 Task: Look for space in Gödöllő, Hungary from 2nd August, 2023 to 12th August, 2023 for 2 adults in price range Rs.5000 to Rs.10000. Place can be private room with 1  bedroom having 1 bed and 1 bathroom. Property type can be house, flat, guest house, hotel. Booking option can be shelf check-in. Required host language is English.
Action: Mouse moved to (561, 124)
Screenshot: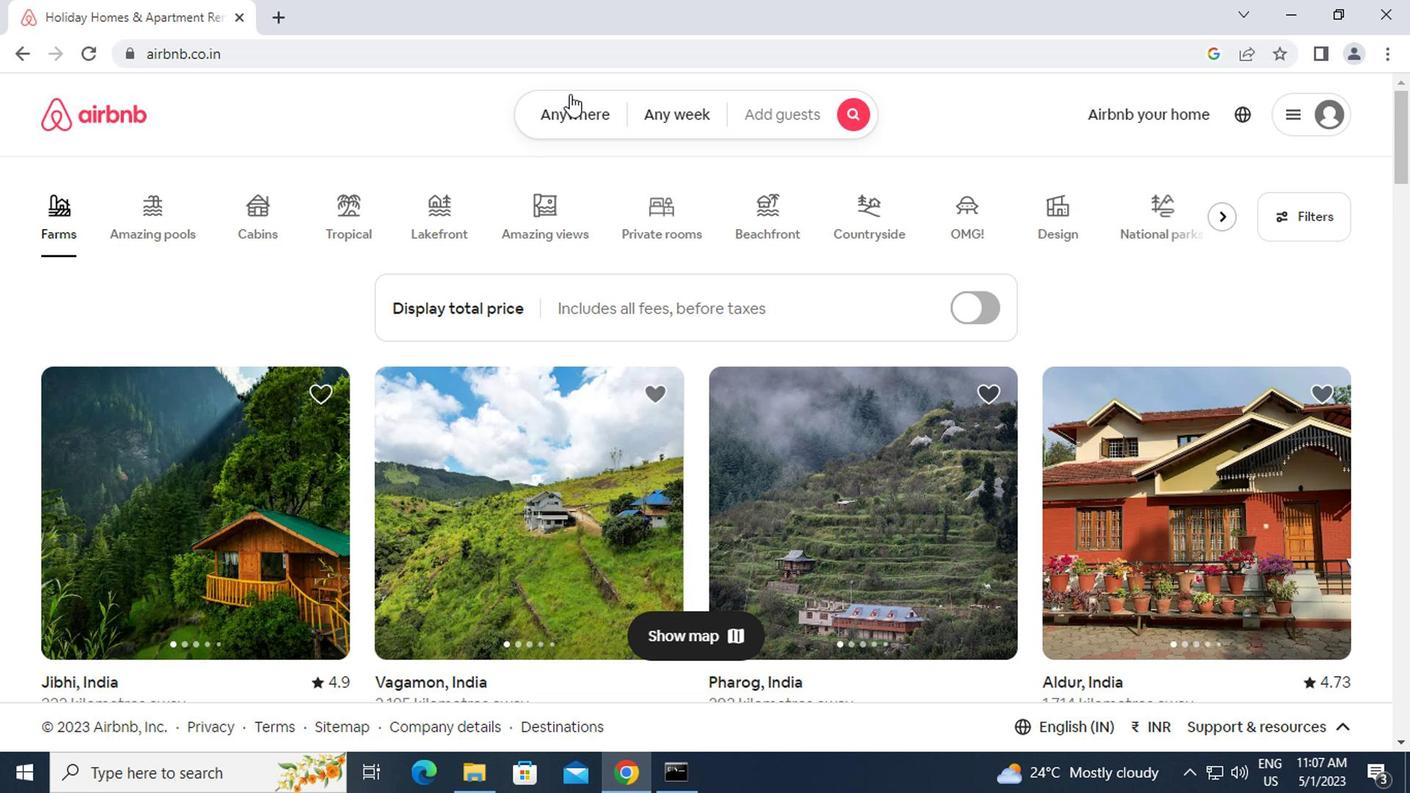 
Action: Mouse pressed left at (561, 124)
Screenshot: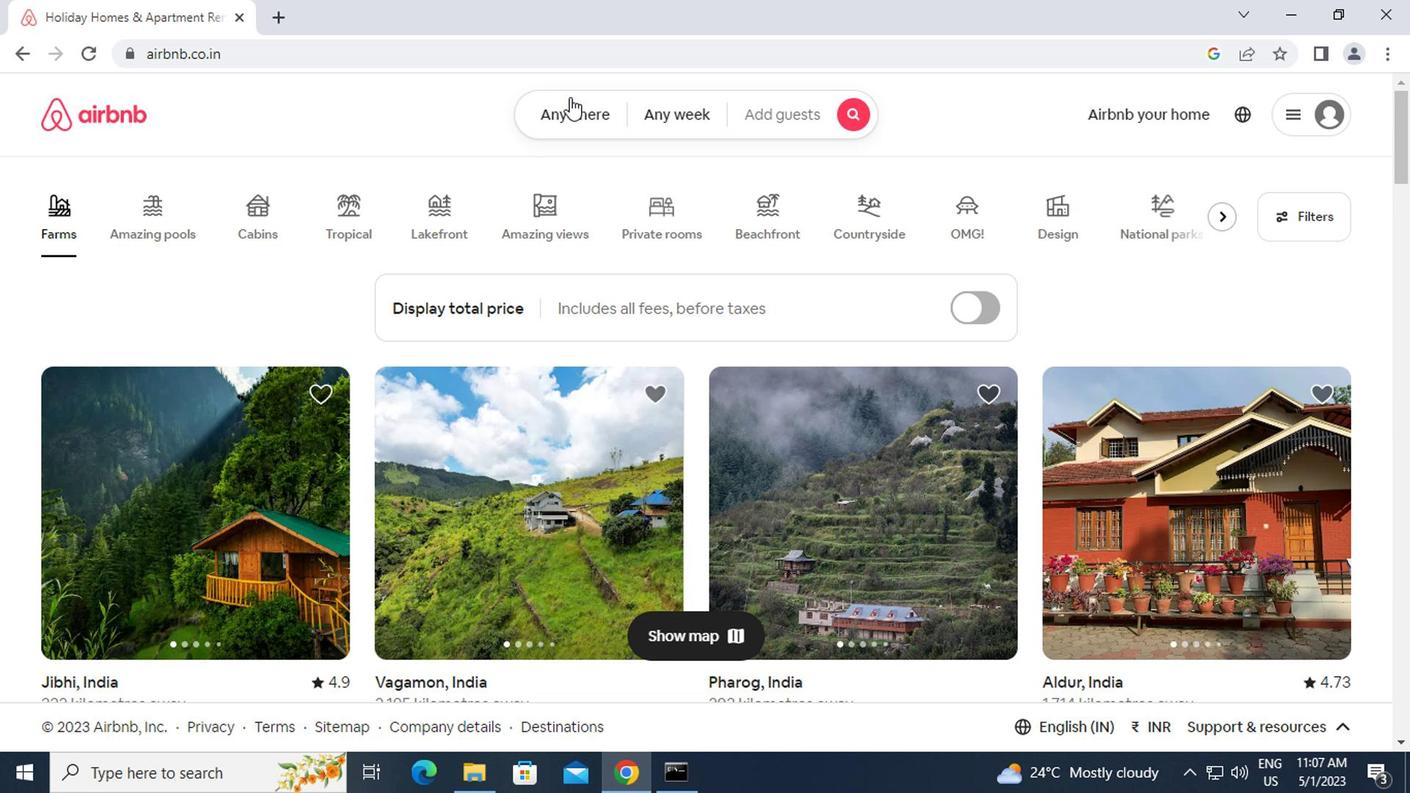 
Action: Mouse moved to (467, 177)
Screenshot: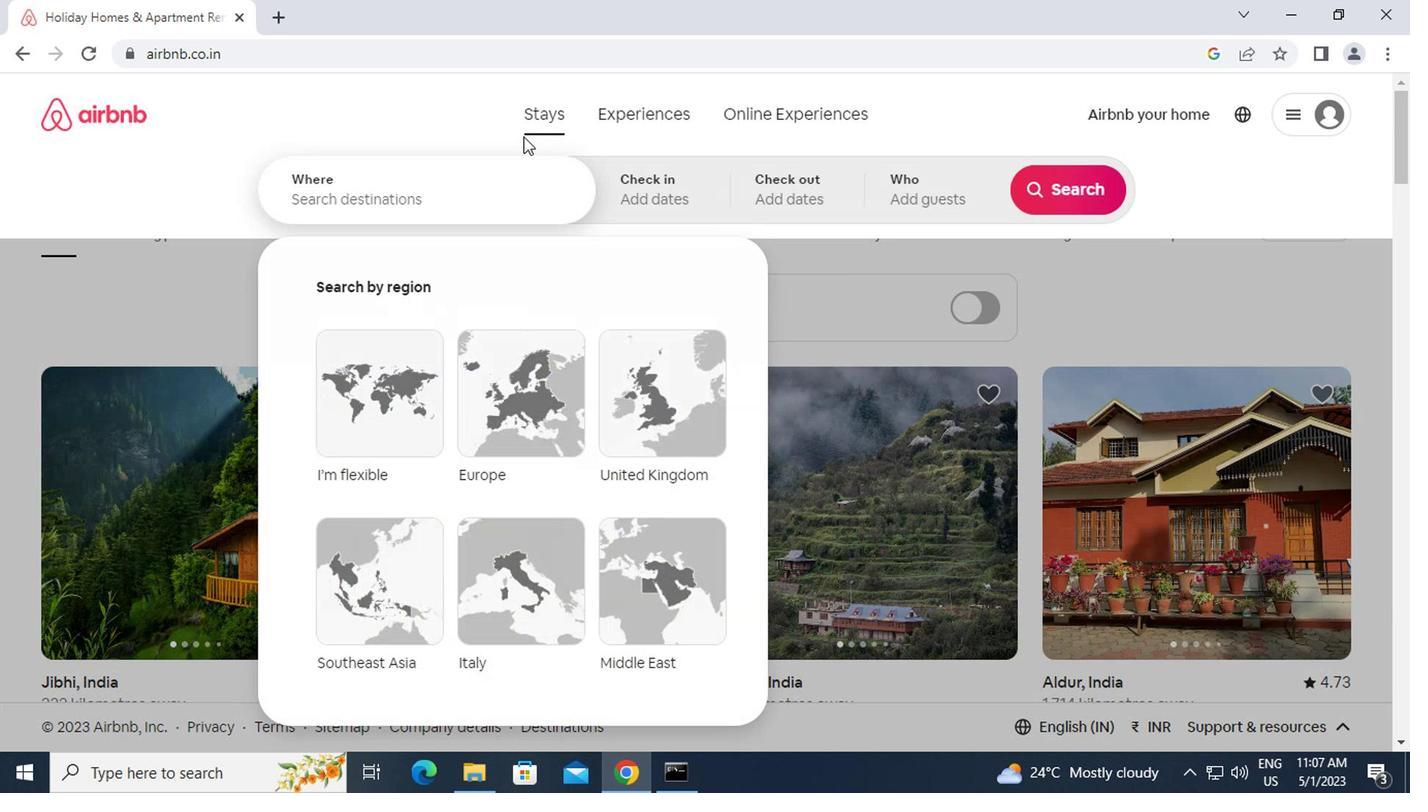 
Action: Mouse pressed left at (467, 177)
Screenshot: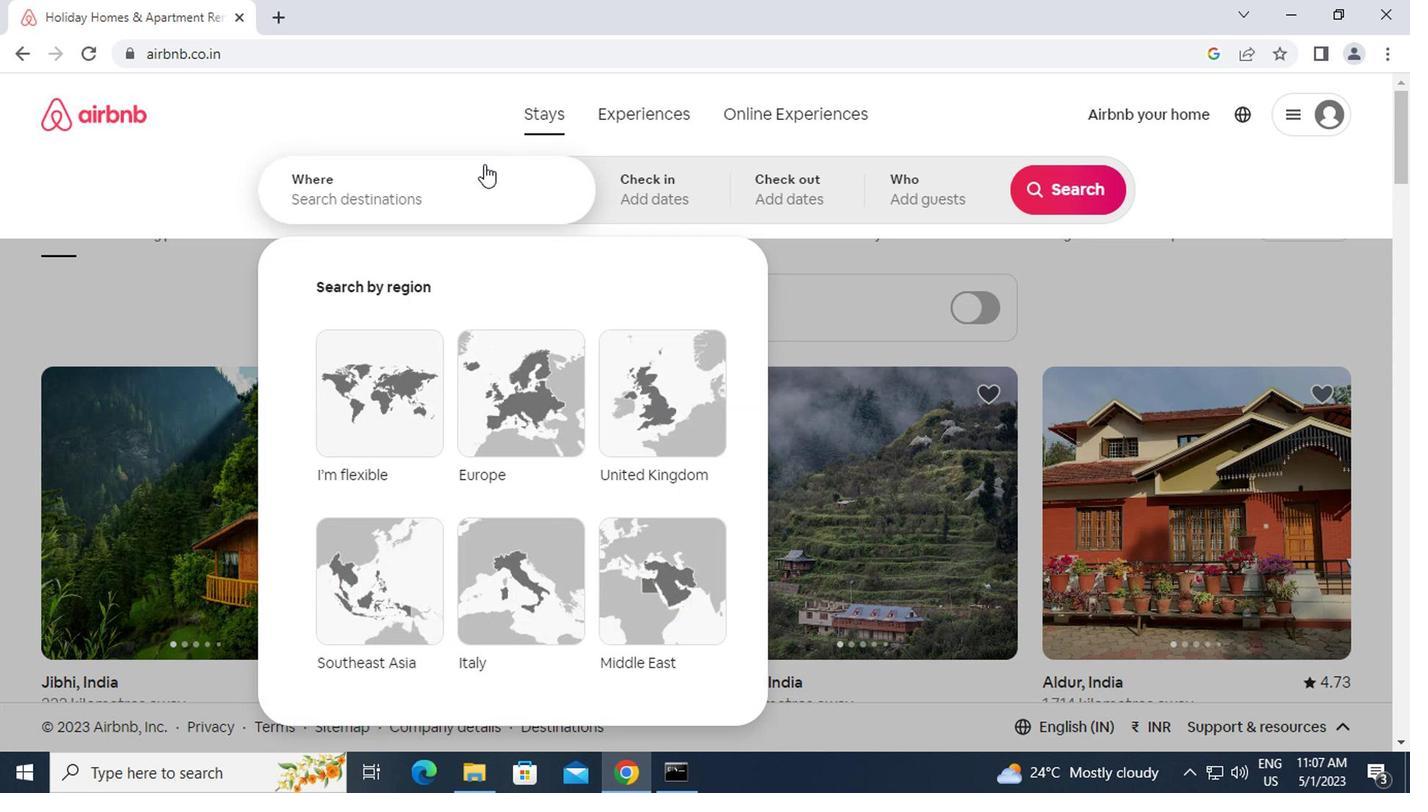 
Action: Key pressed g<Key.caps_lock>odollo,<Key.space><Key.caps_lock>h<Key.caps_lock>ungary<Key.enter>
Screenshot: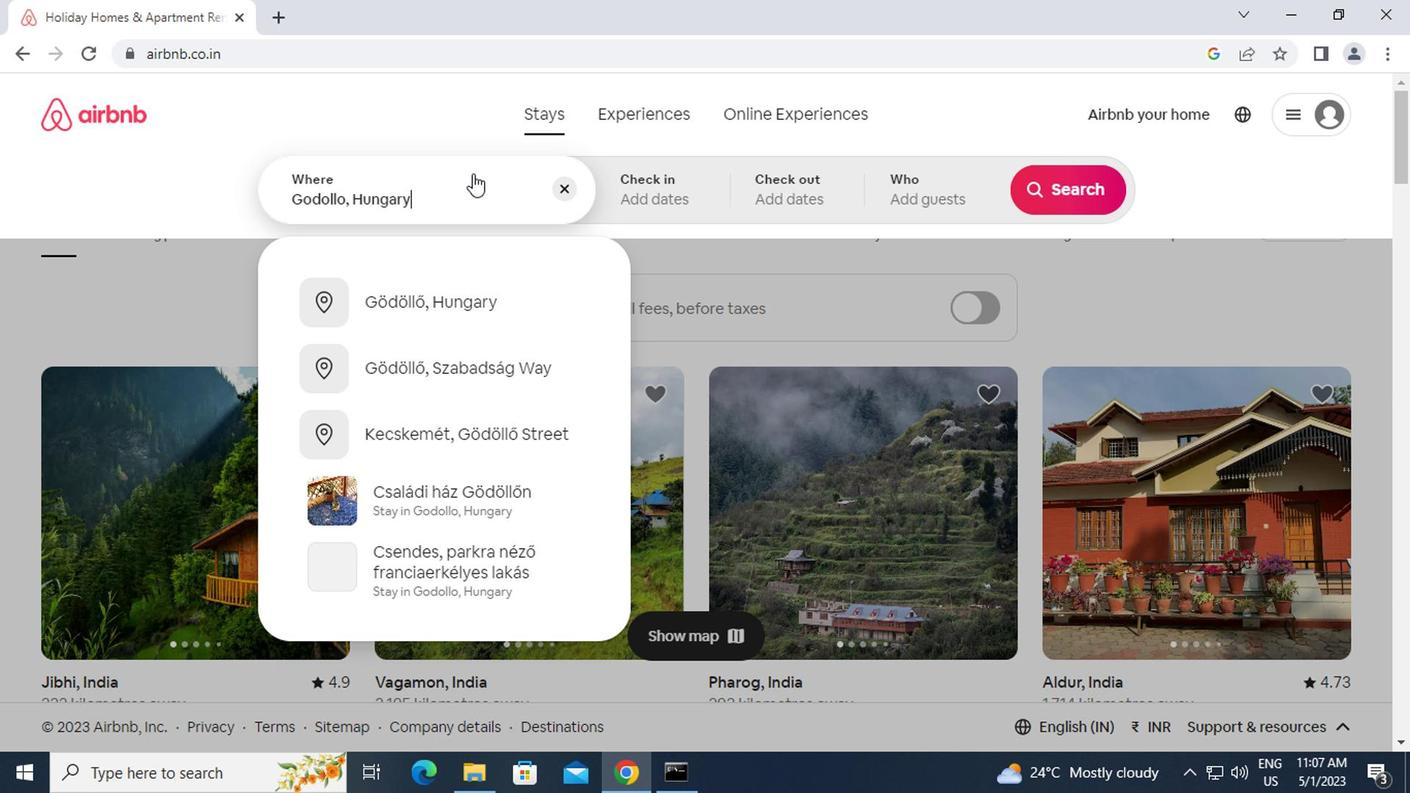 
Action: Mouse moved to (1051, 356)
Screenshot: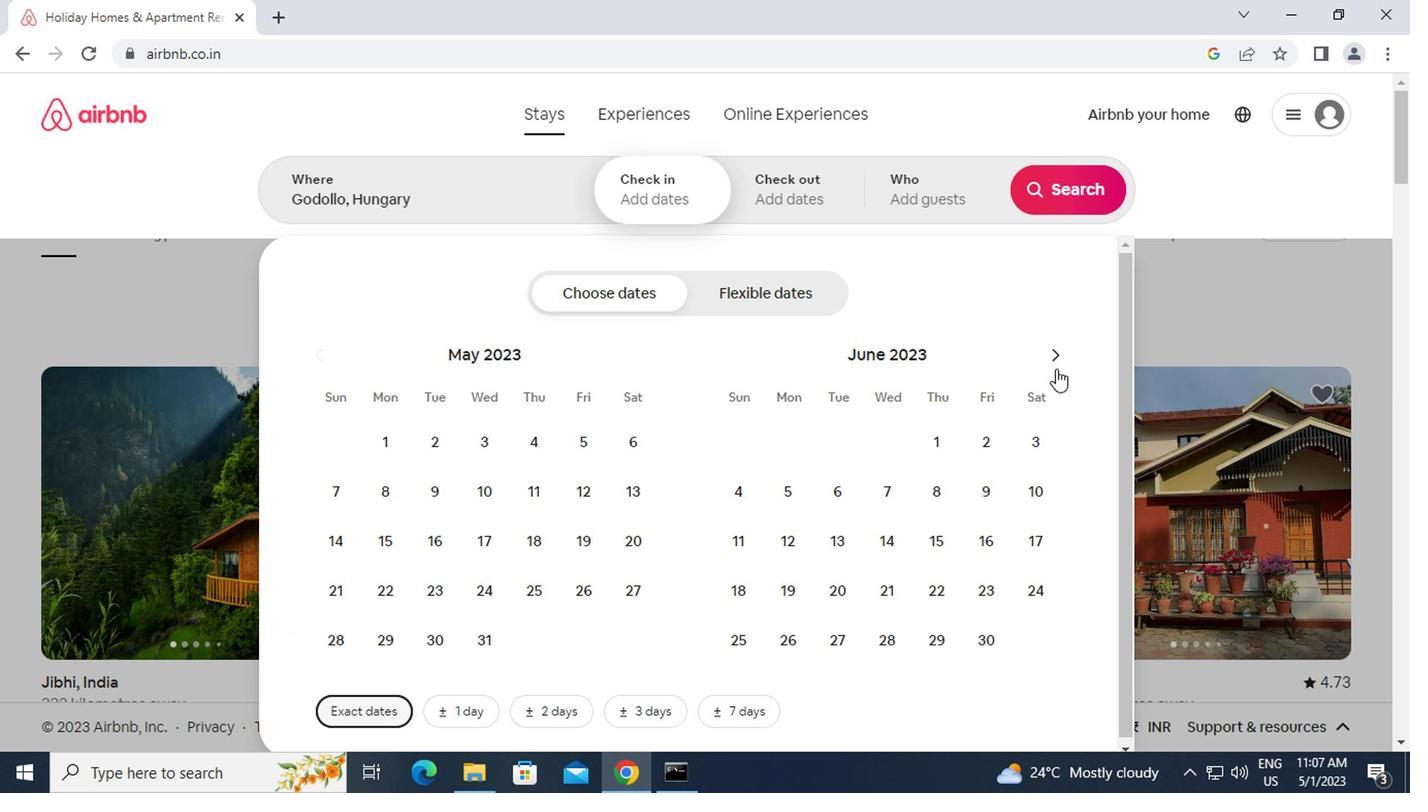 
Action: Mouse pressed left at (1051, 356)
Screenshot: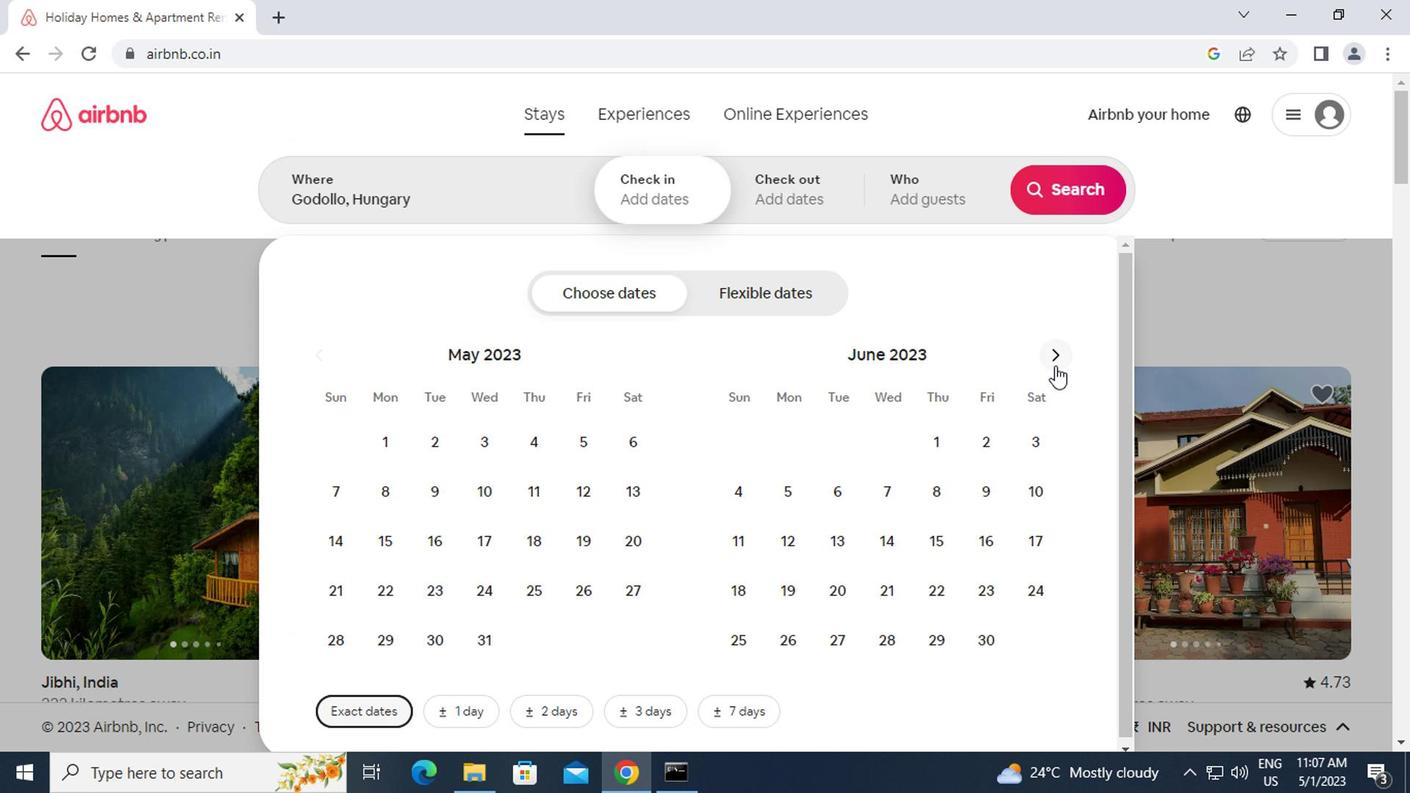 
Action: Mouse pressed left at (1051, 356)
Screenshot: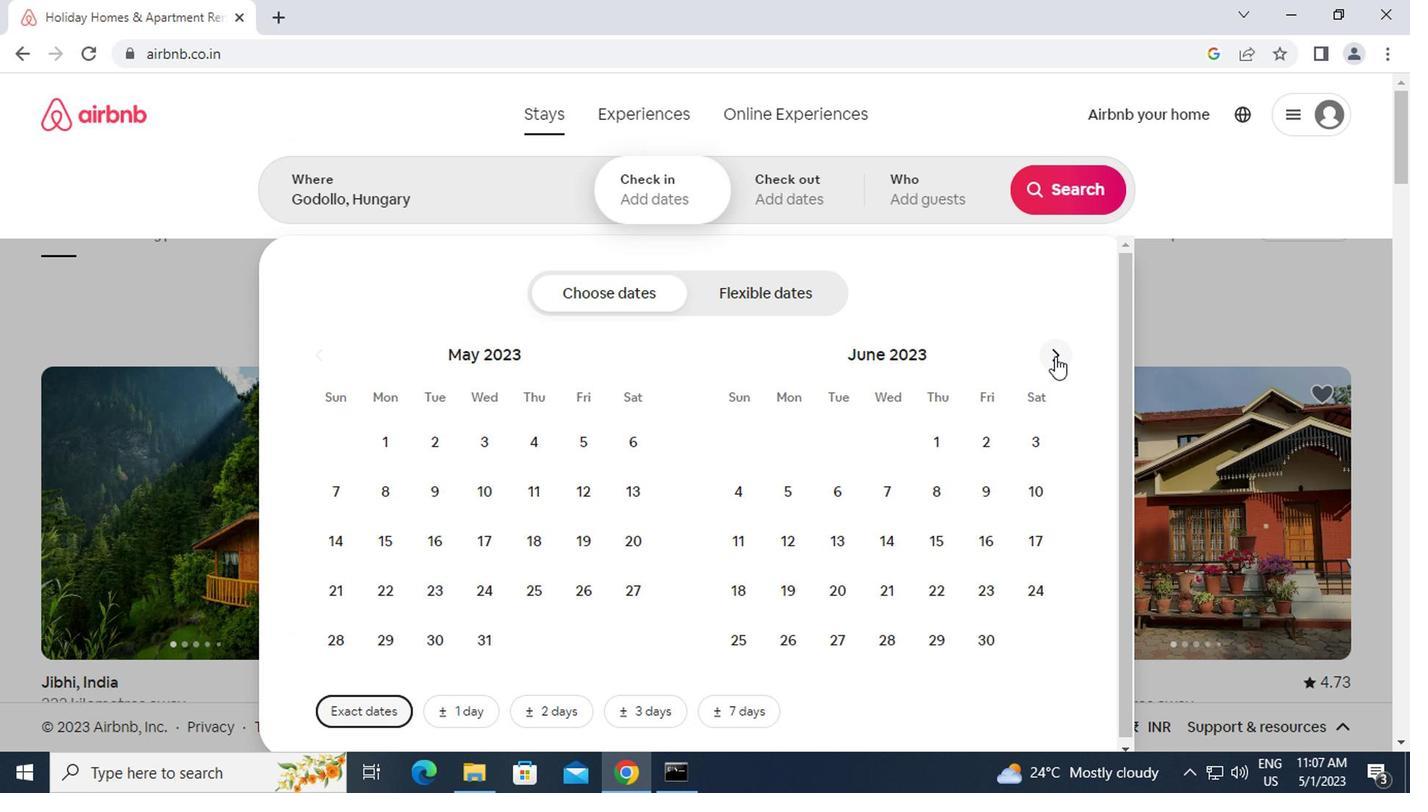 
Action: Mouse pressed left at (1051, 356)
Screenshot: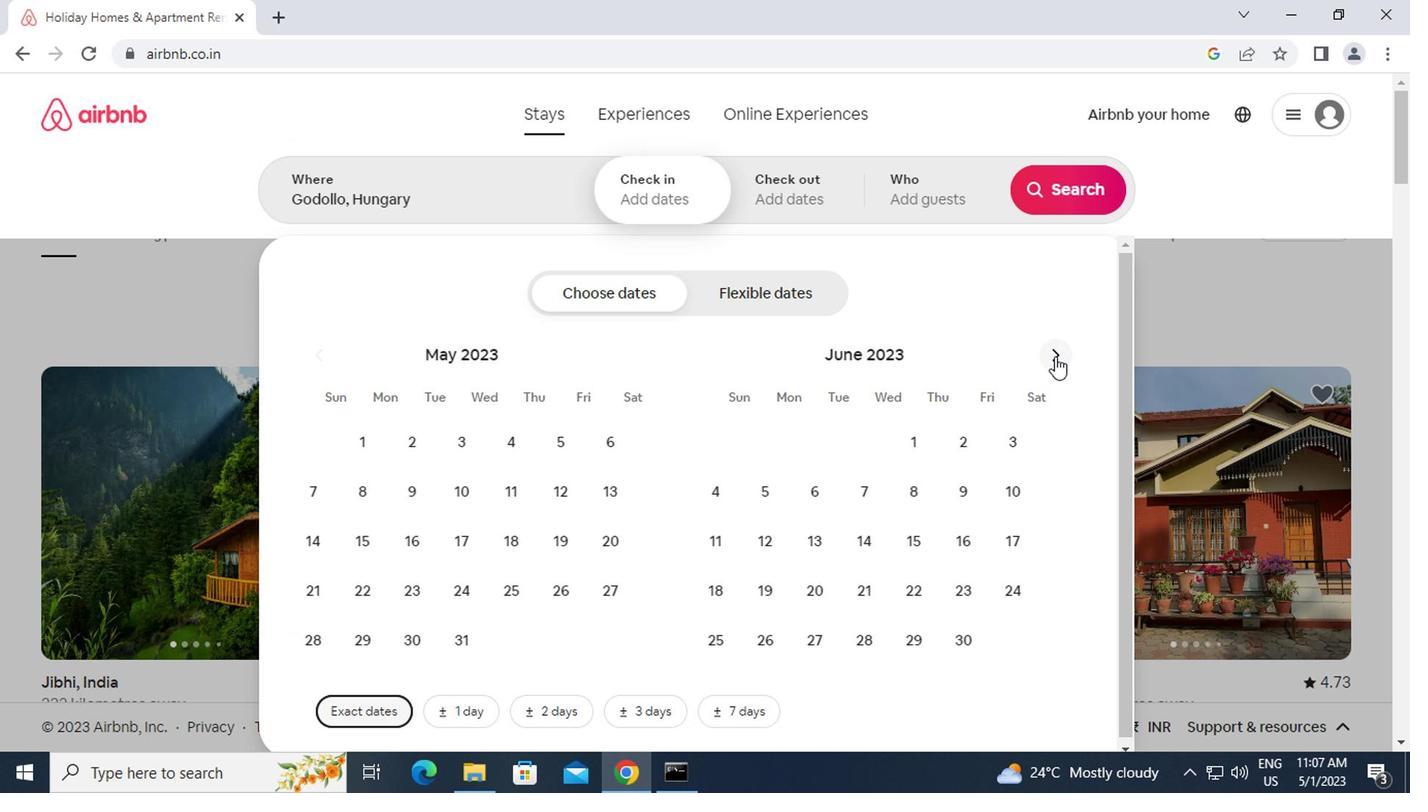 
Action: Mouse moved to (875, 436)
Screenshot: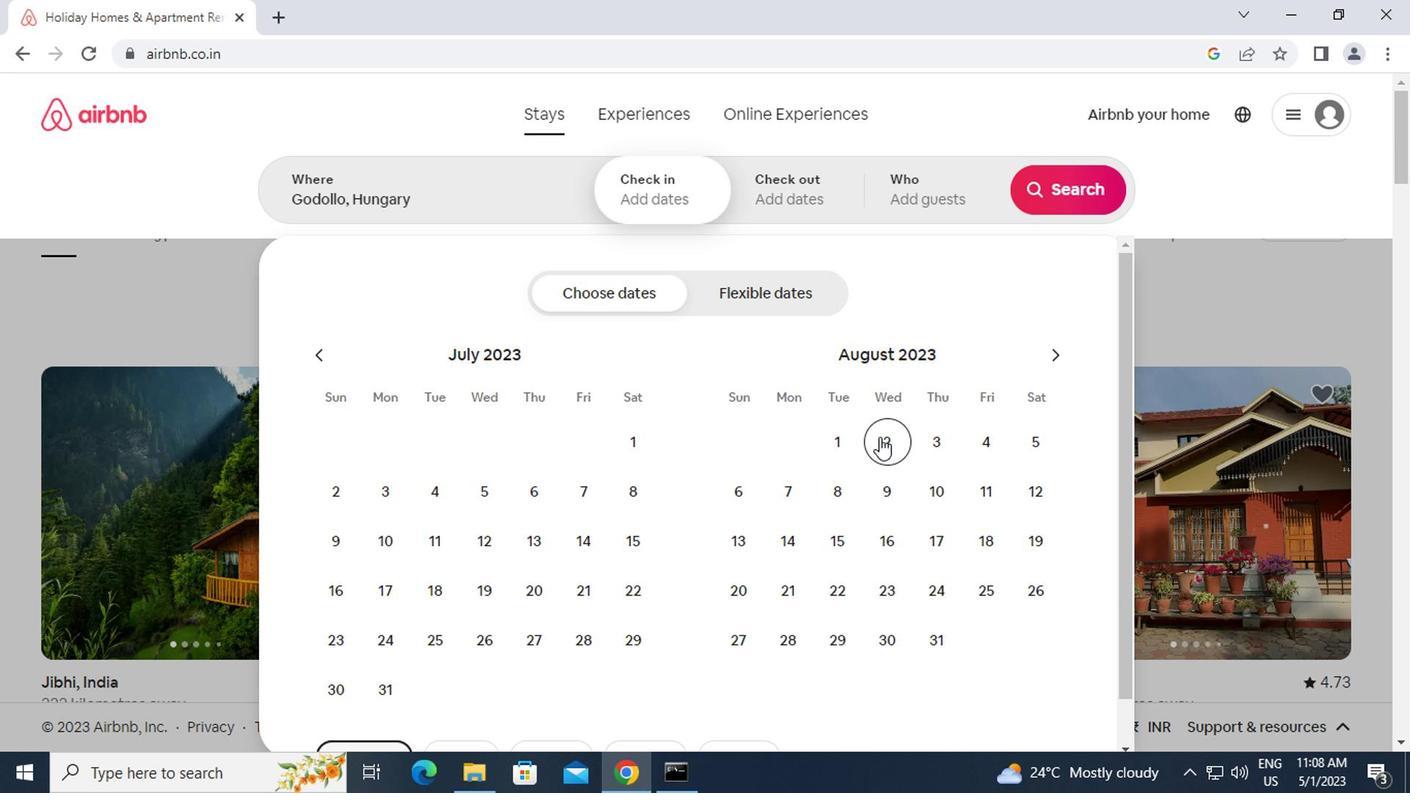 
Action: Mouse pressed left at (875, 436)
Screenshot: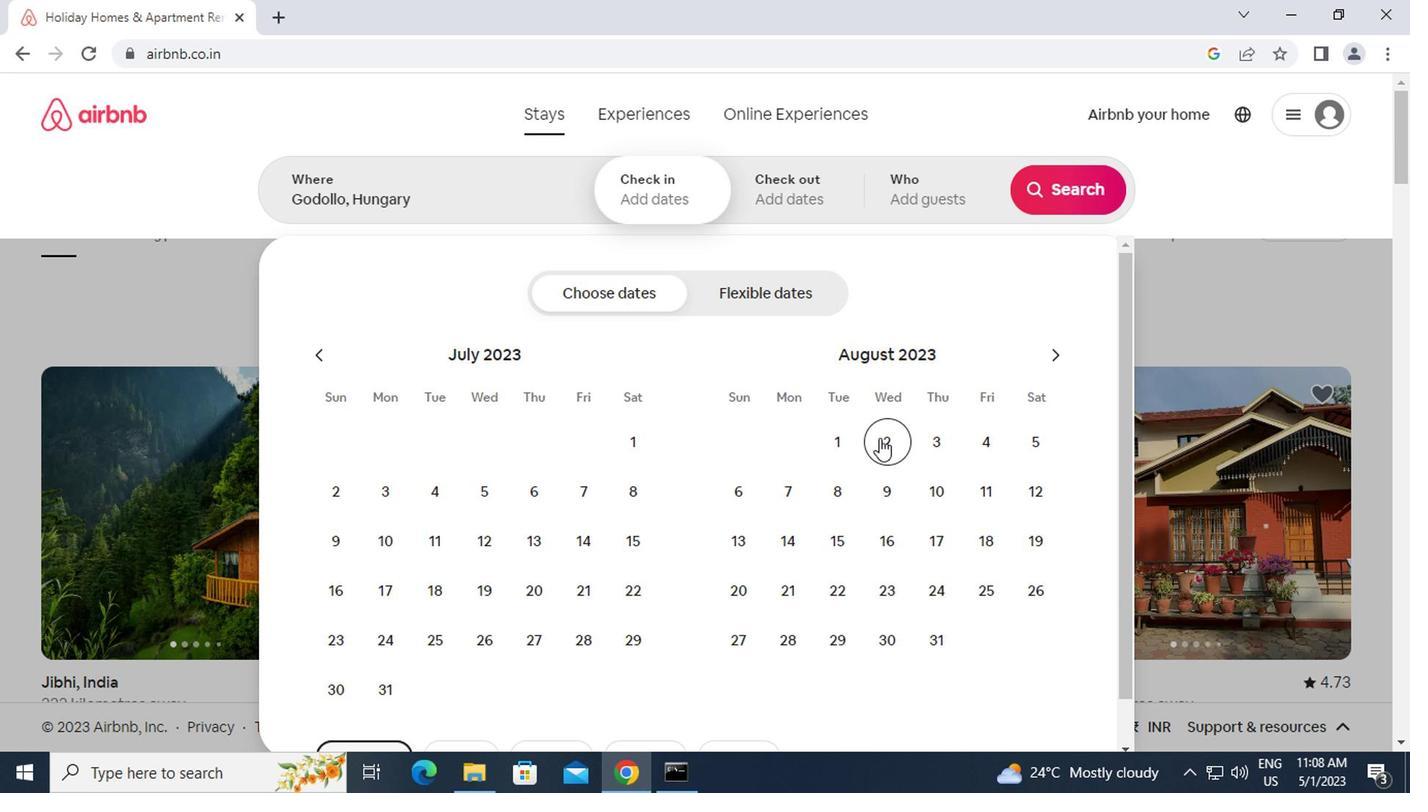
Action: Mouse moved to (1047, 488)
Screenshot: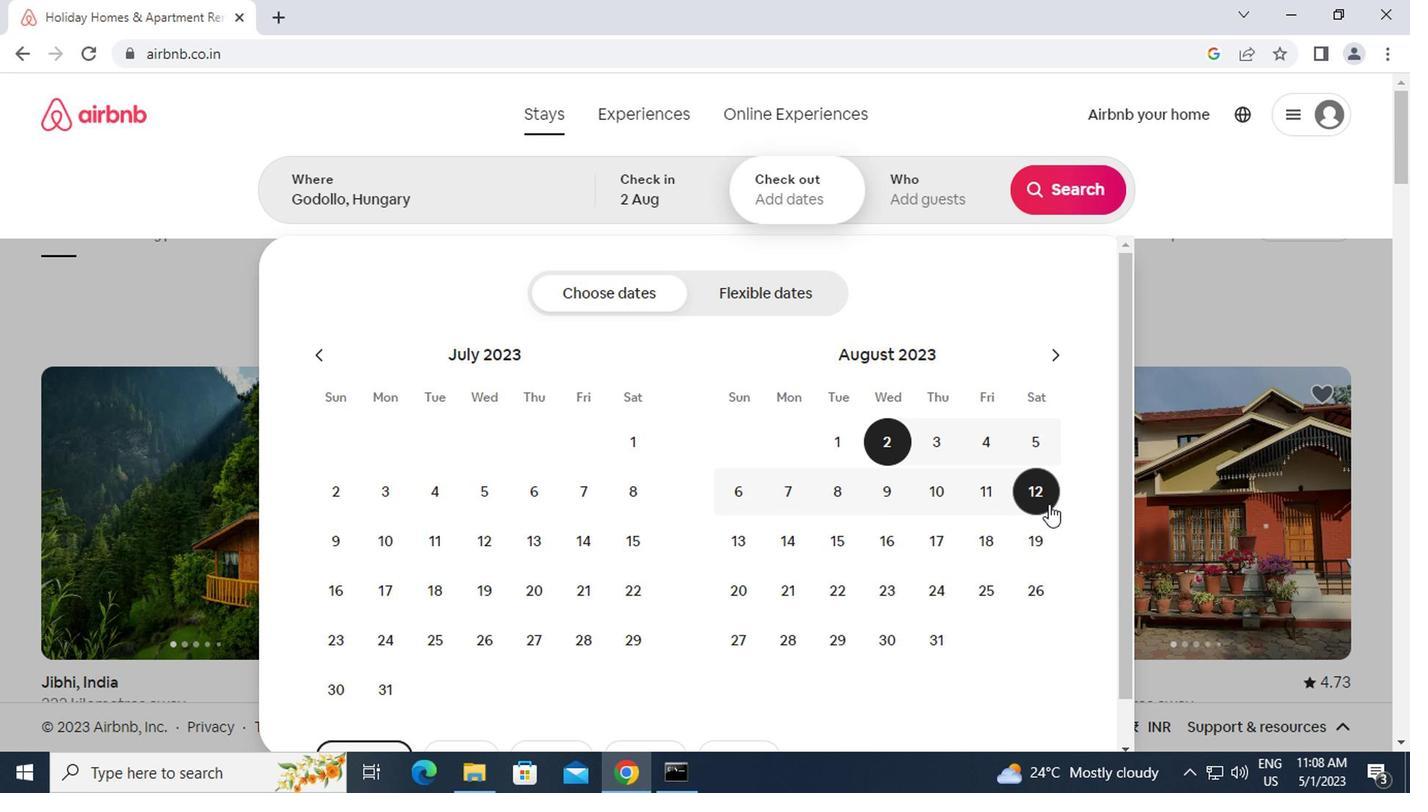 
Action: Mouse pressed left at (1047, 488)
Screenshot: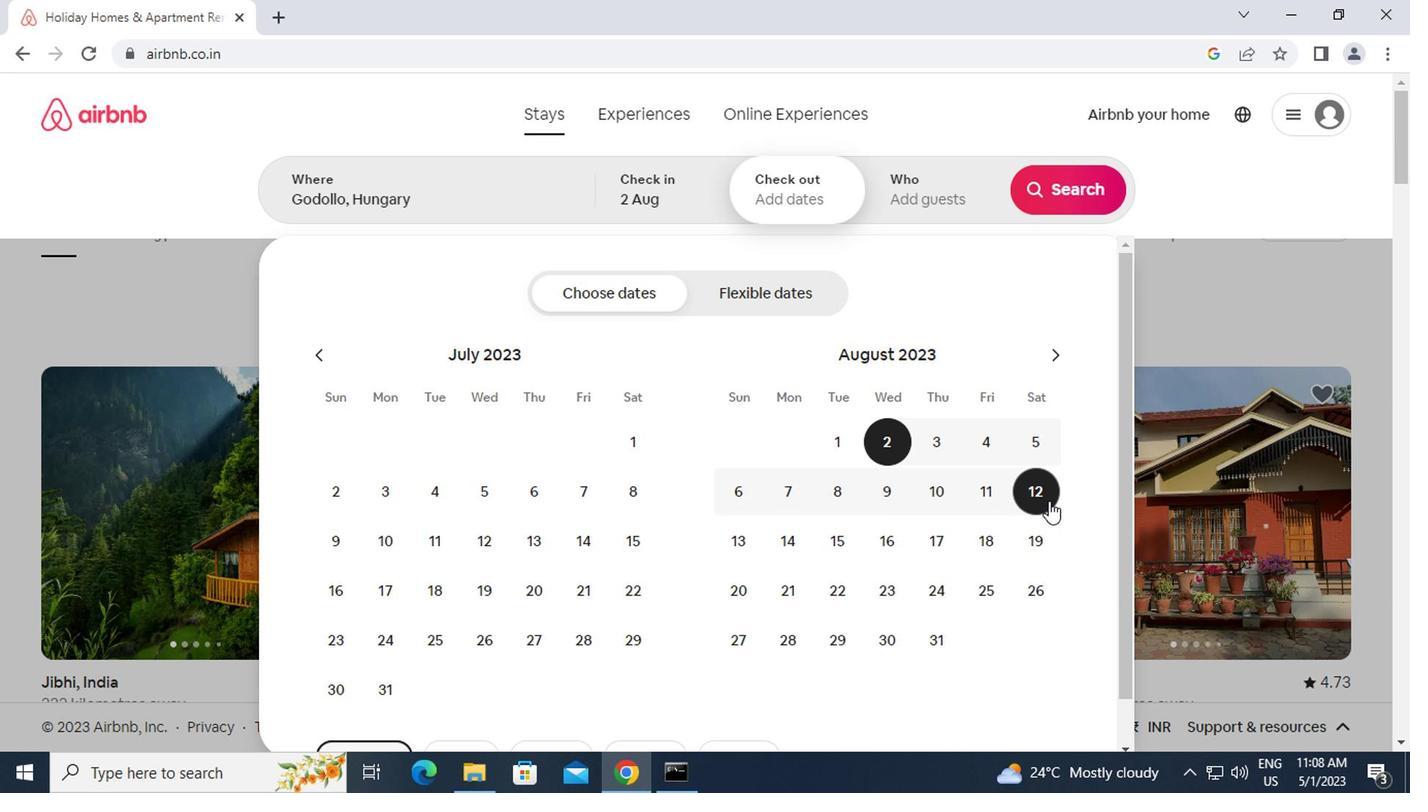 
Action: Mouse moved to (918, 203)
Screenshot: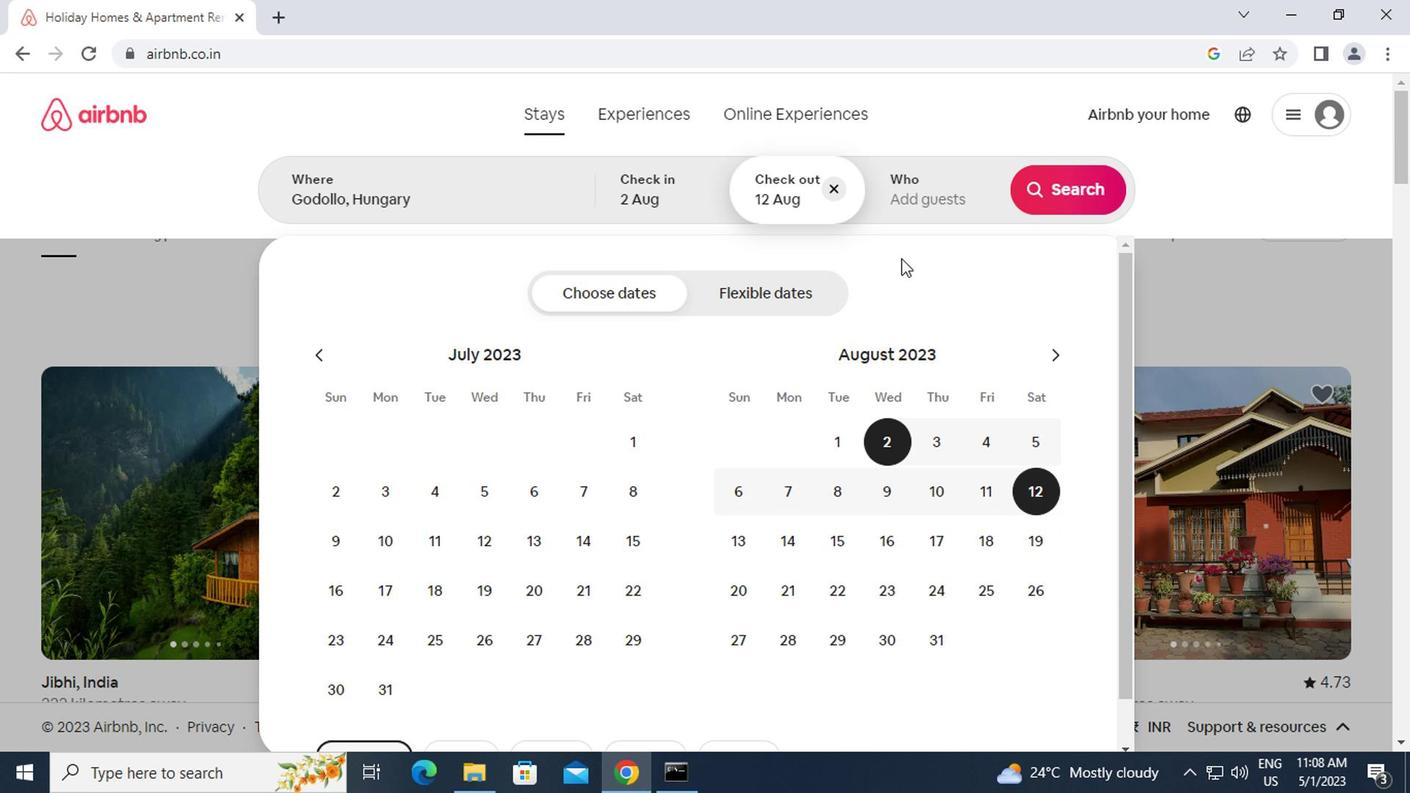 
Action: Mouse pressed left at (918, 203)
Screenshot: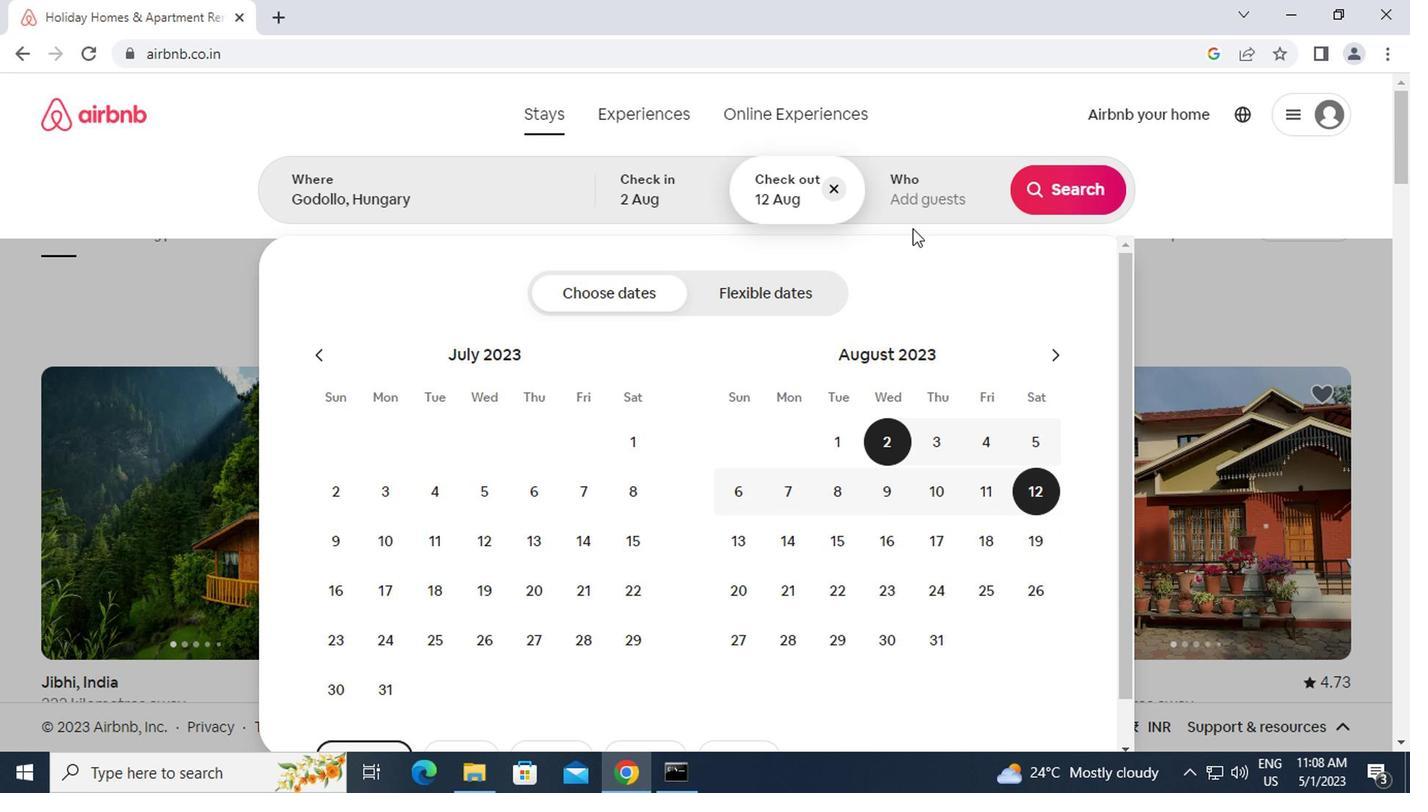 
Action: Mouse moved to (1063, 299)
Screenshot: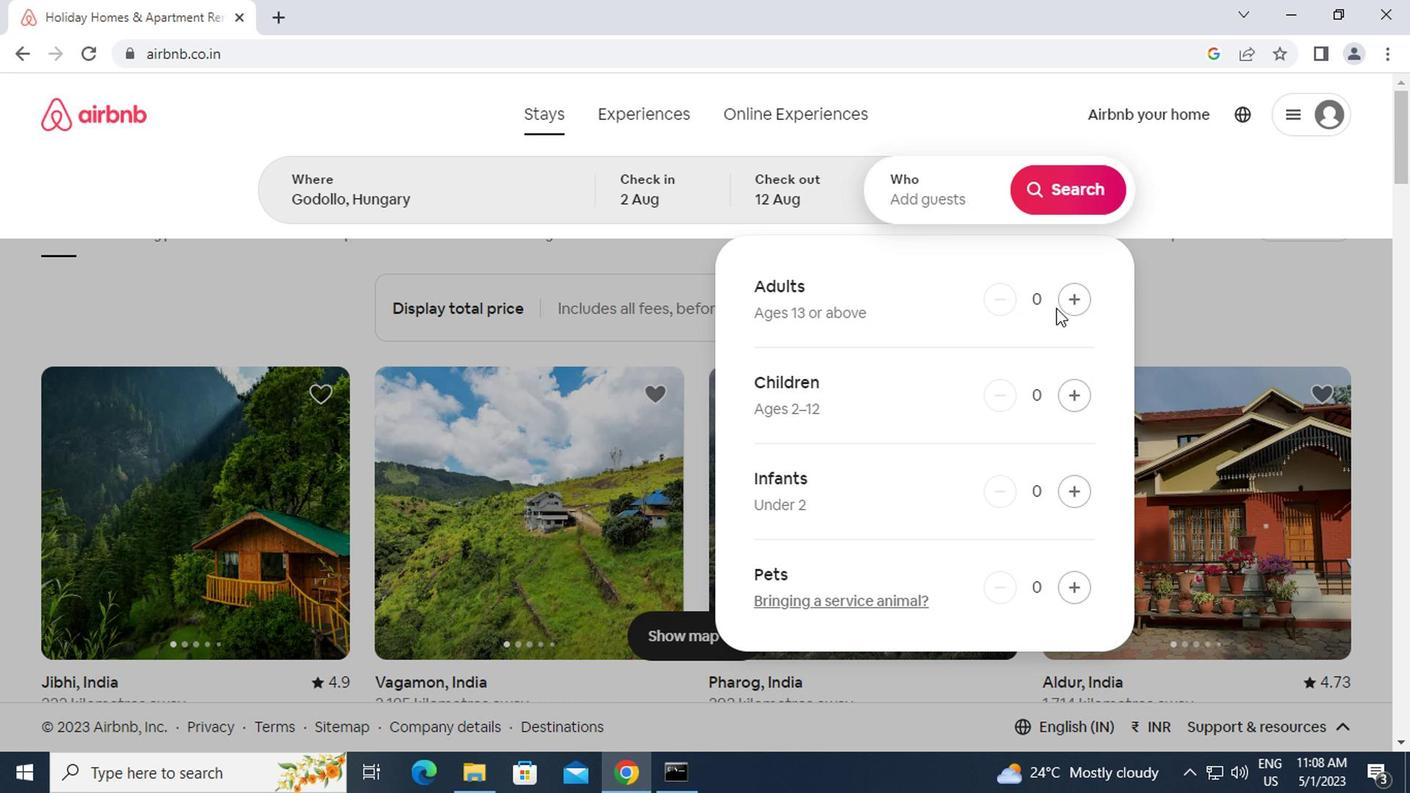 
Action: Mouse pressed left at (1063, 299)
Screenshot: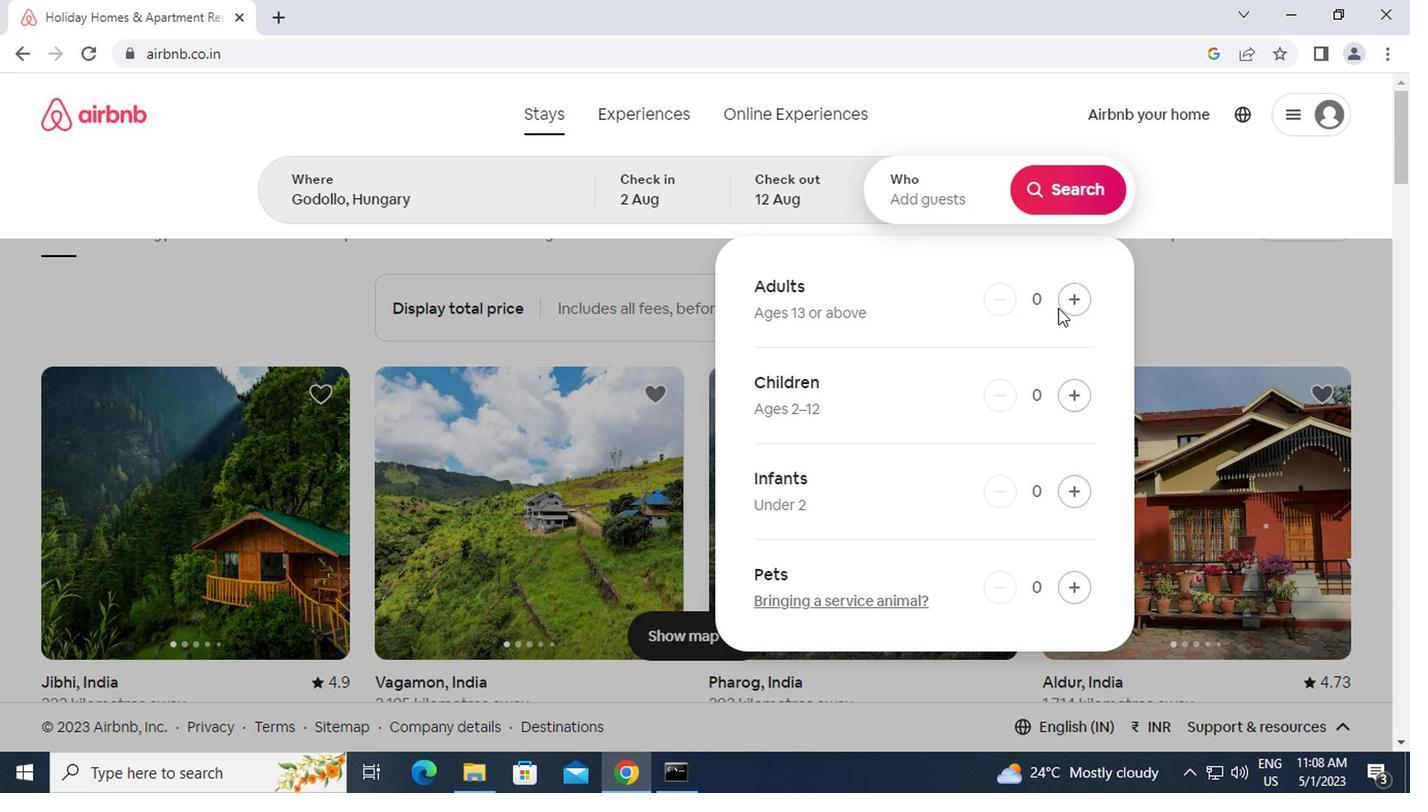 
Action: Mouse pressed left at (1063, 299)
Screenshot: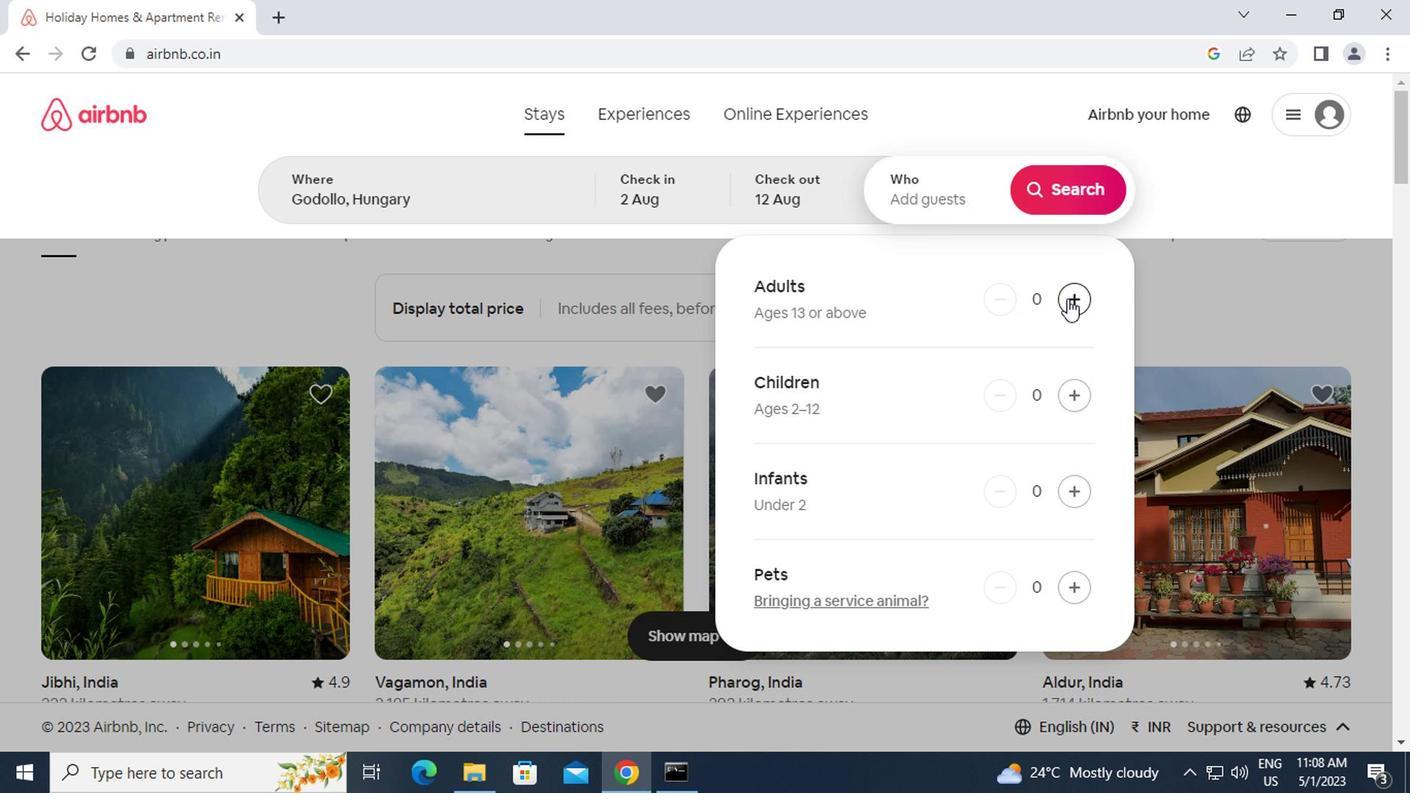 
Action: Mouse moved to (1054, 201)
Screenshot: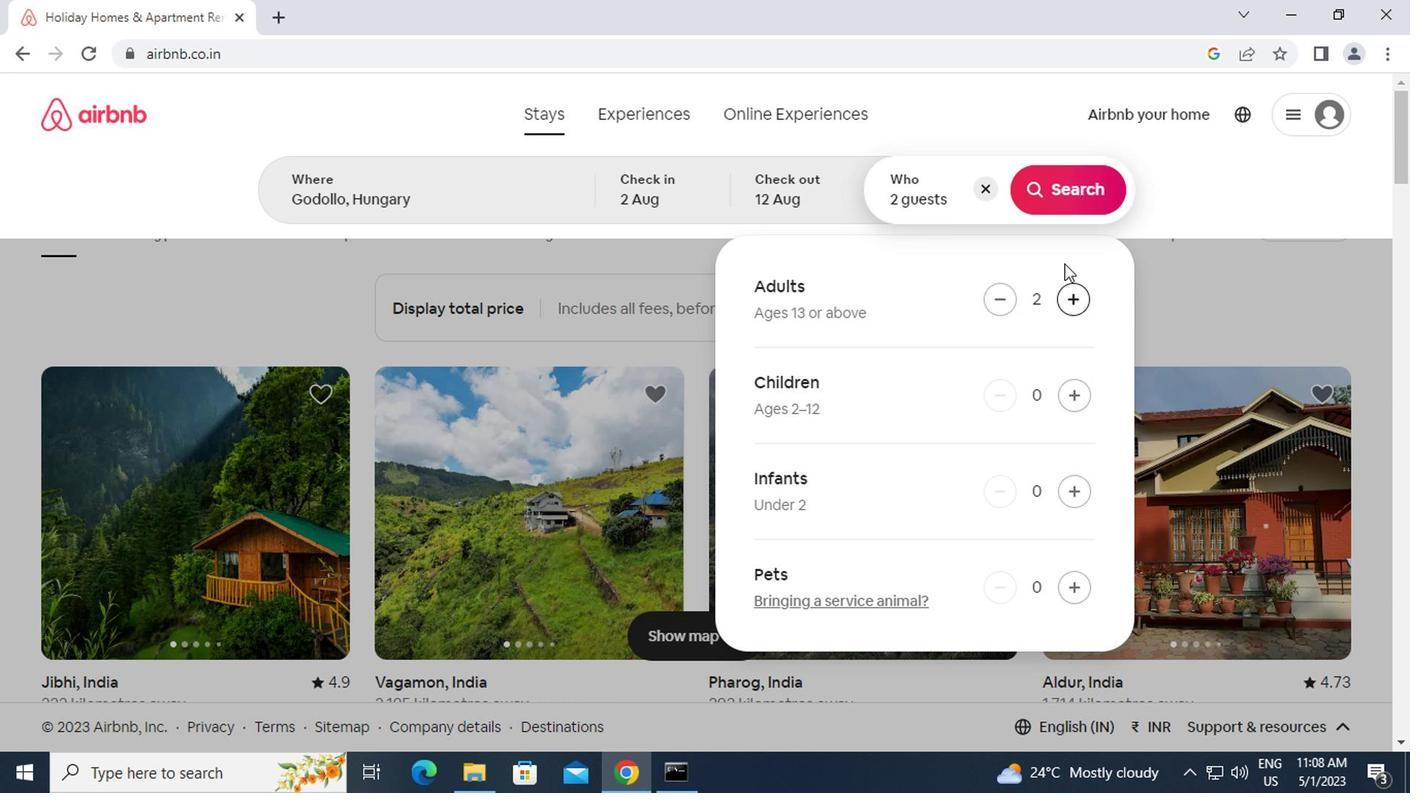 
Action: Mouse pressed left at (1054, 201)
Screenshot: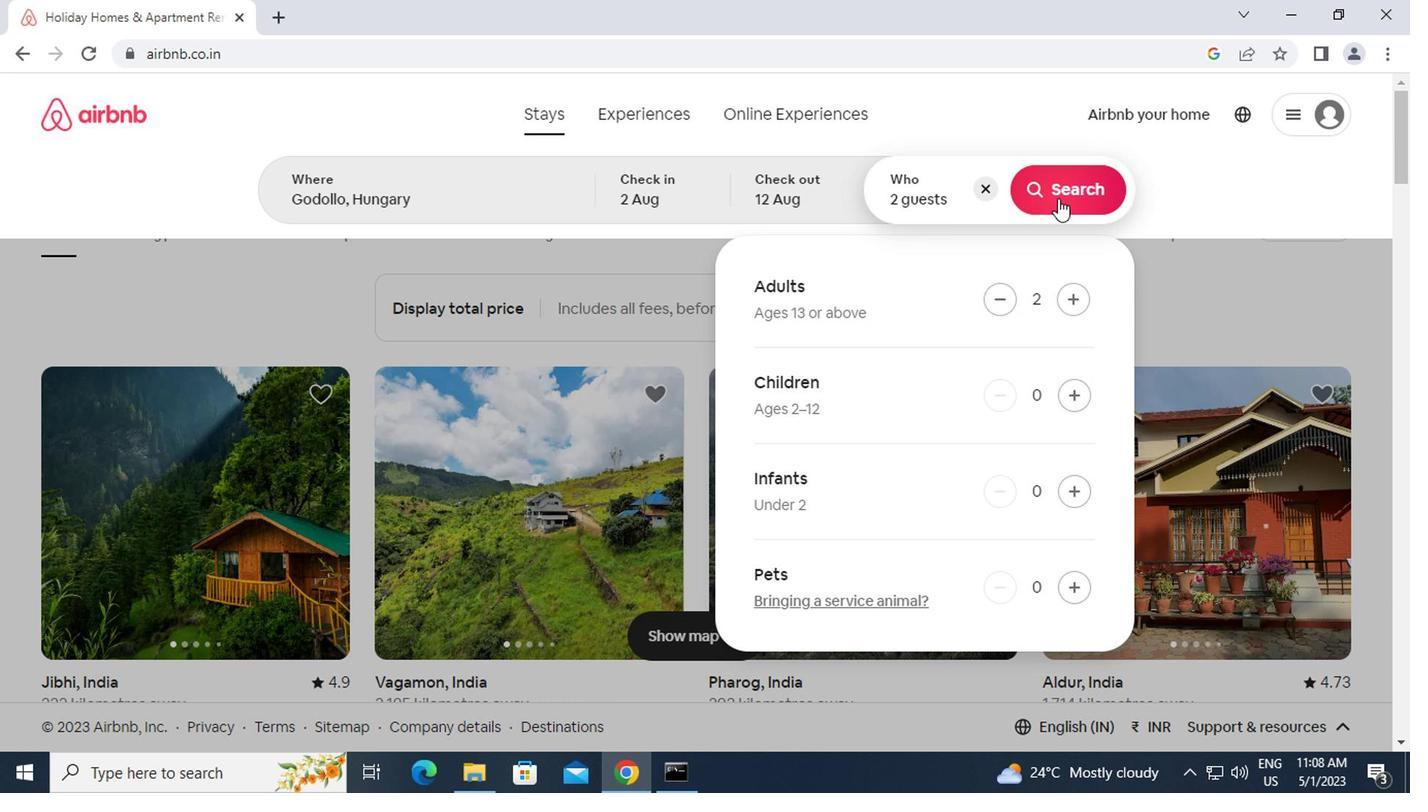 
Action: Mouse moved to (1311, 196)
Screenshot: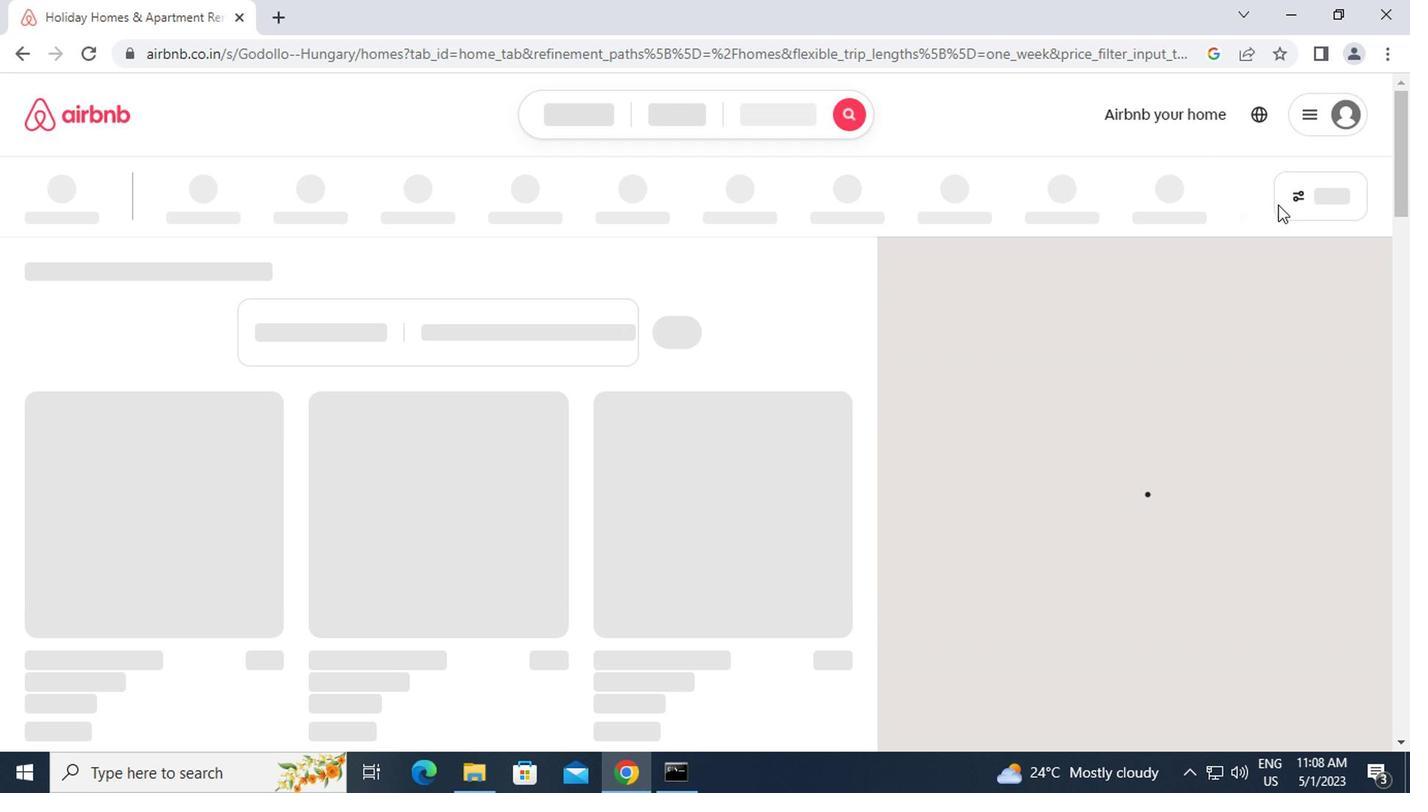 
Action: Mouse pressed left at (1311, 196)
Screenshot: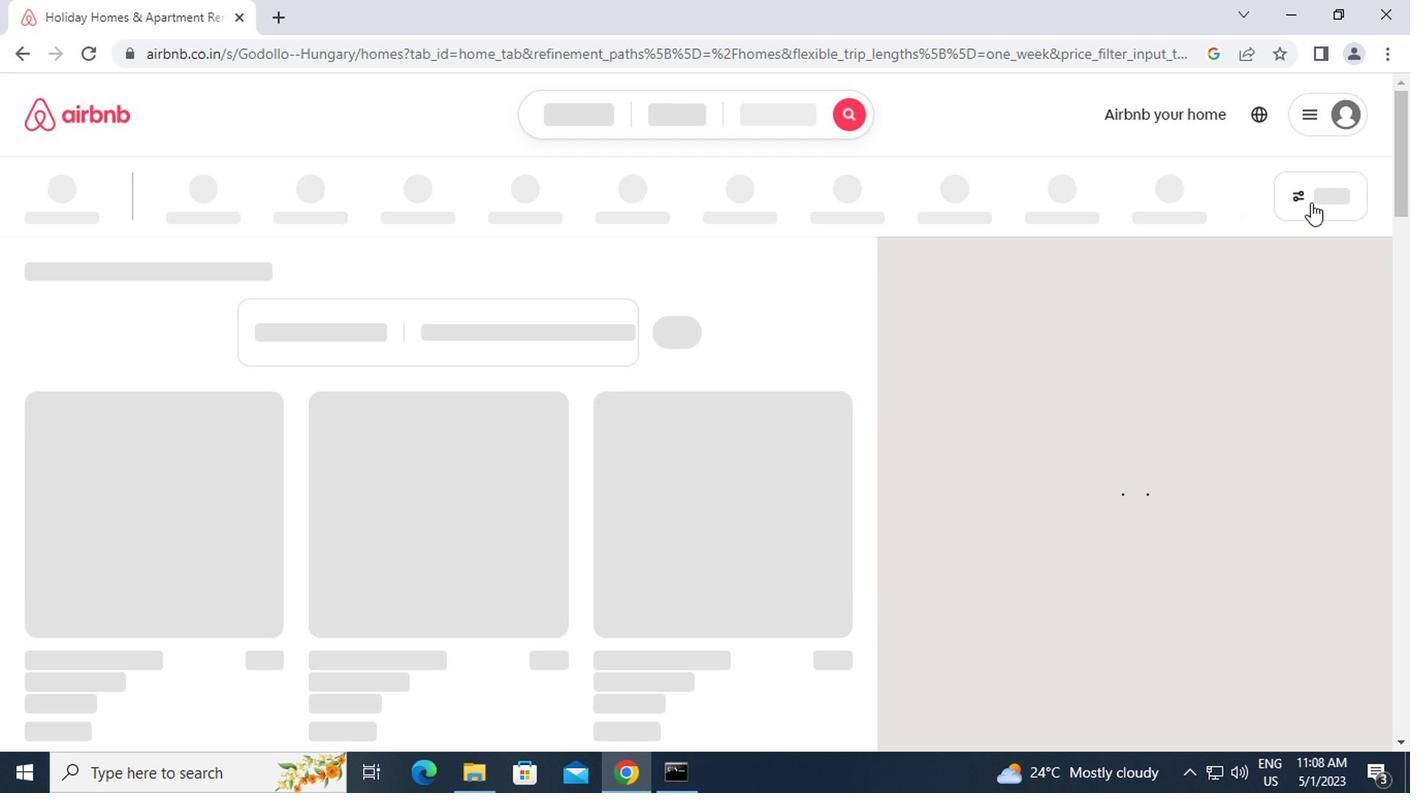 
Action: Mouse moved to (1294, 193)
Screenshot: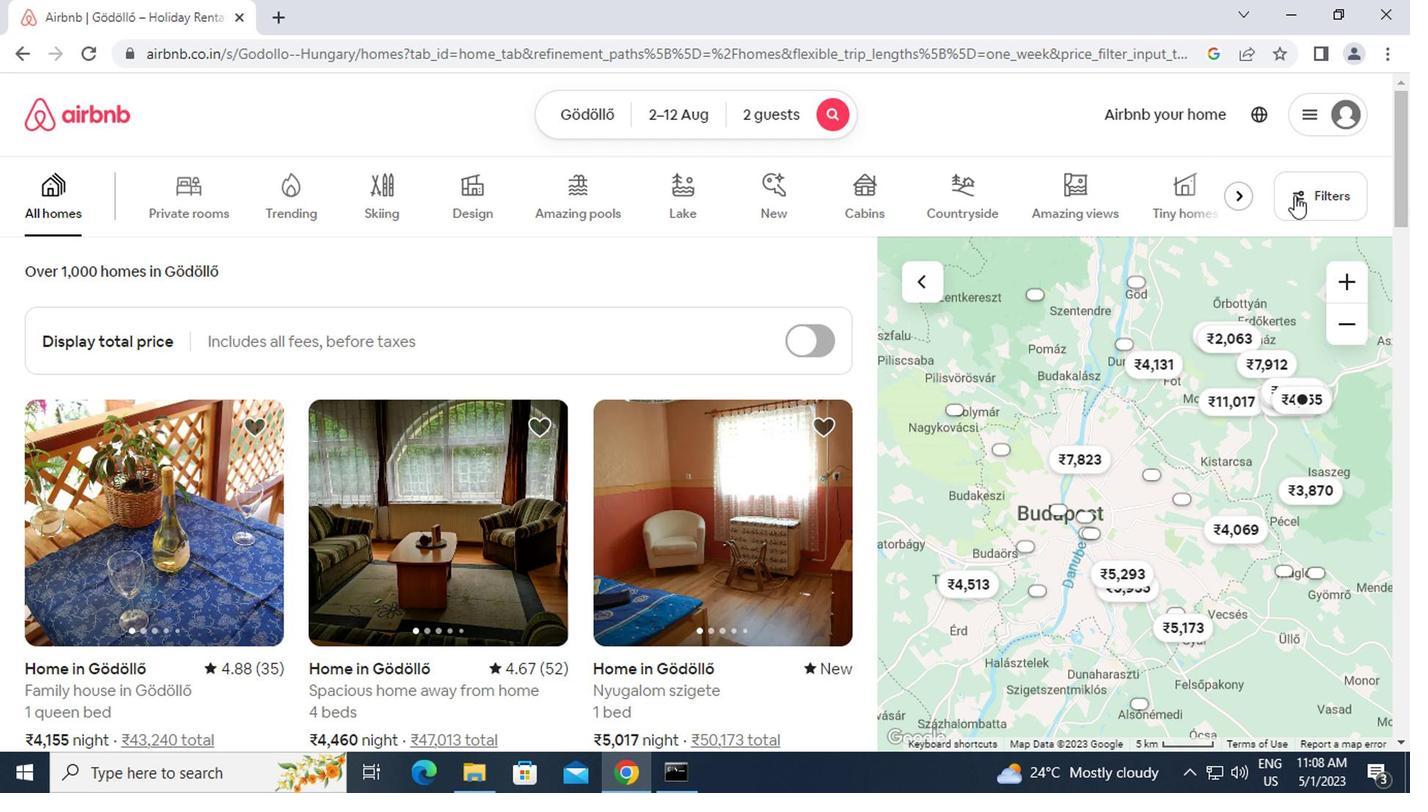 
Action: Mouse pressed left at (1294, 193)
Screenshot: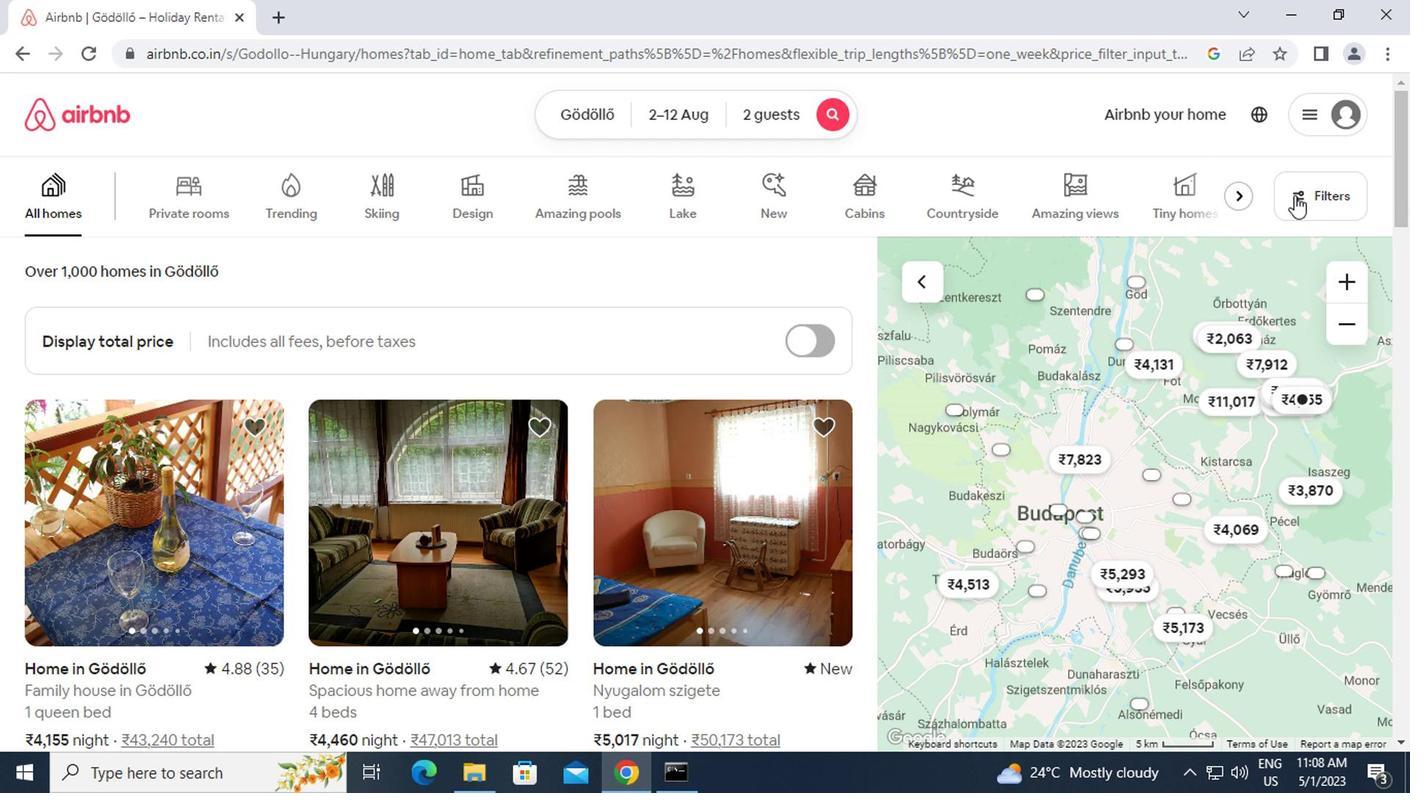 
Action: Mouse moved to (435, 450)
Screenshot: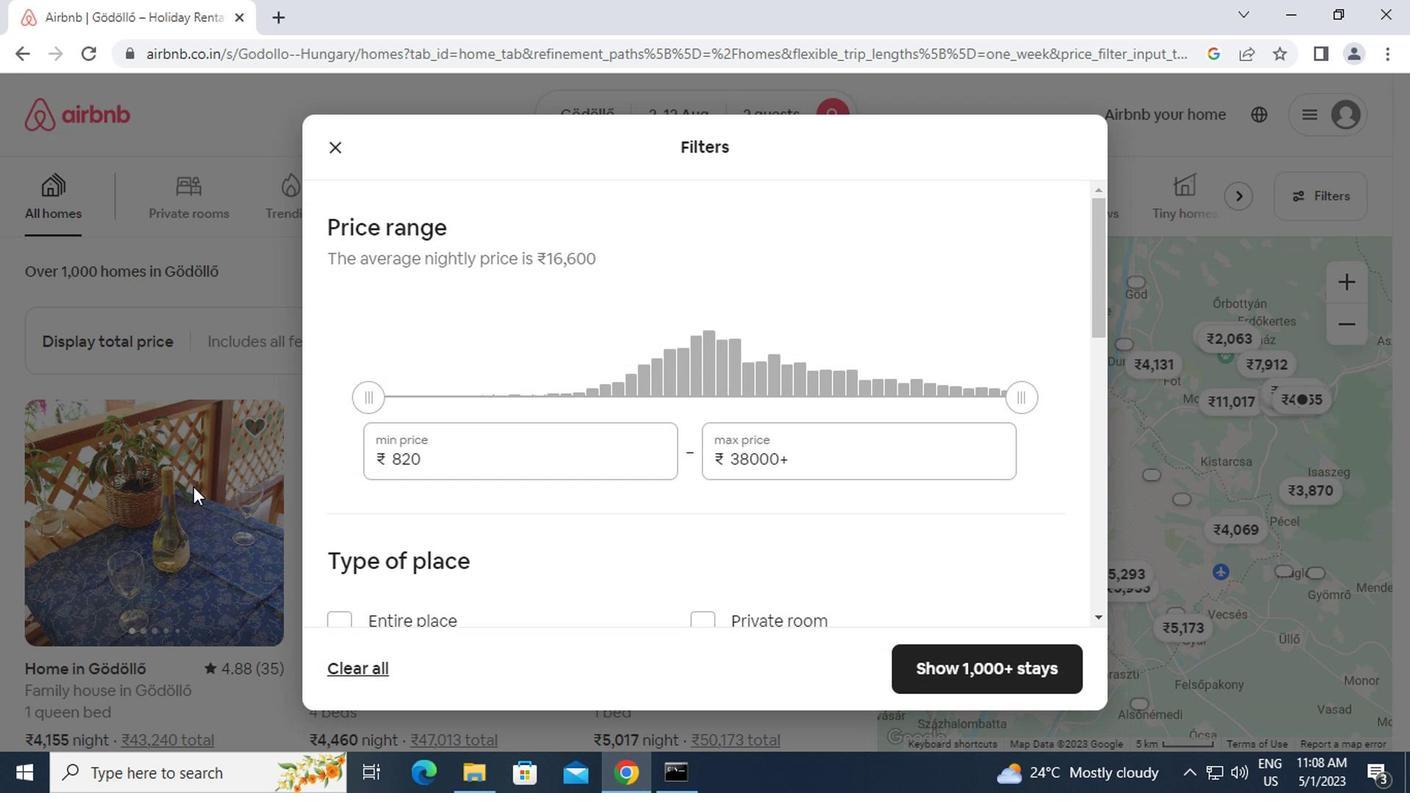 
Action: Mouse pressed left at (435, 450)
Screenshot: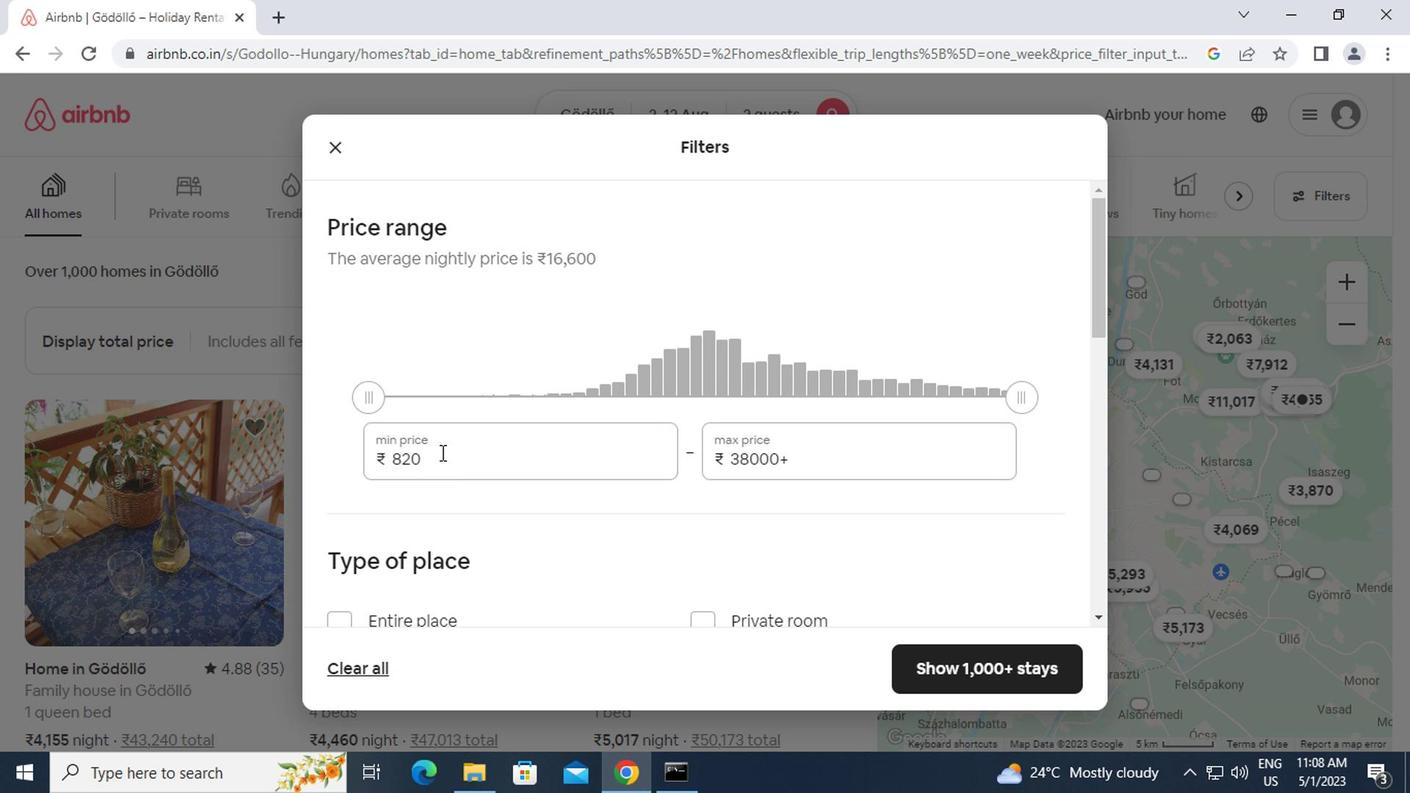 
Action: Mouse moved to (356, 460)
Screenshot: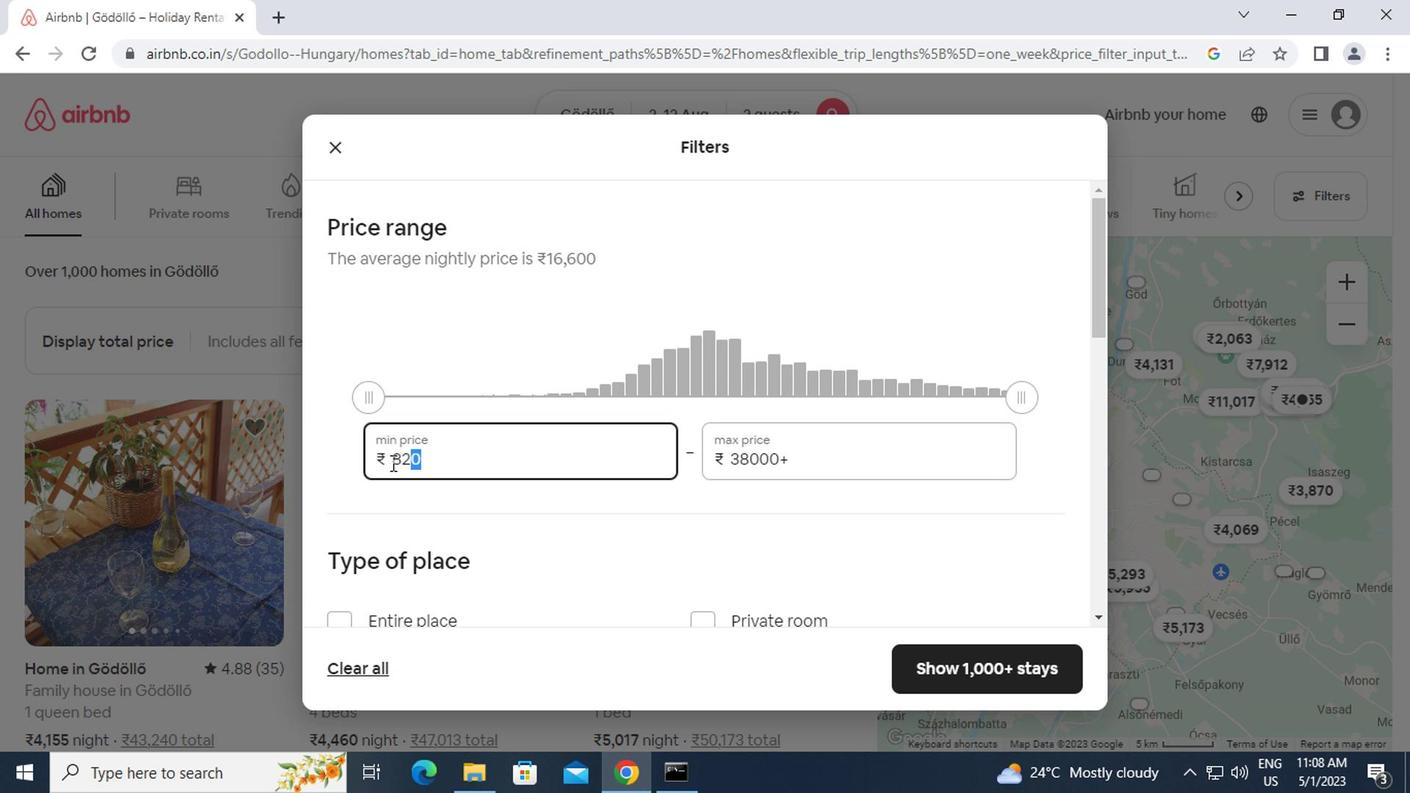 
Action: Key pressed 5000<Key.tab><Key.backspace><Key.backspace><Key.backspace><Key.backspace><Key.backspace><Key.backspace><Key.backspace><Key.backspace><Key.backspace><Key.backspace><Key.backspace><Key.backspace><Key.backspace><Key.backspace><Key.backspace><Key.backspace><Key.backspace><Key.backspace><Key.backspace><Key.backspace><Key.backspace><Key.backspace>10000
Screenshot: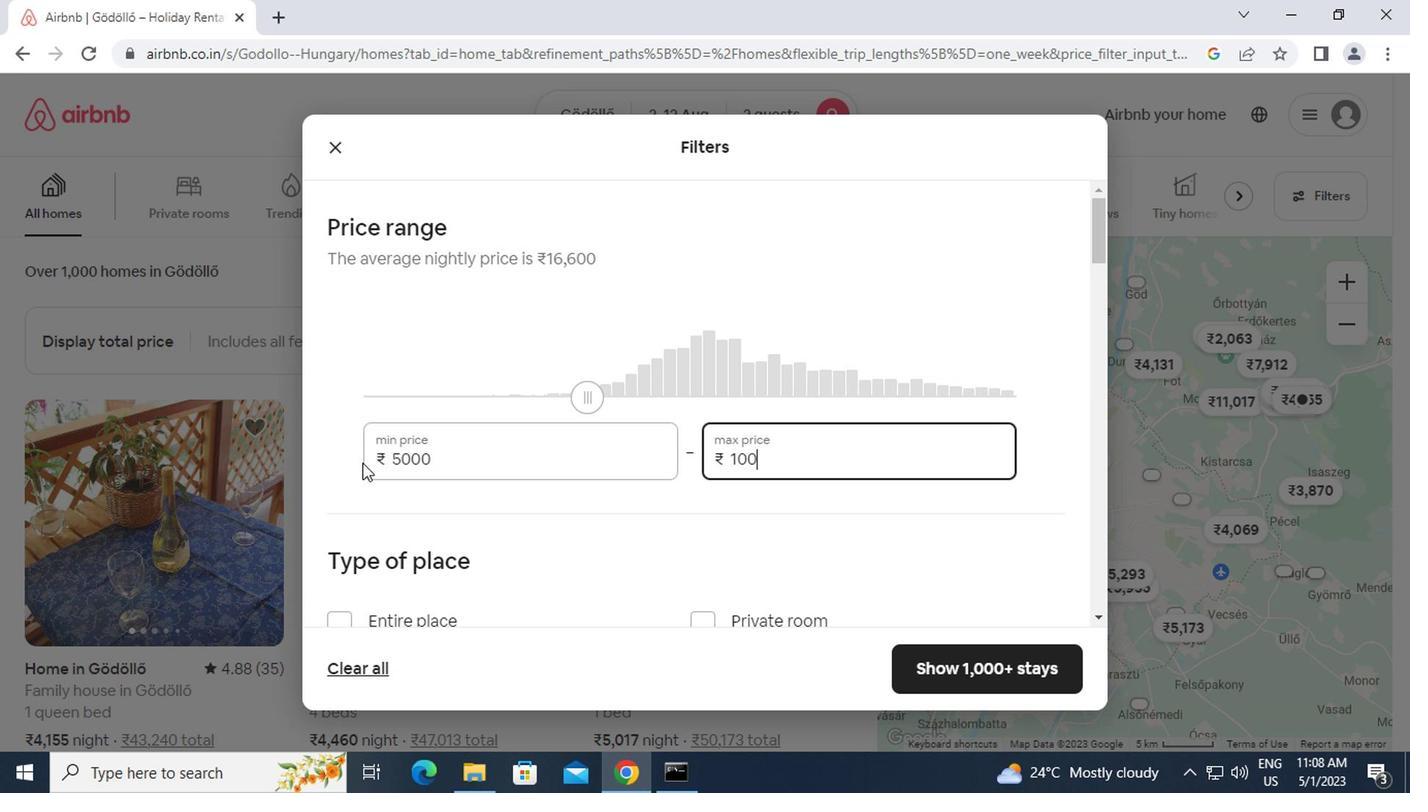 
Action: Mouse scrolled (356, 459) with delta (0, -1)
Screenshot: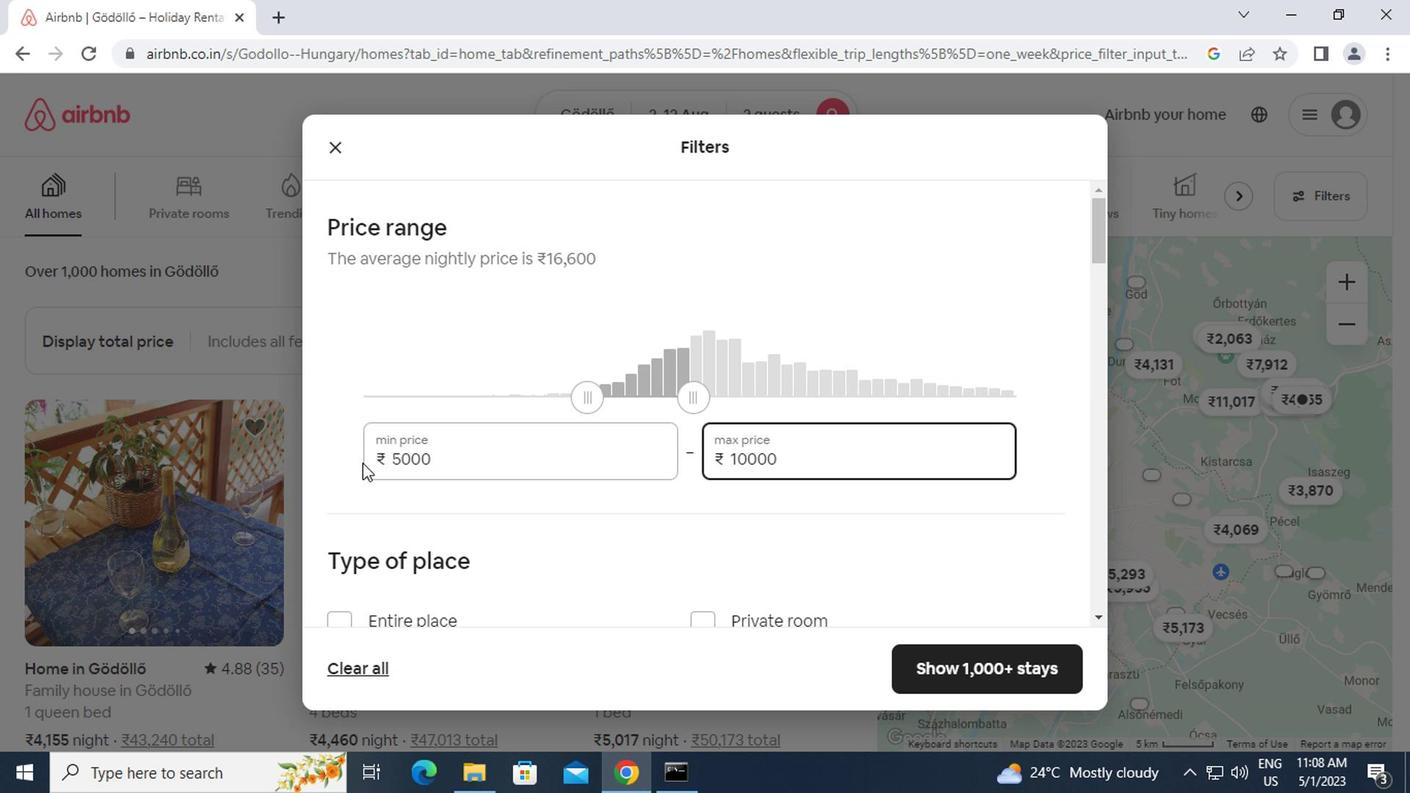 
Action: Mouse scrolled (356, 459) with delta (0, -1)
Screenshot: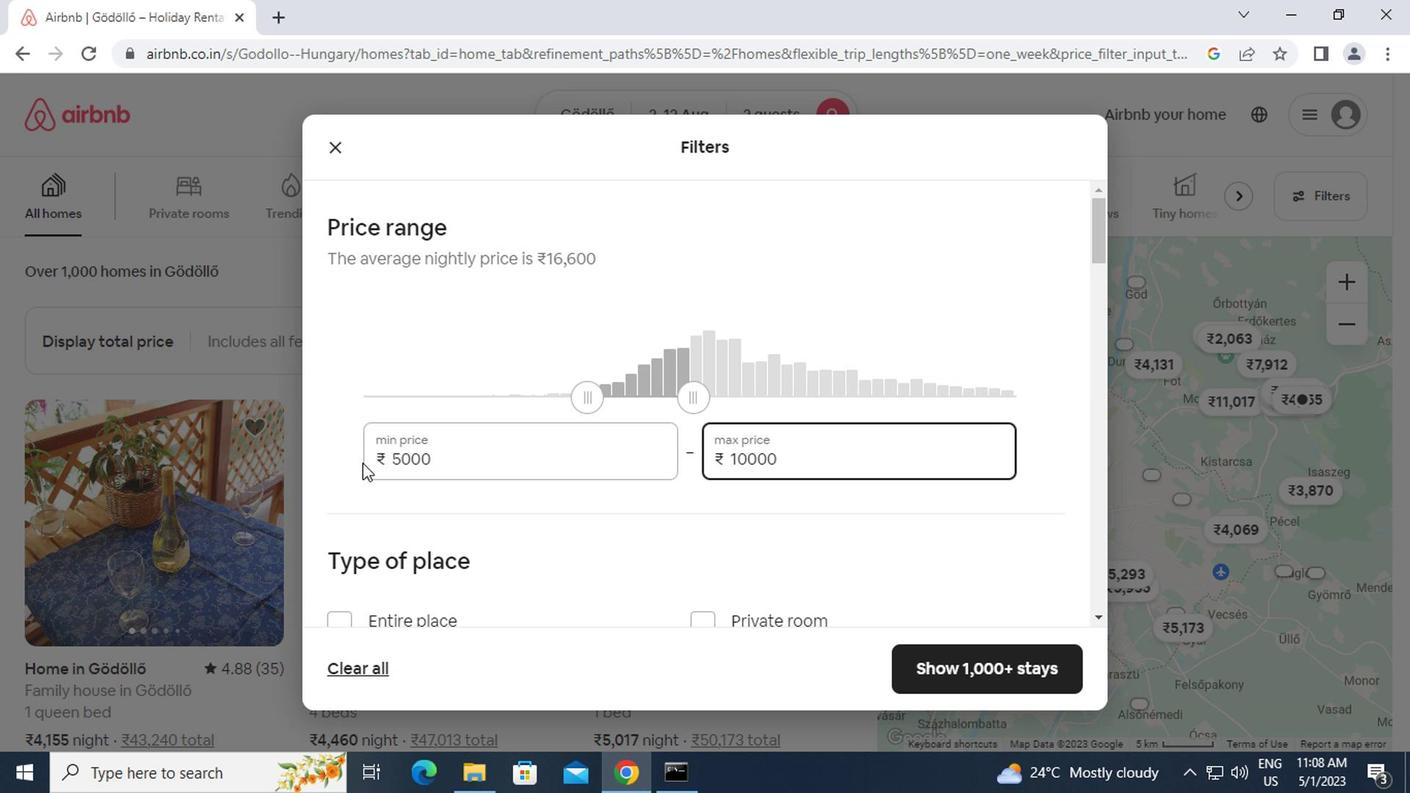
Action: Mouse scrolled (356, 459) with delta (0, -1)
Screenshot: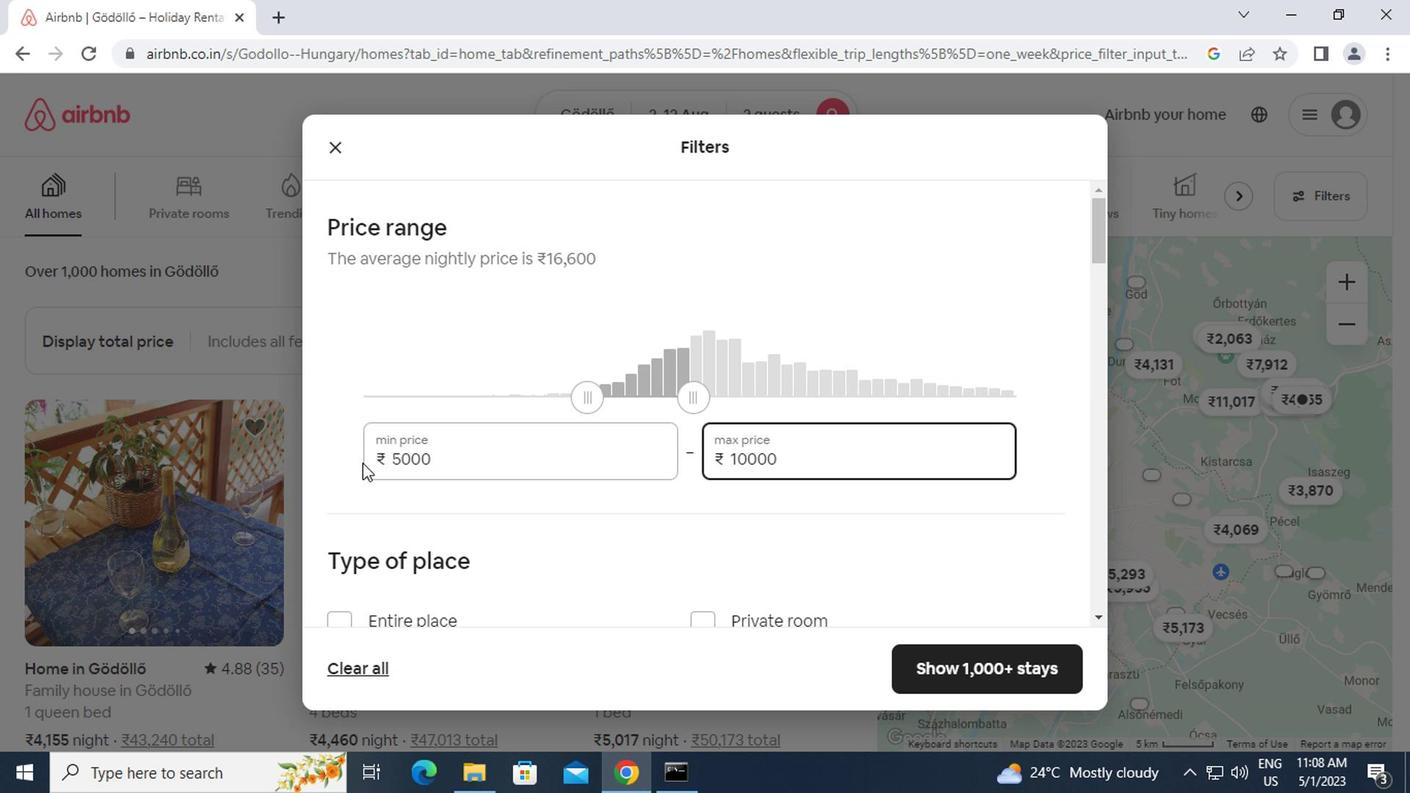 
Action: Mouse moved to (702, 321)
Screenshot: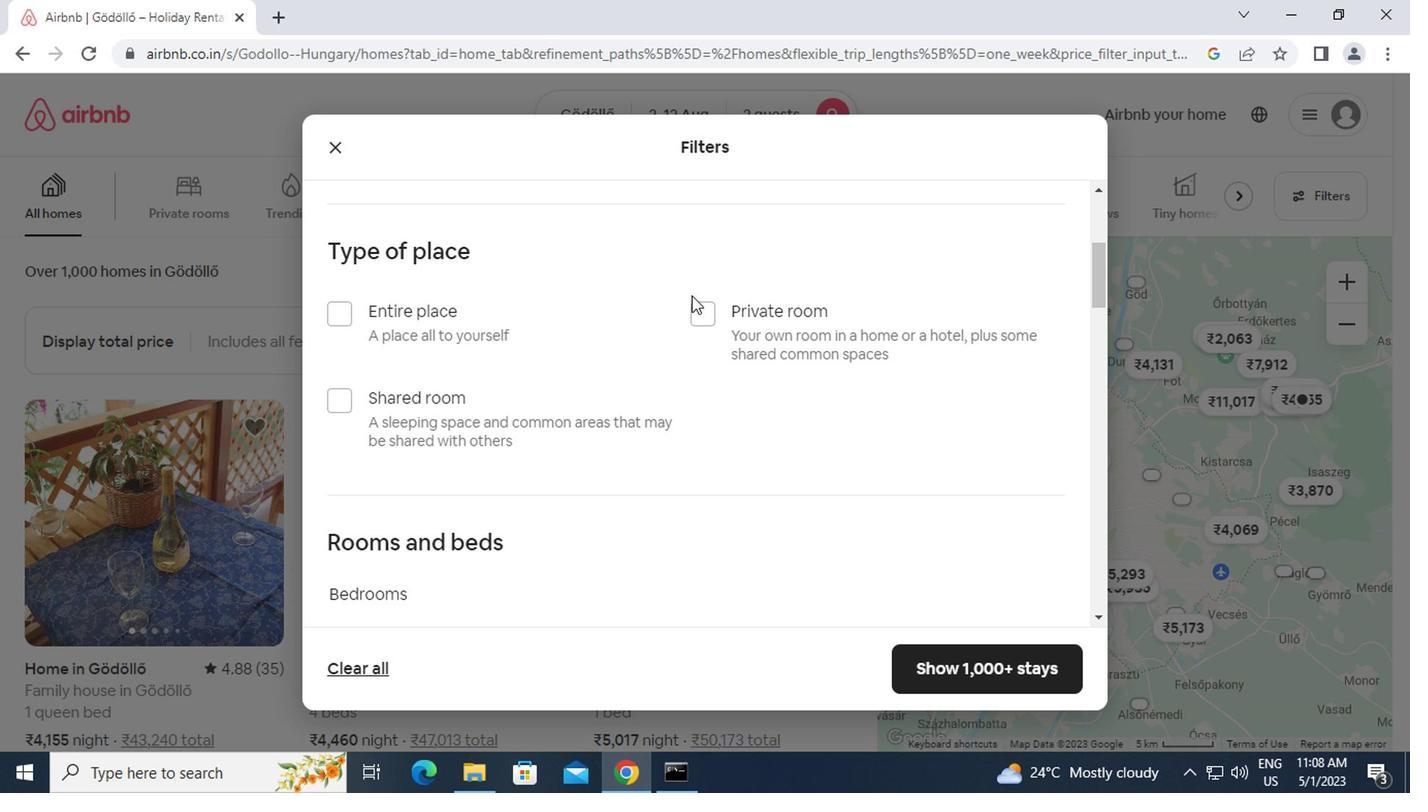 
Action: Mouse pressed left at (702, 321)
Screenshot: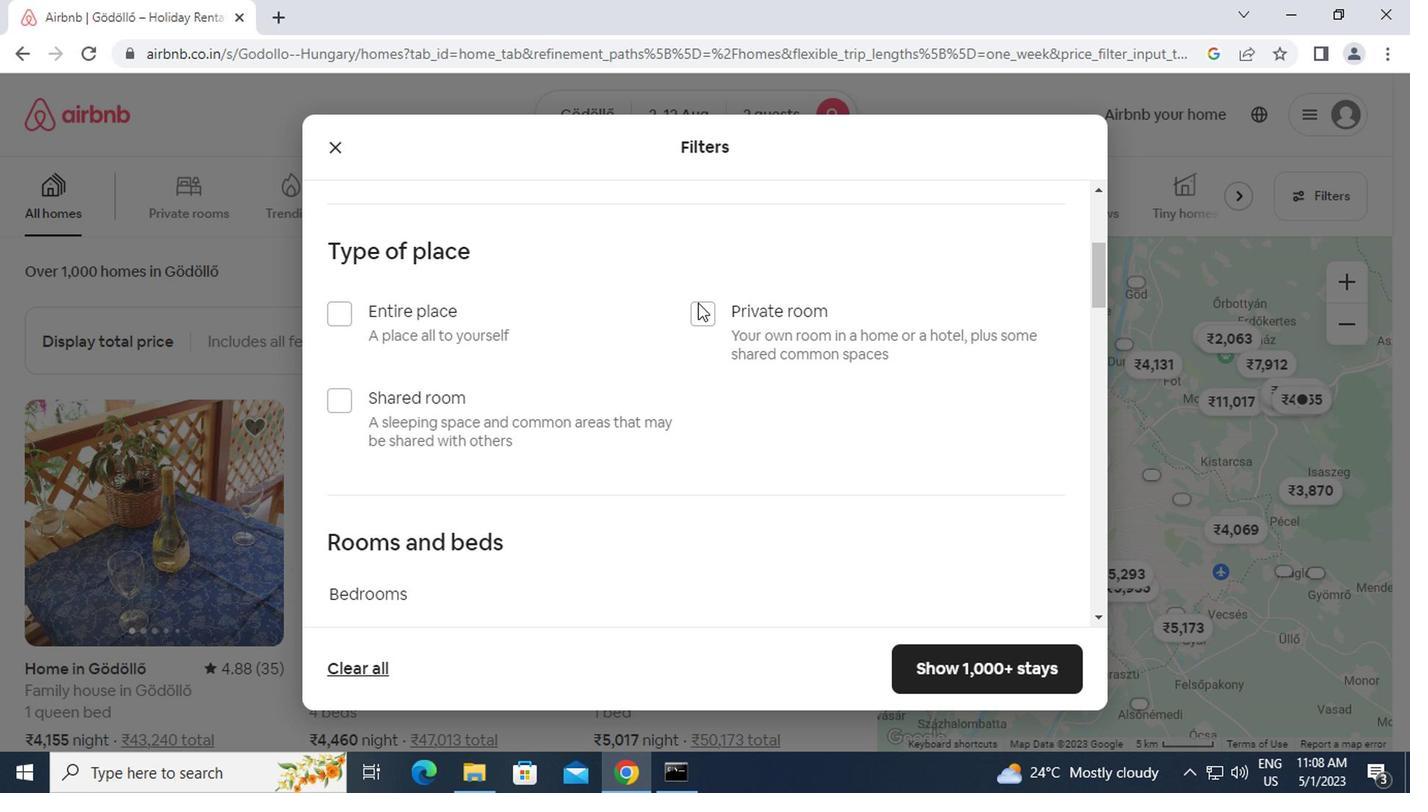 
Action: Mouse moved to (652, 376)
Screenshot: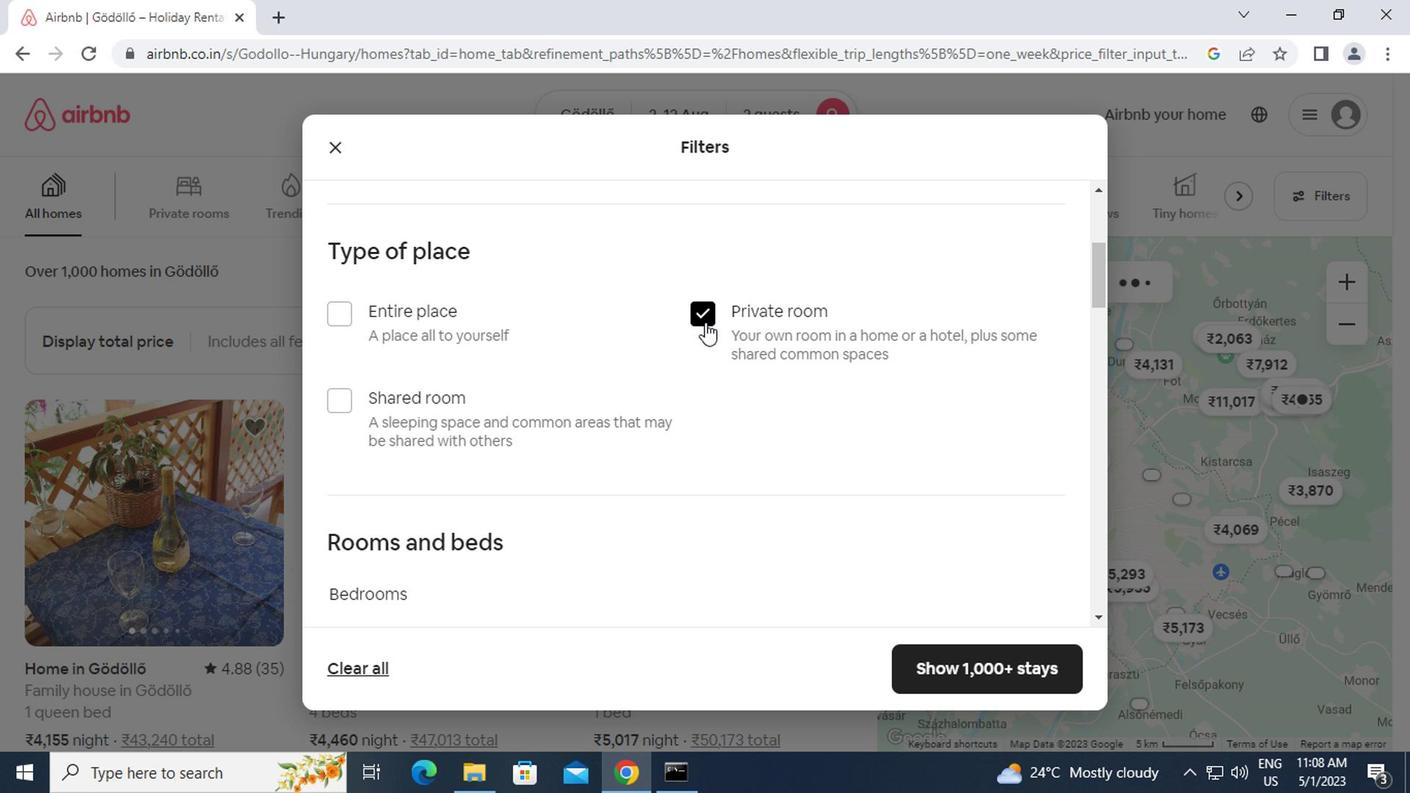 
Action: Mouse scrolled (652, 375) with delta (0, 0)
Screenshot: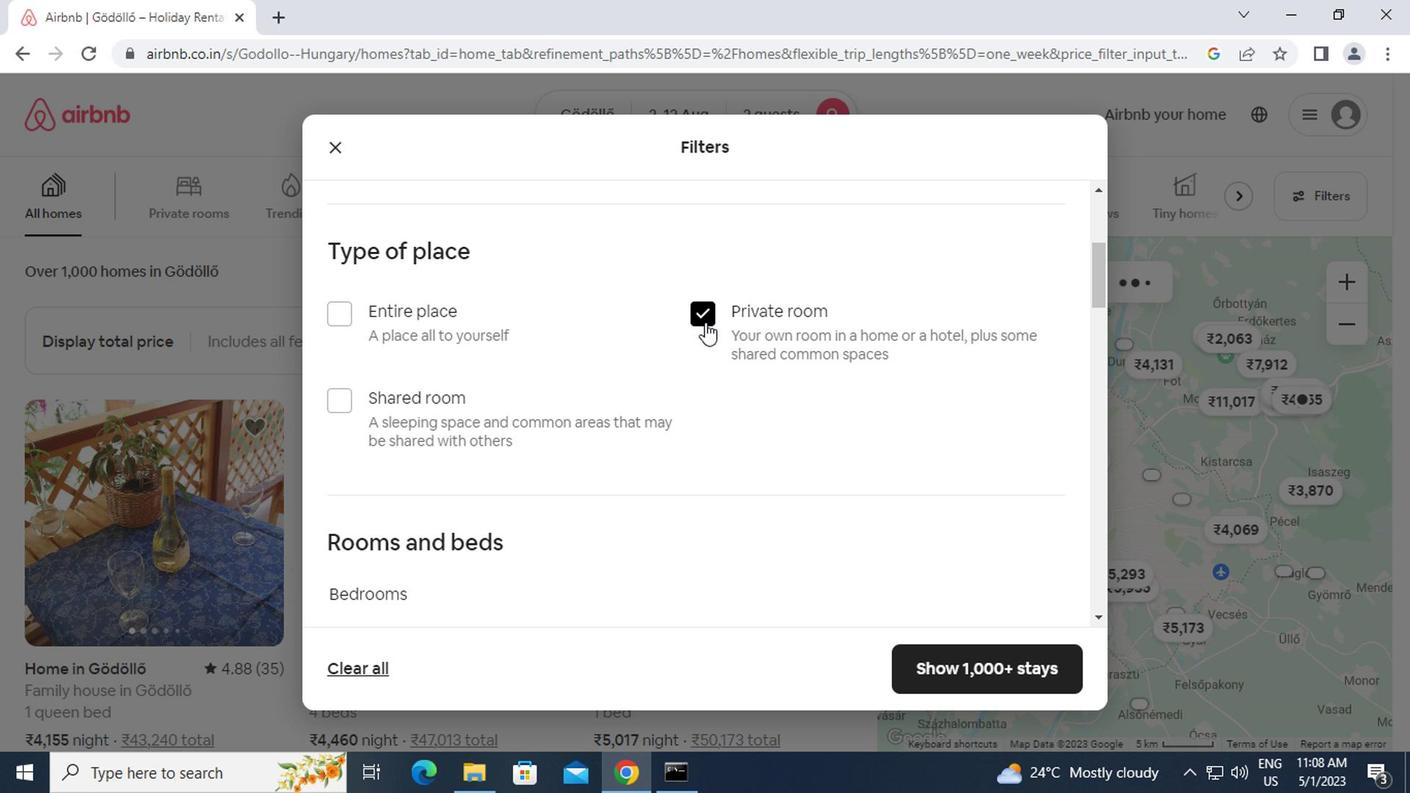 
Action: Mouse scrolled (652, 375) with delta (0, 0)
Screenshot: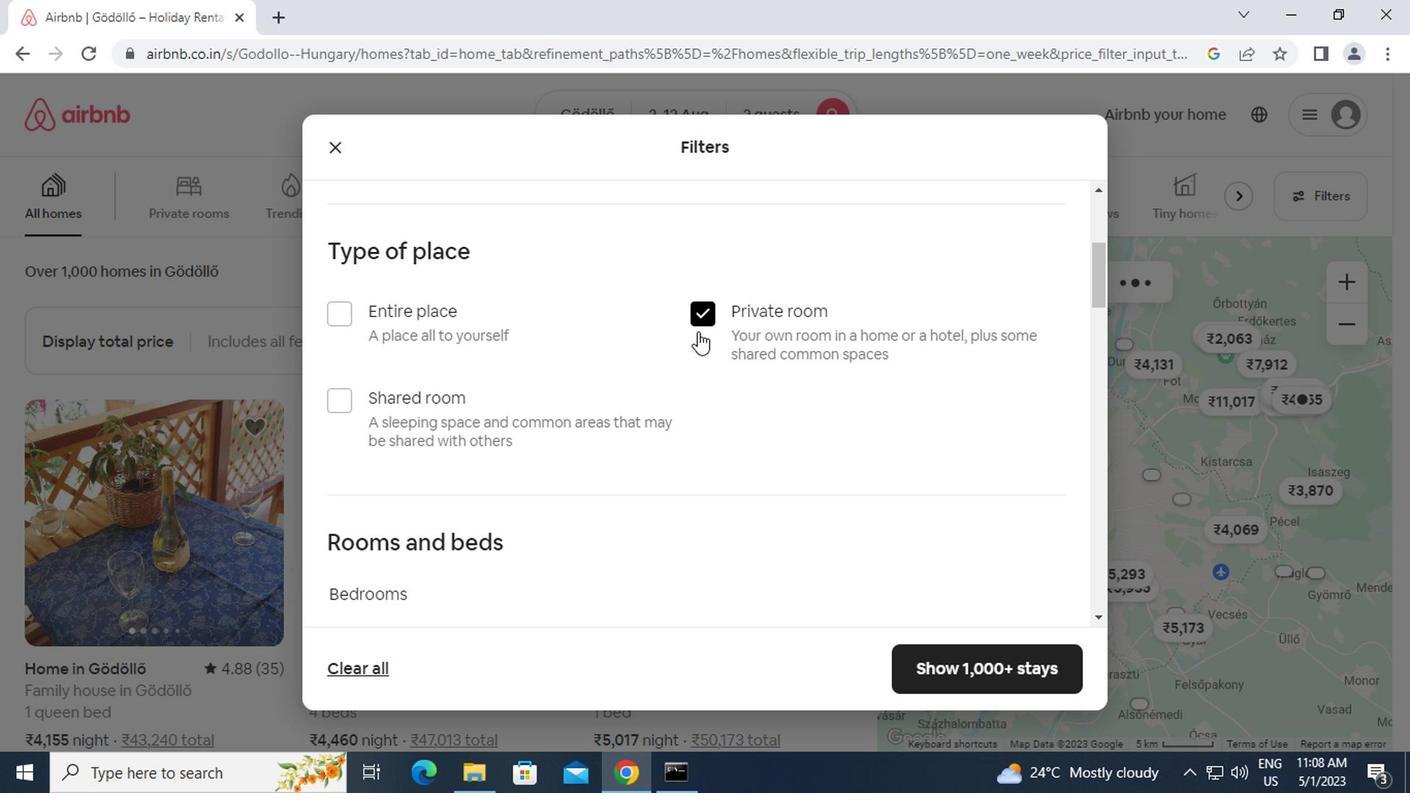 
Action: Mouse scrolled (652, 375) with delta (0, 0)
Screenshot: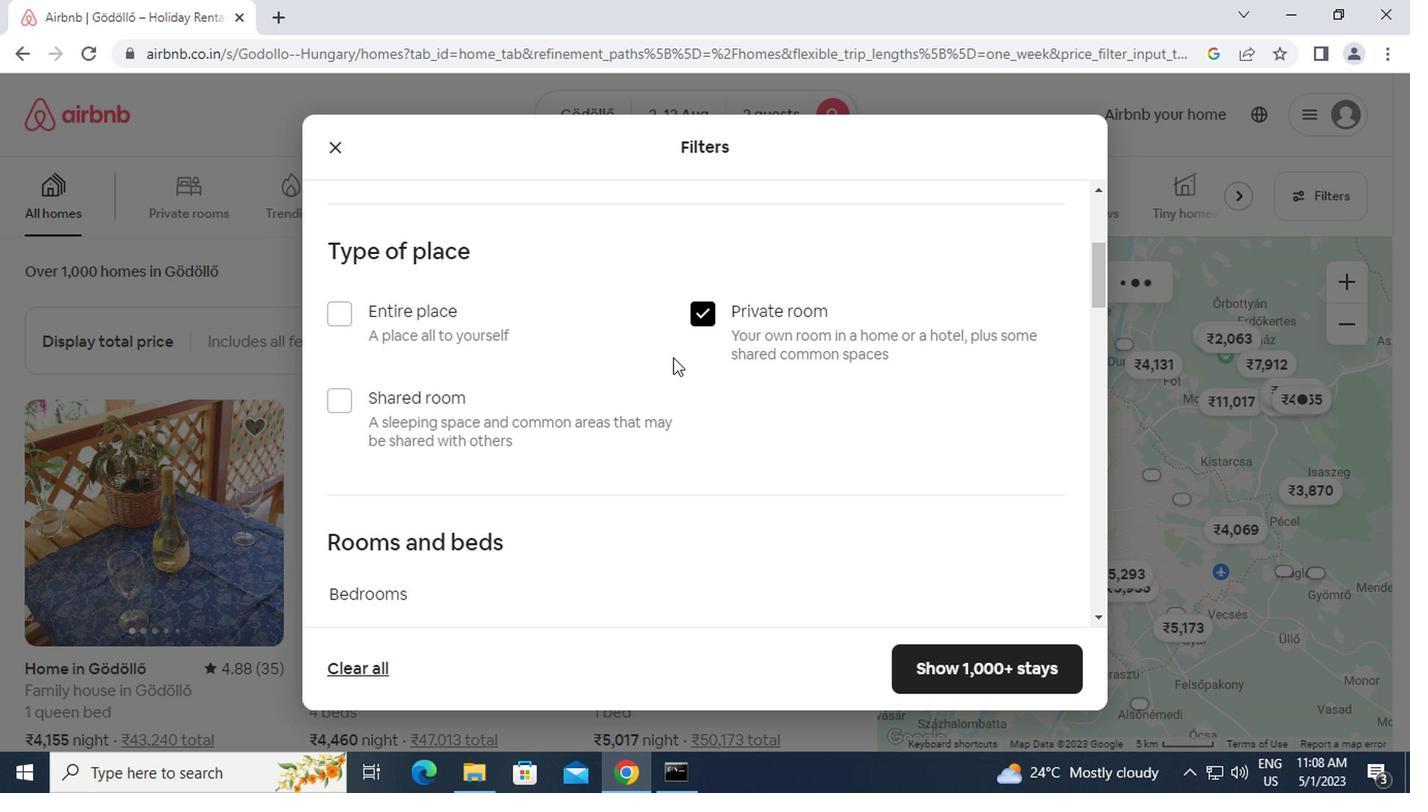 
Action: Mouse scrolled (652, 375) with delta (0, 0)
Screenshot: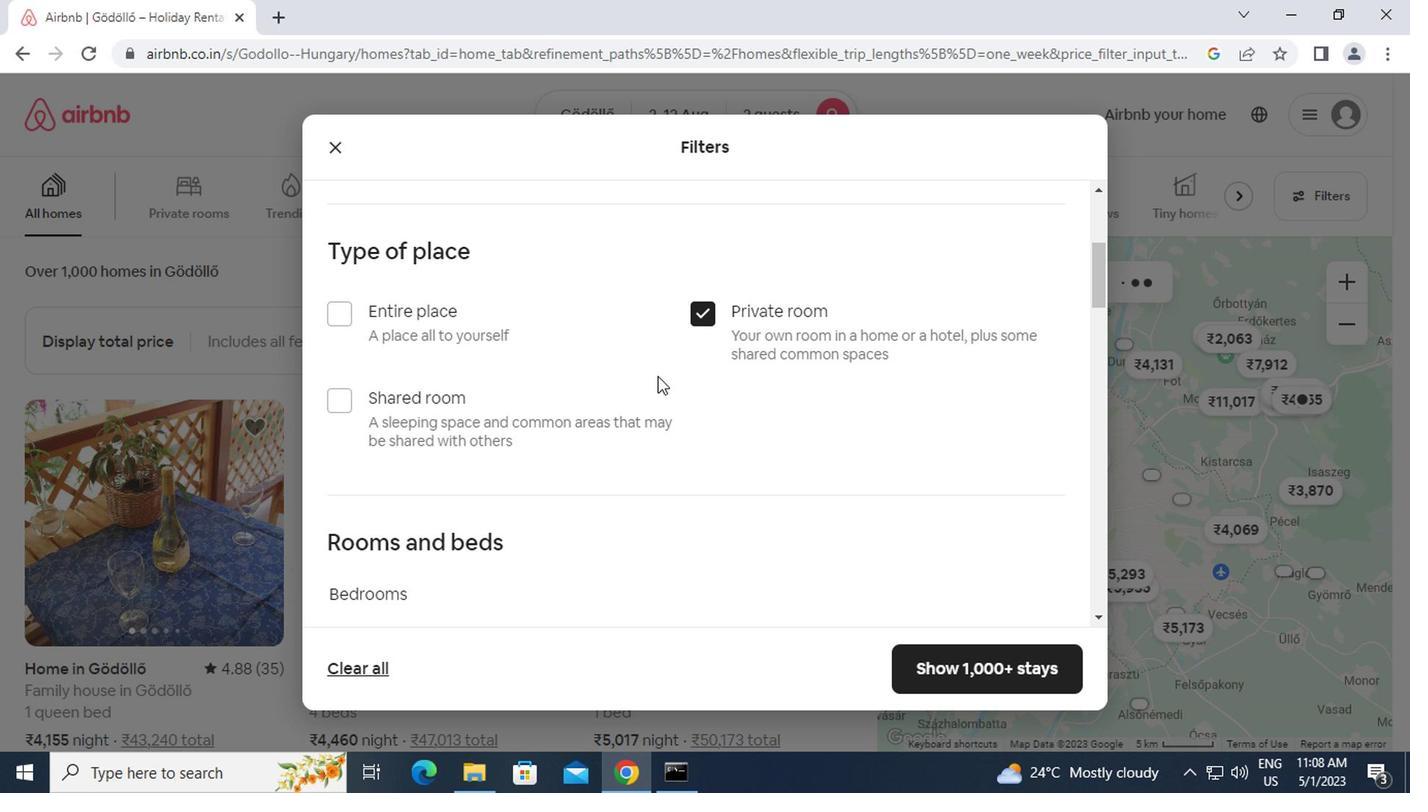 
Action: Mouse scrolled (652, 377) with delta (0, 1)
Screenshot: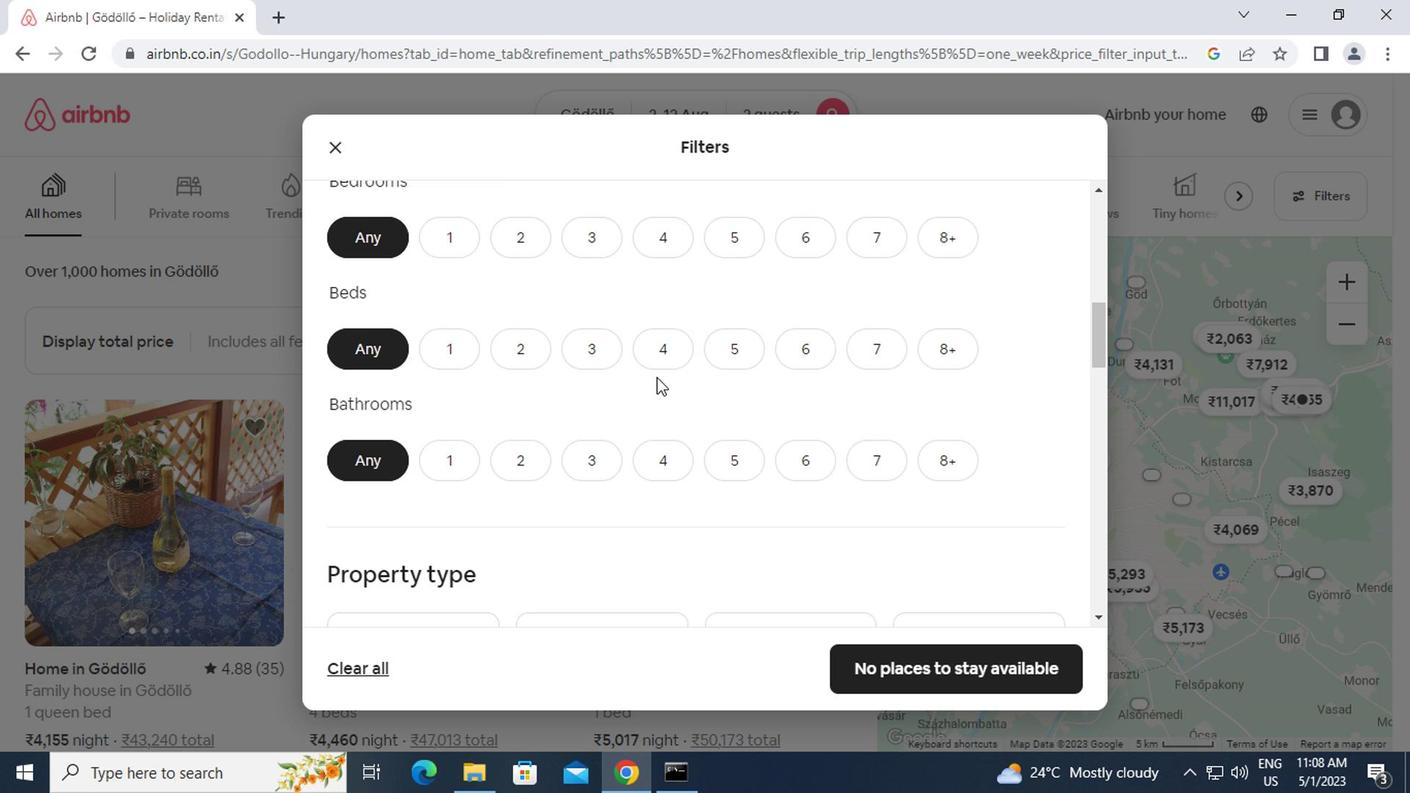 
Action: Mouse moved to (461, 338)
Screenshot: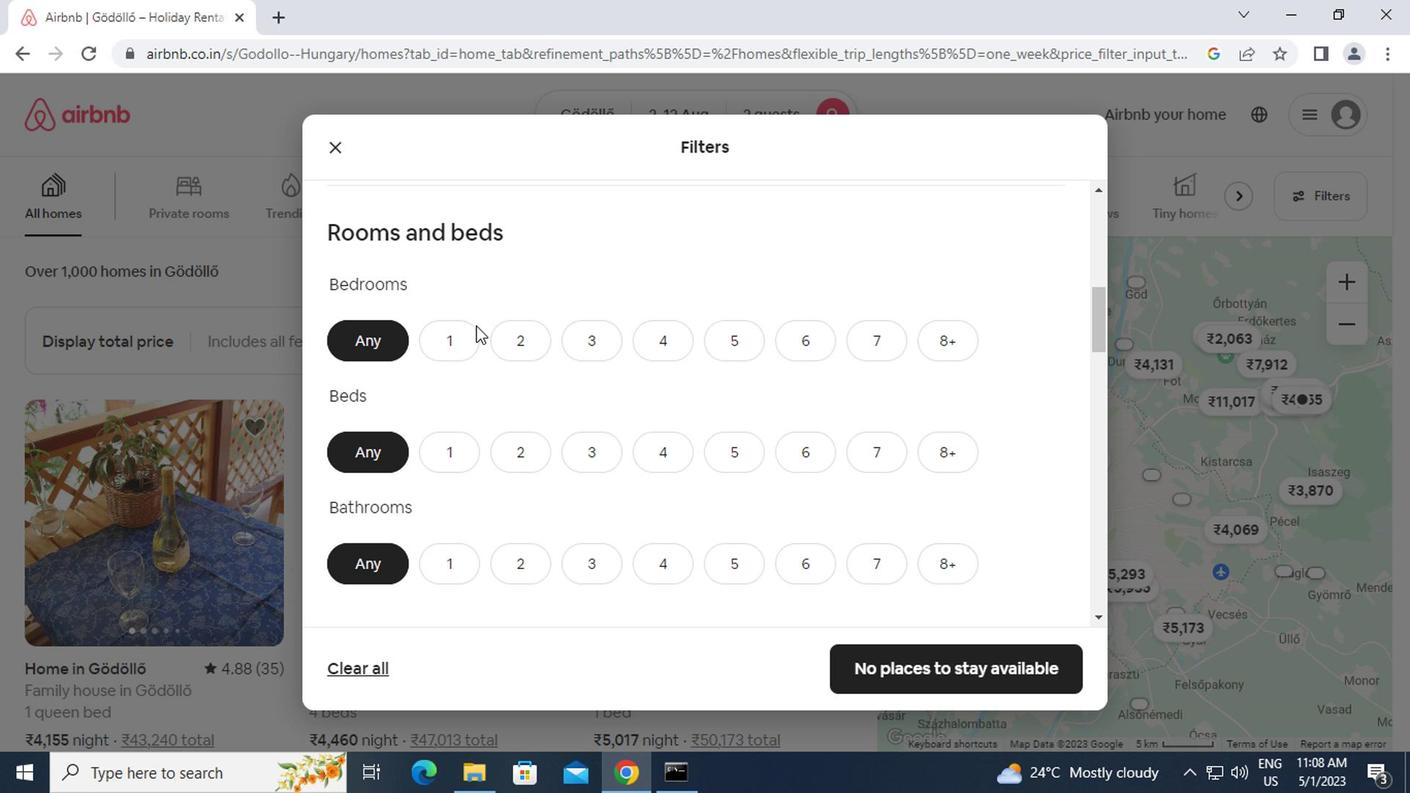 
Action: Mouse pressed left at (461, 338)
Screenshot: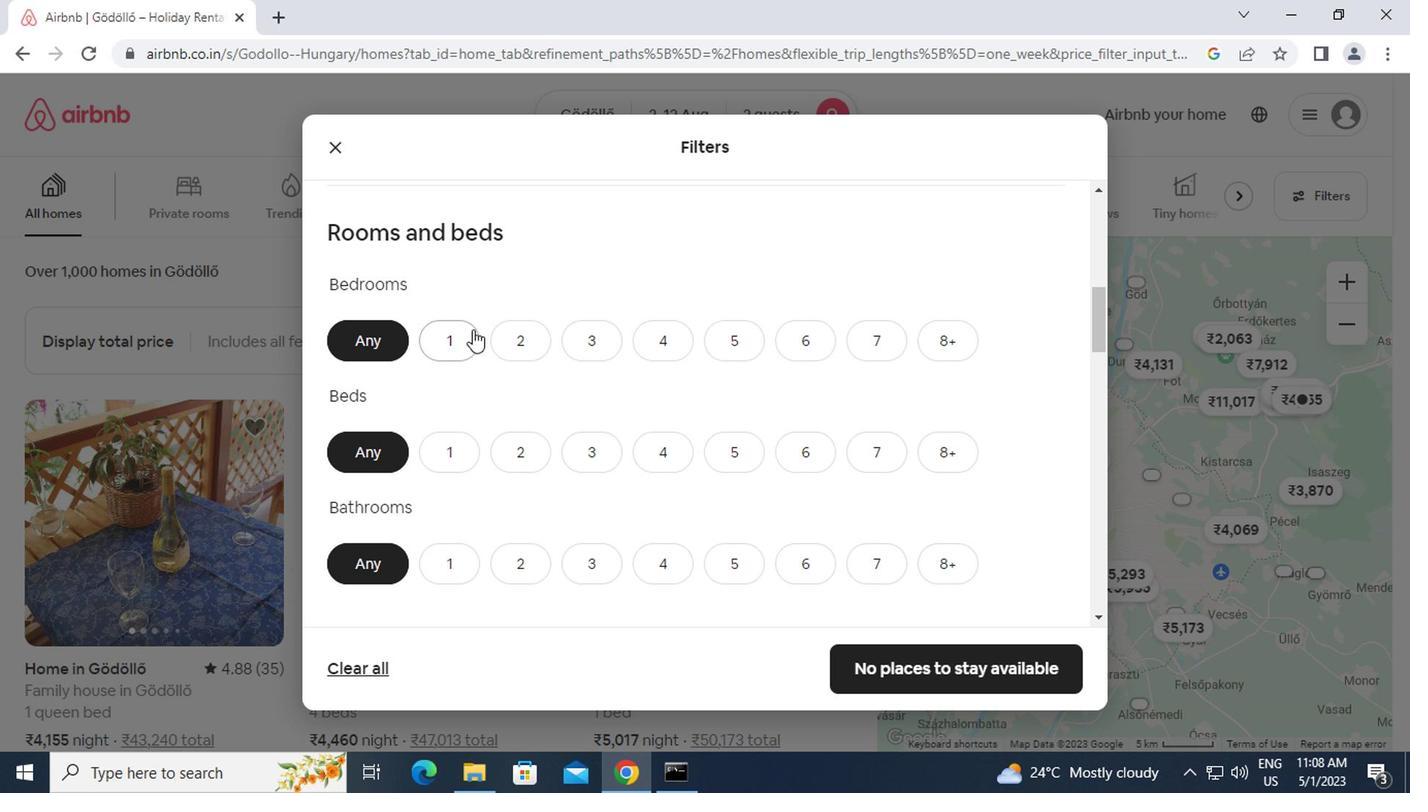 
Action: Mouse moved to (445, 439)
Screenshot: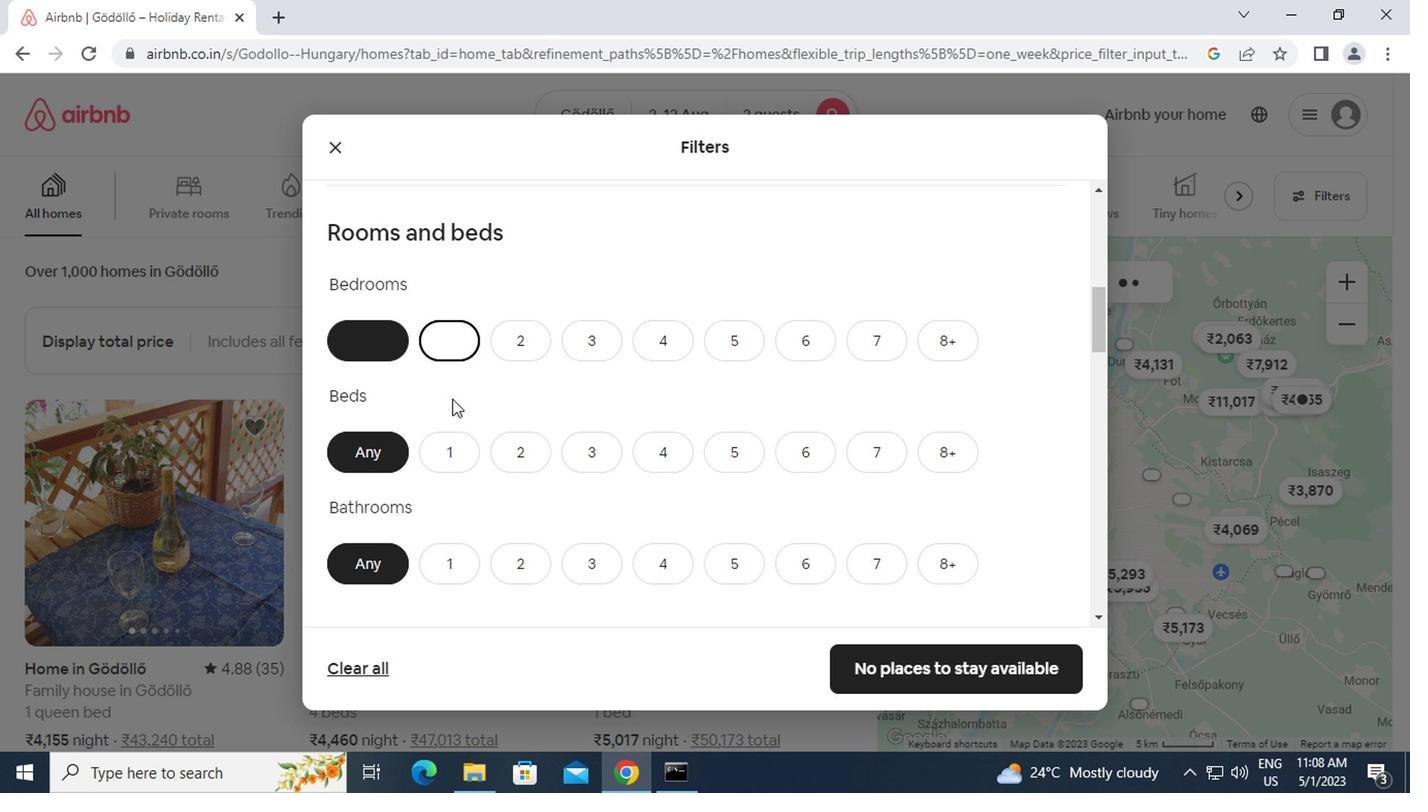 
Action: Mouse pressed left at (445, 439)
Screenshot: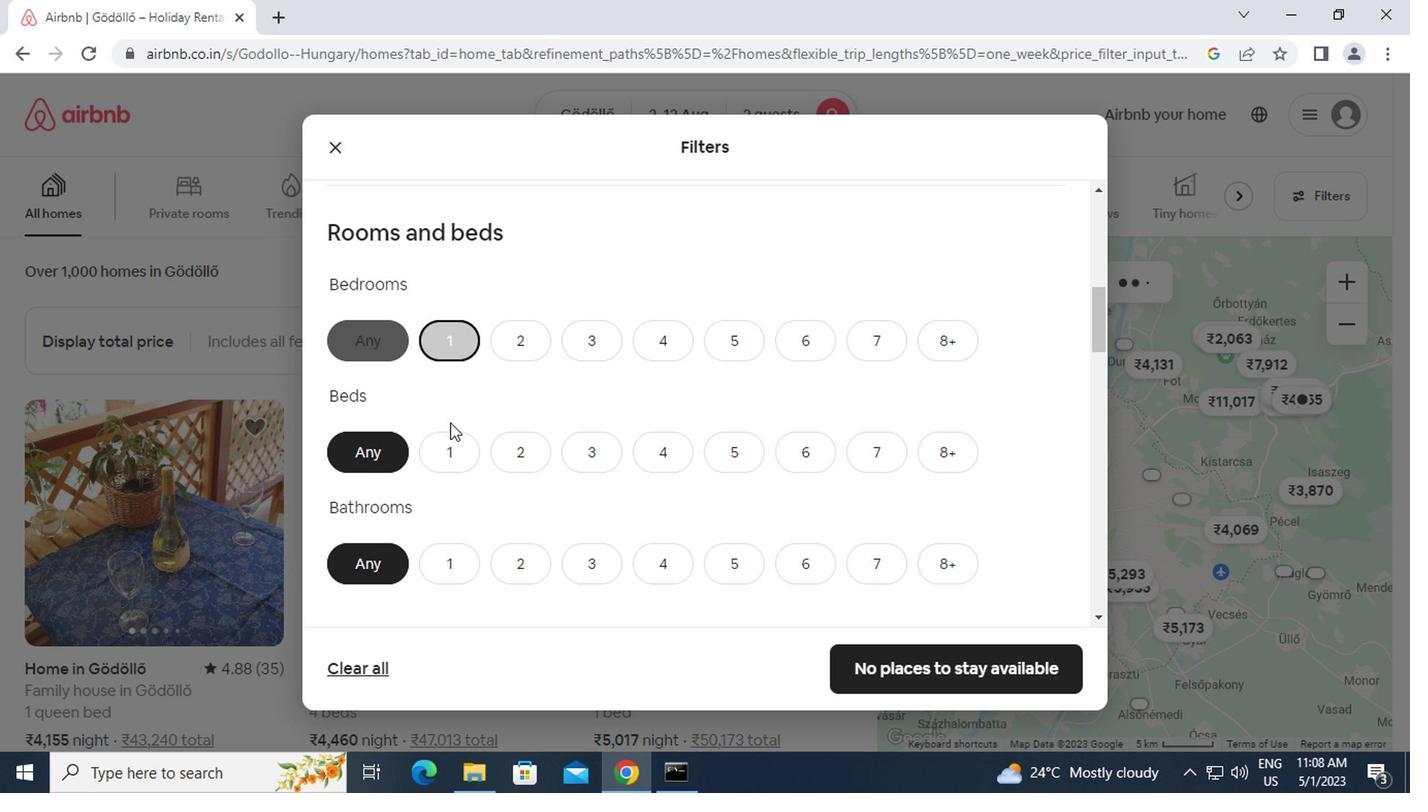 
Action: Mouse moved to (434, 560)
Screenshot: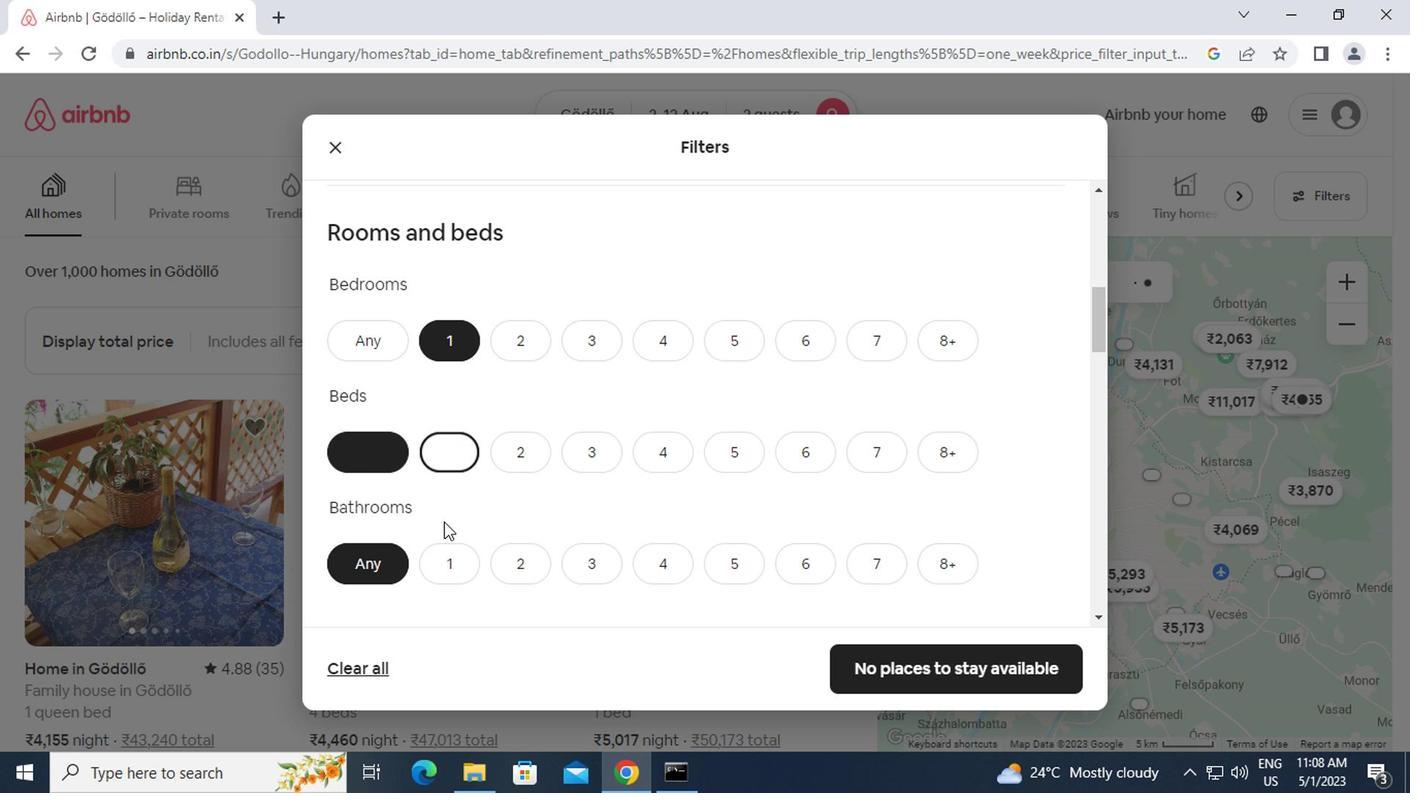 
Action: Mouse pressed left at (434, 560)
Screenshot: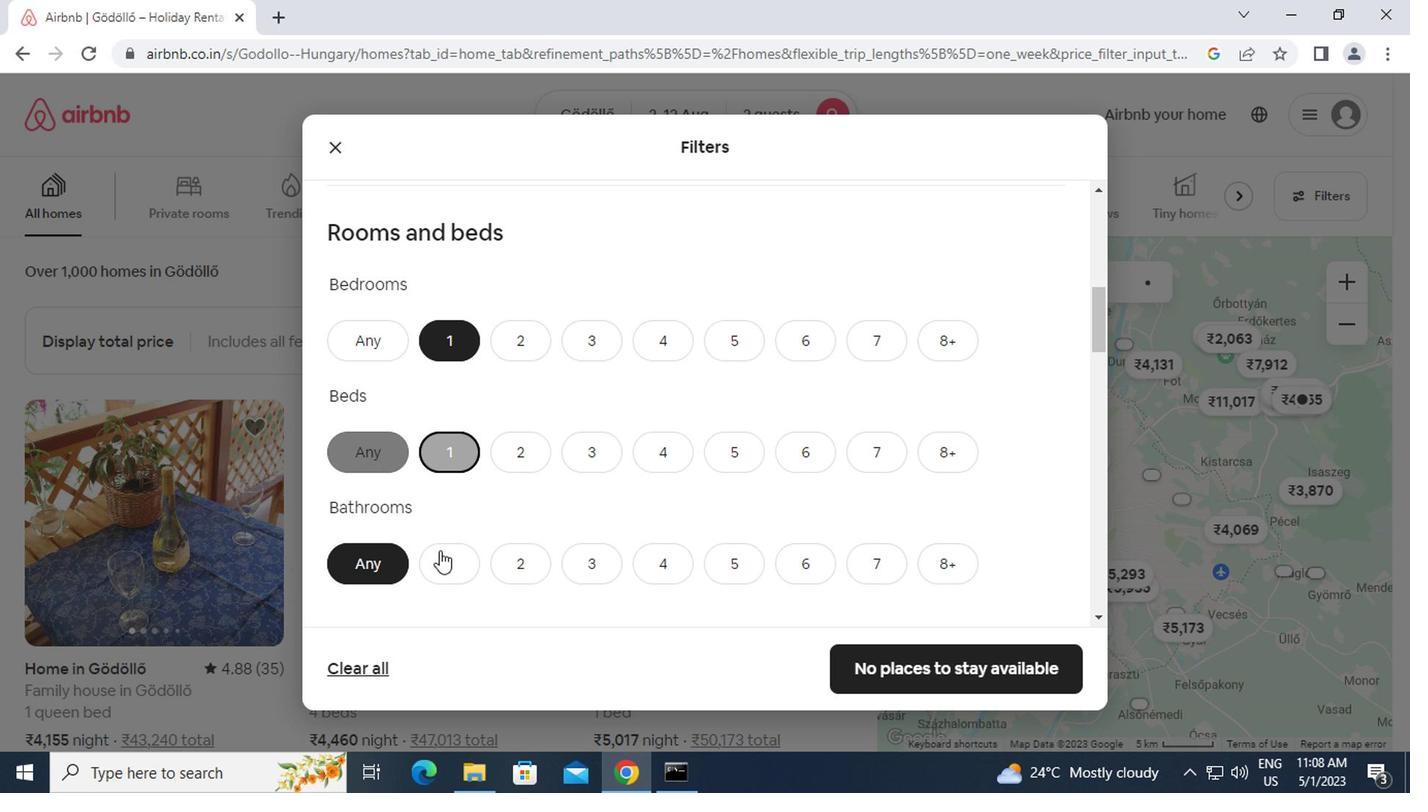 
Action: Mouse moved to (550, 562)
Screenshot: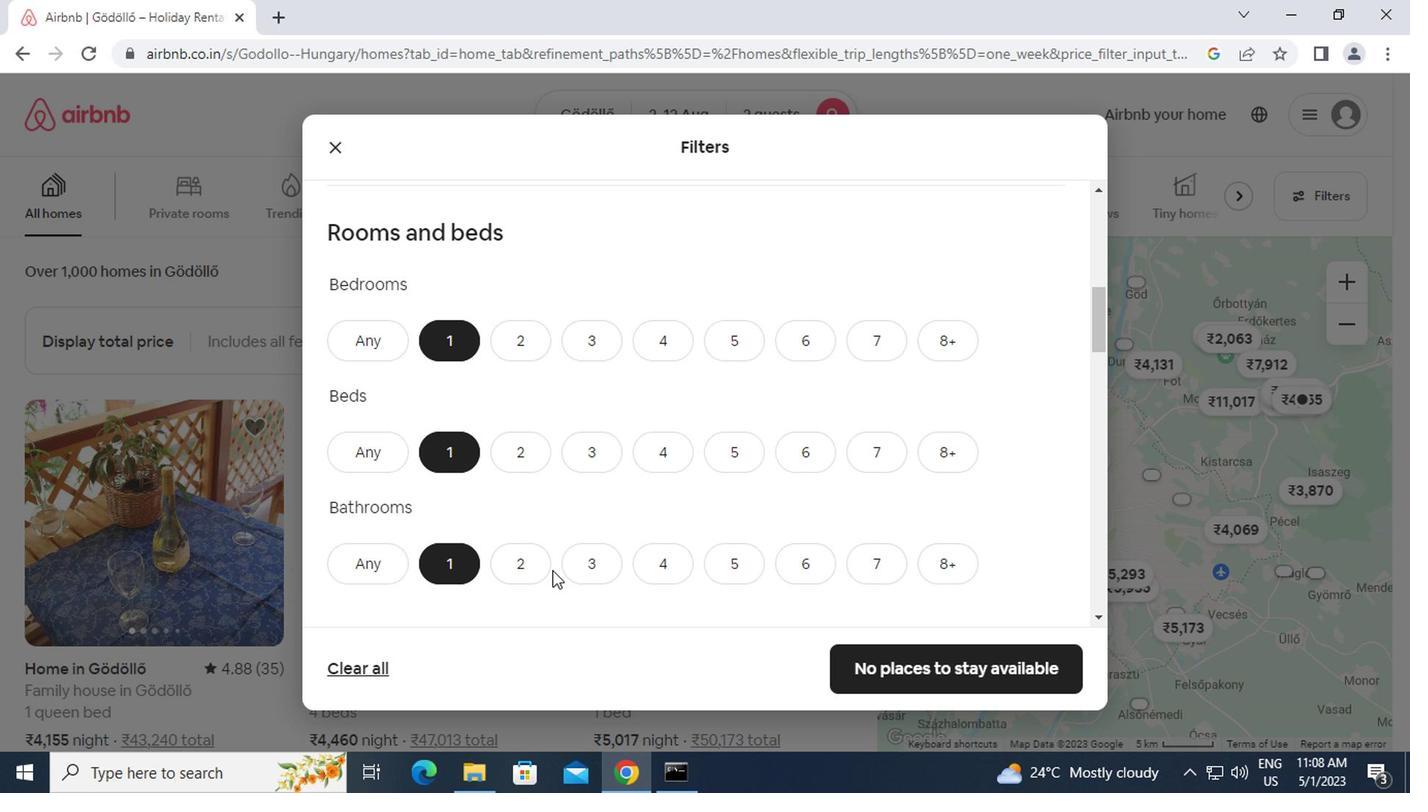 
Action: Mouse scrolled (550, 561) with delta (0, 0)
Screenshot: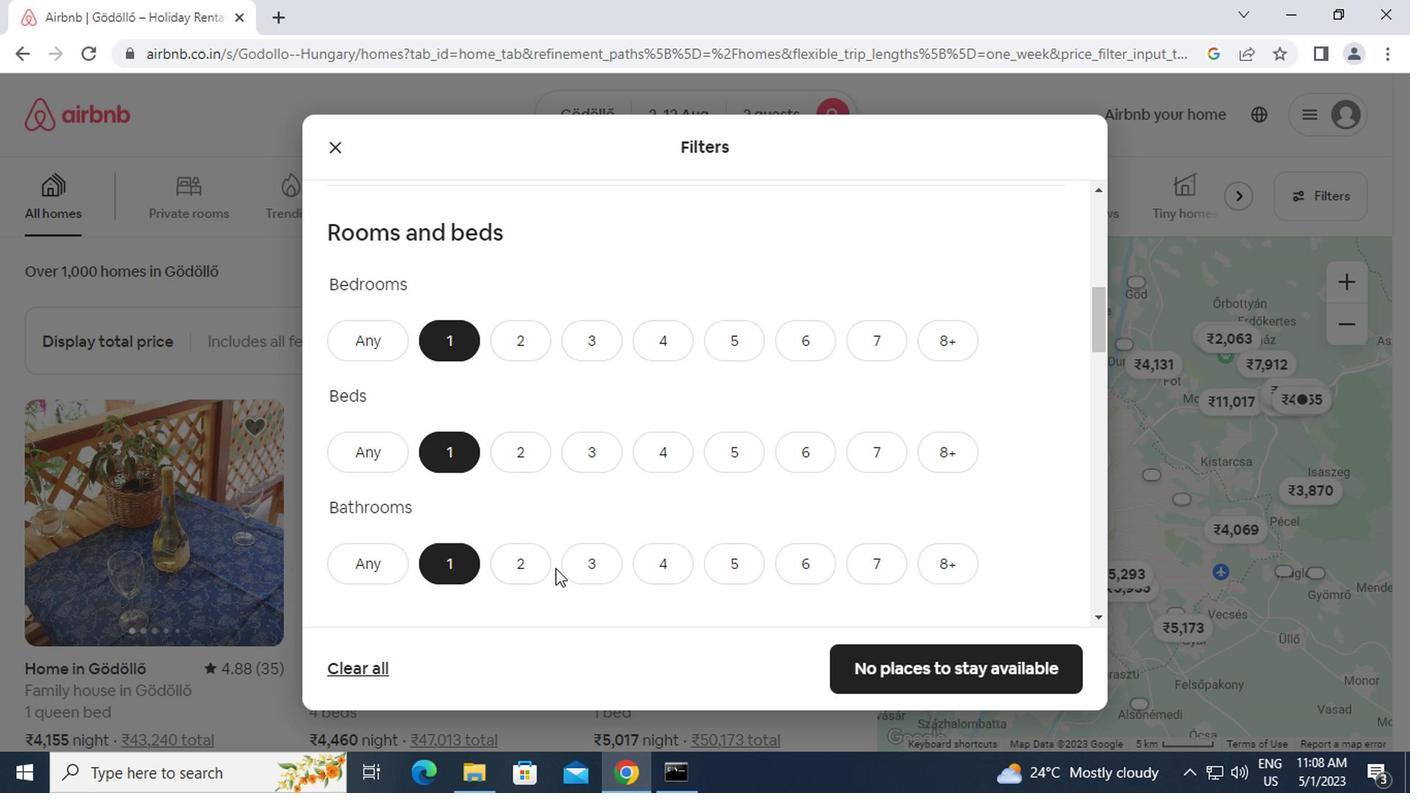
Action: Mouse scrolled (550, 561) with delta (0, 0)
Screenshot: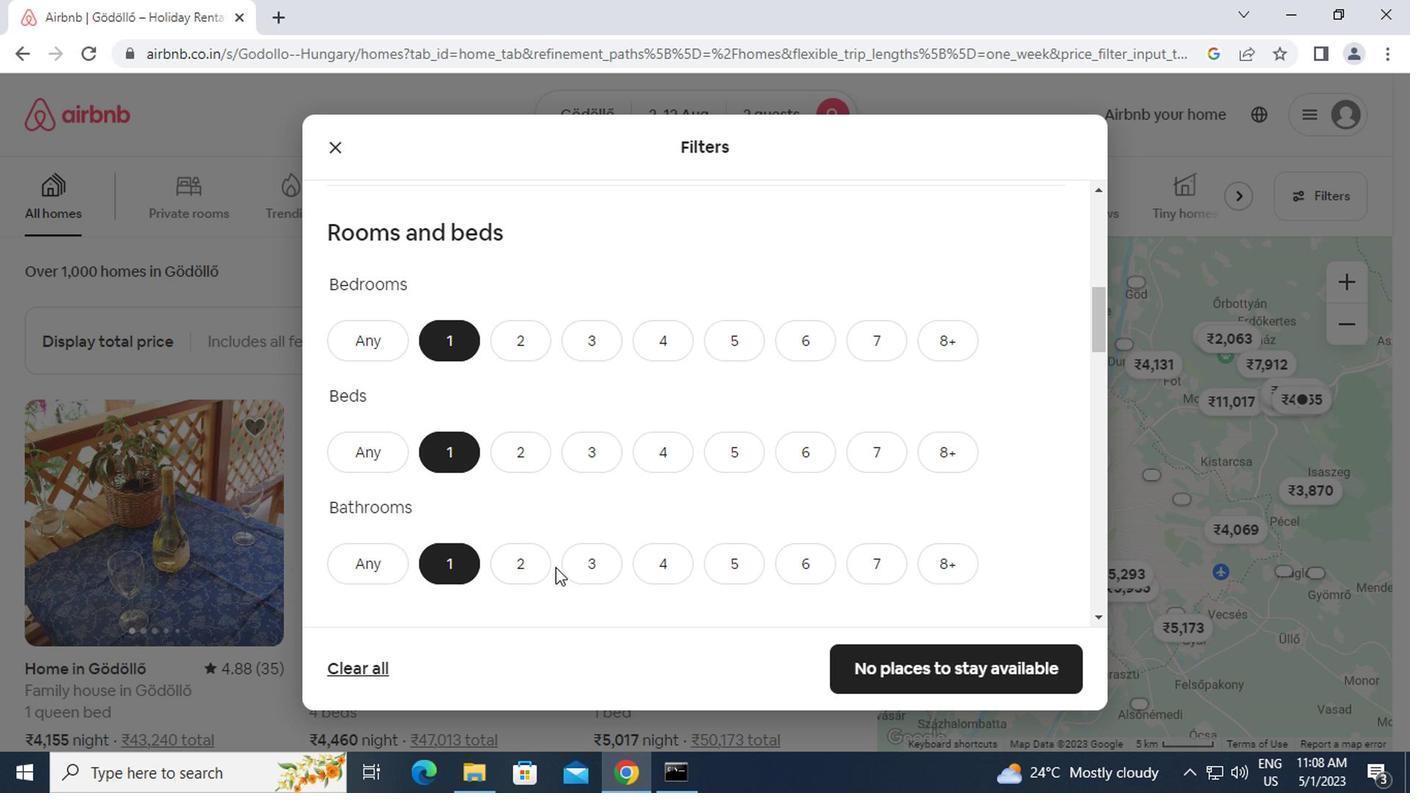 
Action: Mouse moved to (481, 557)
Screenshot: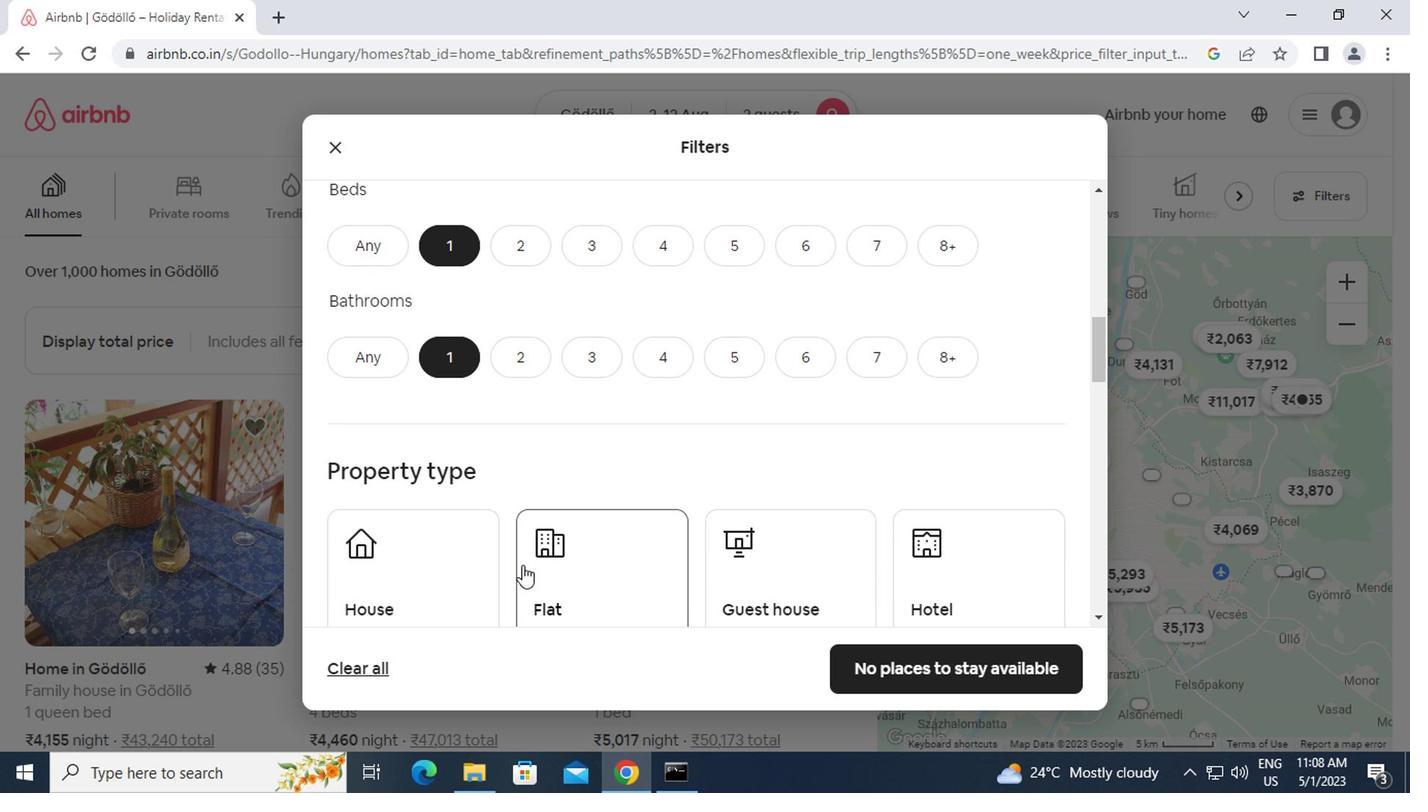 
Action: Mouse pressed left at (481, 557)
Screenshot: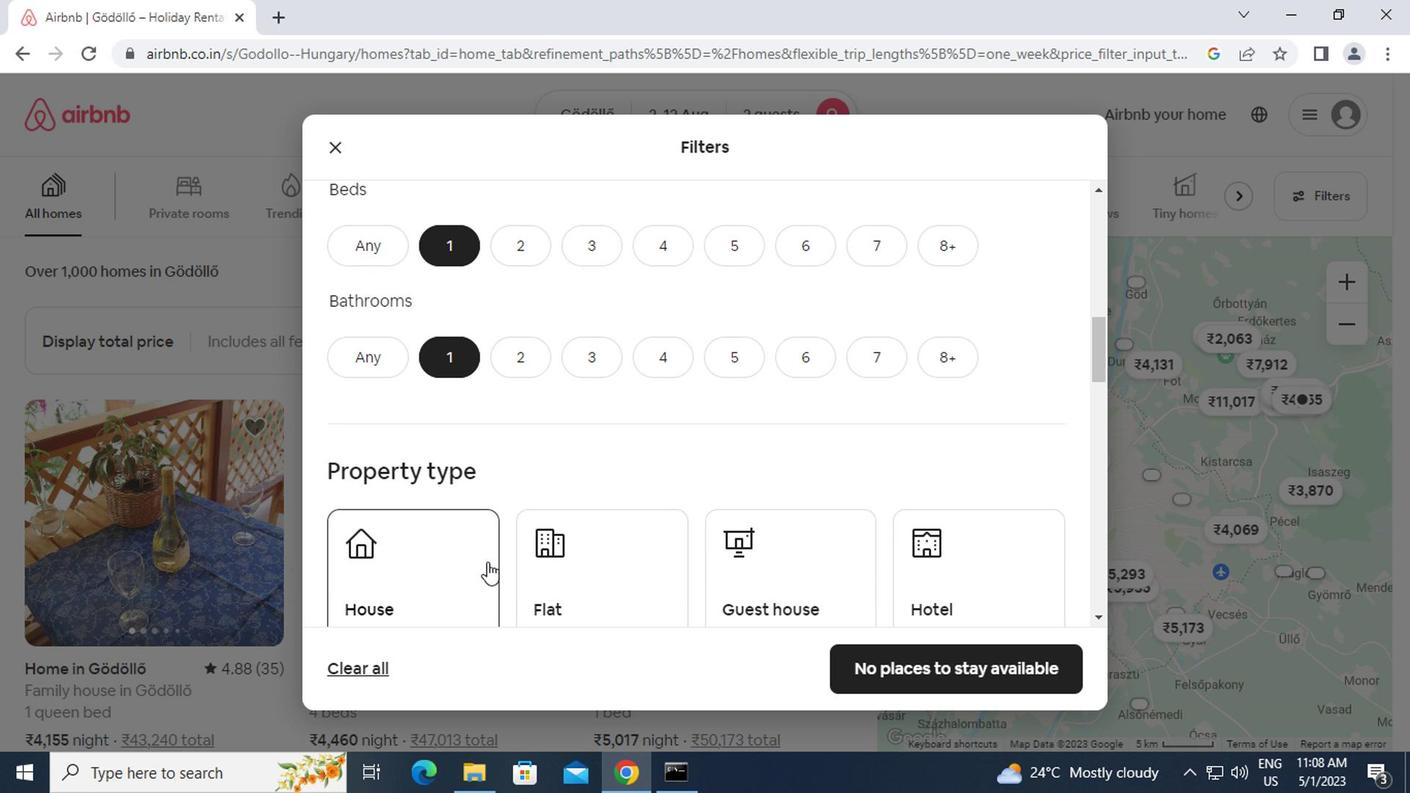 
Action: Mouse moved to (587, 562)
Screenshot: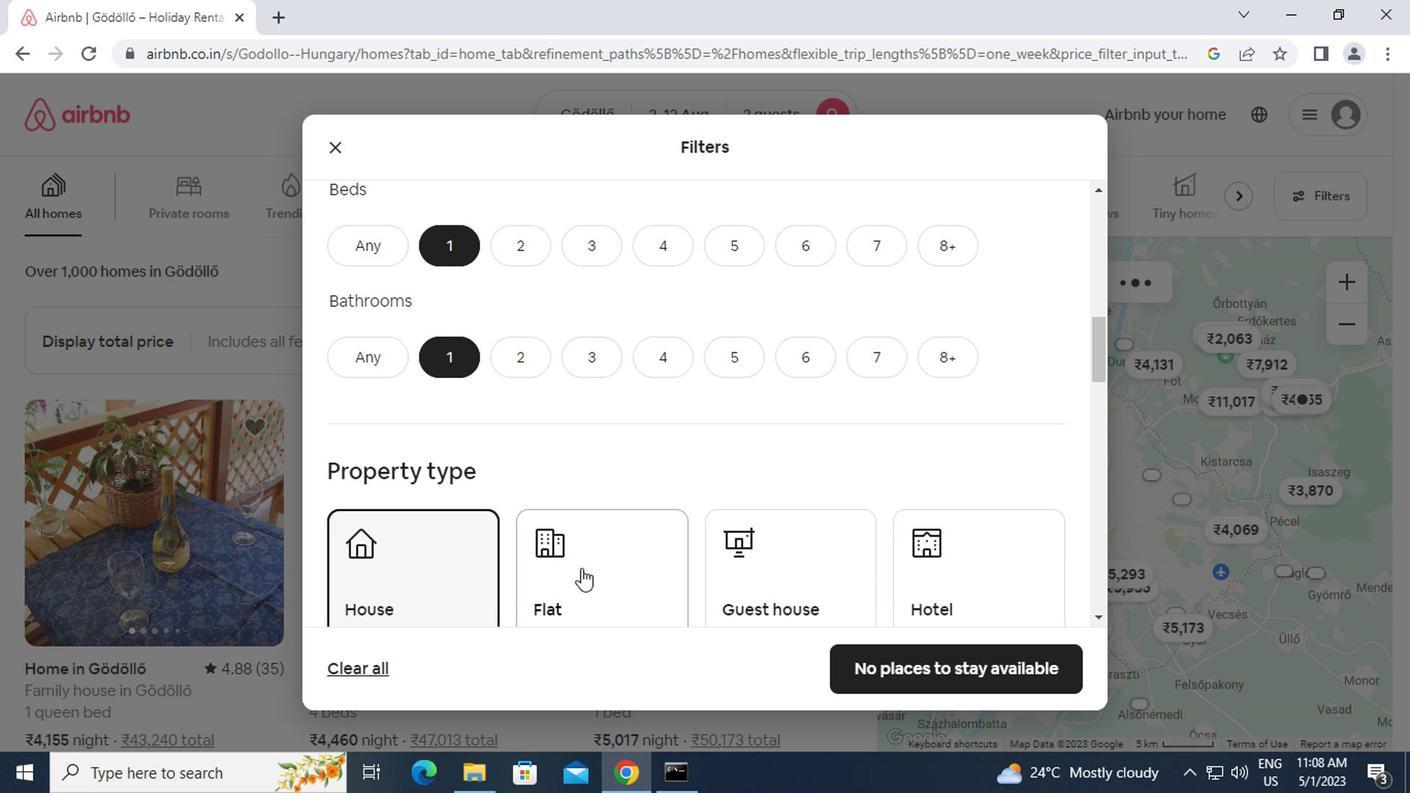 
Action: Mouse pressed left at (587, 562)
Screenshot: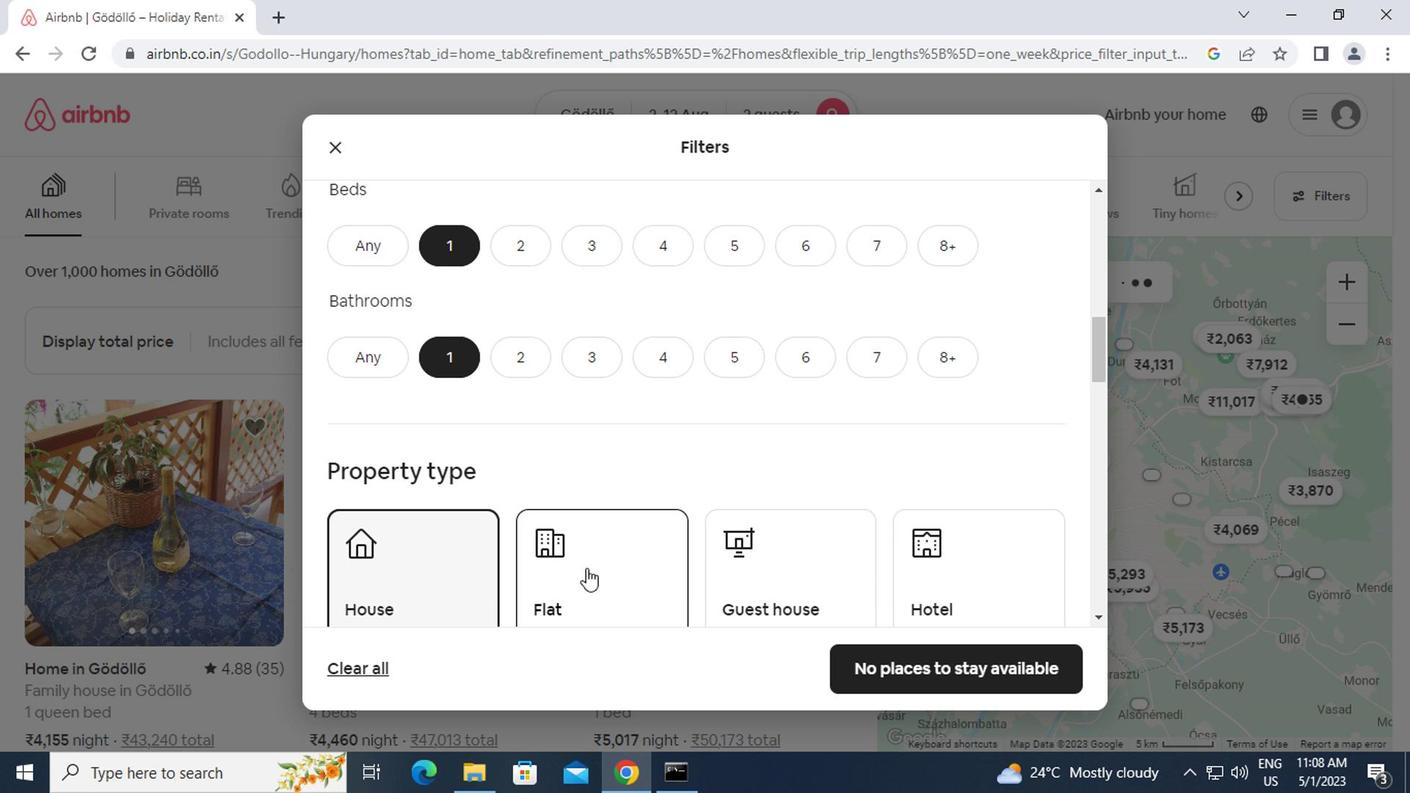
Action: Mouse moved to (738, 559)
Screenshot: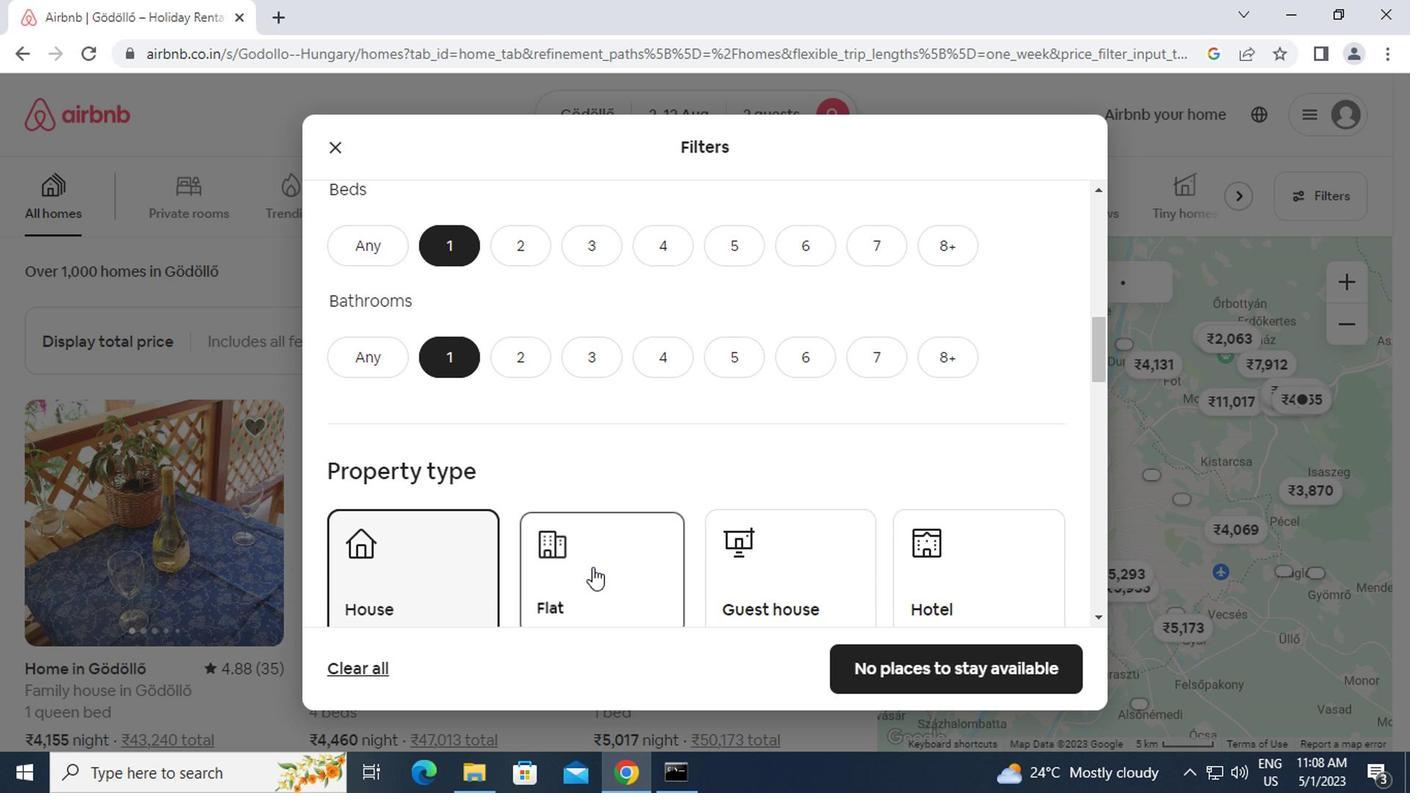 
Action: Mouse pressed left at (738, 559)
Screenshot: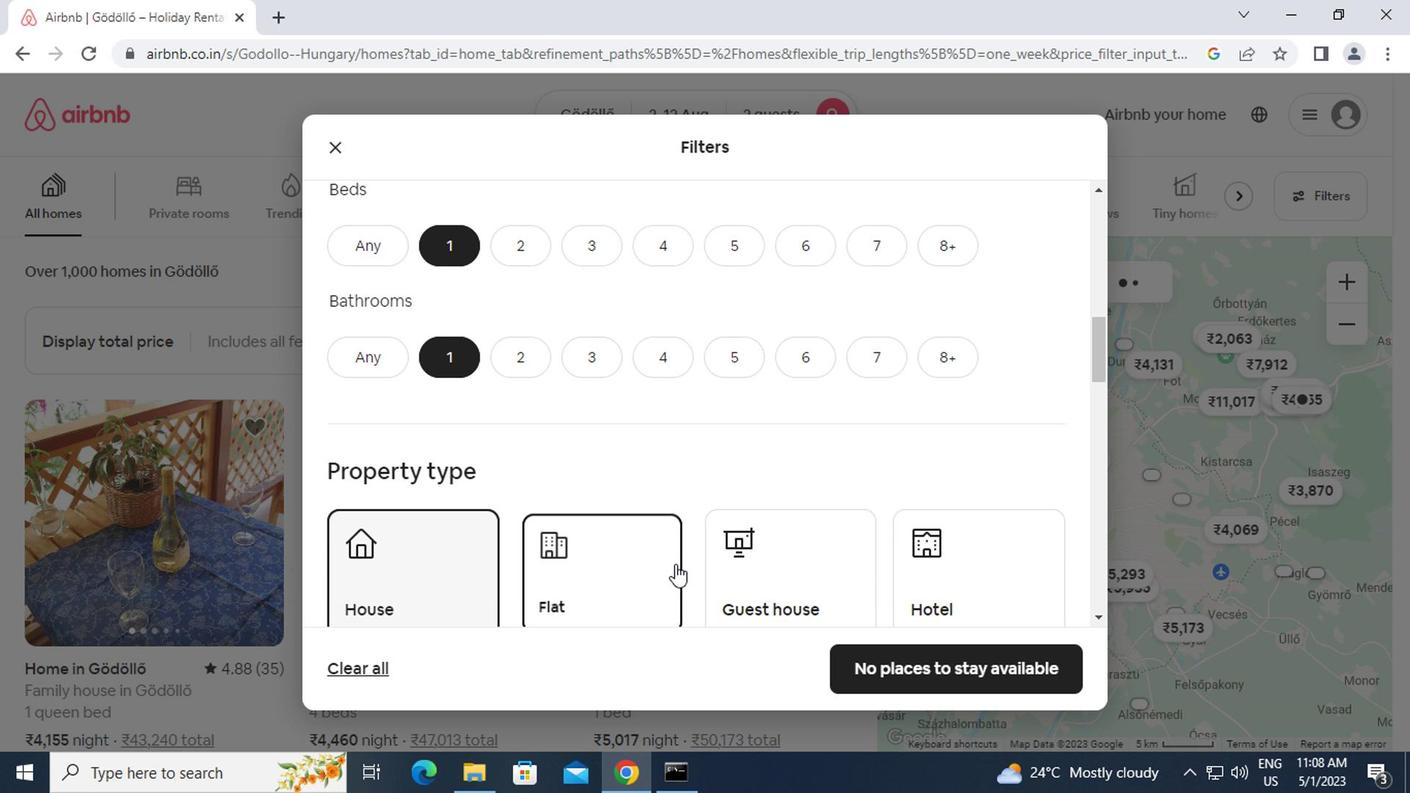 
Action: Mouse moved to (946, 559)
Screenshot: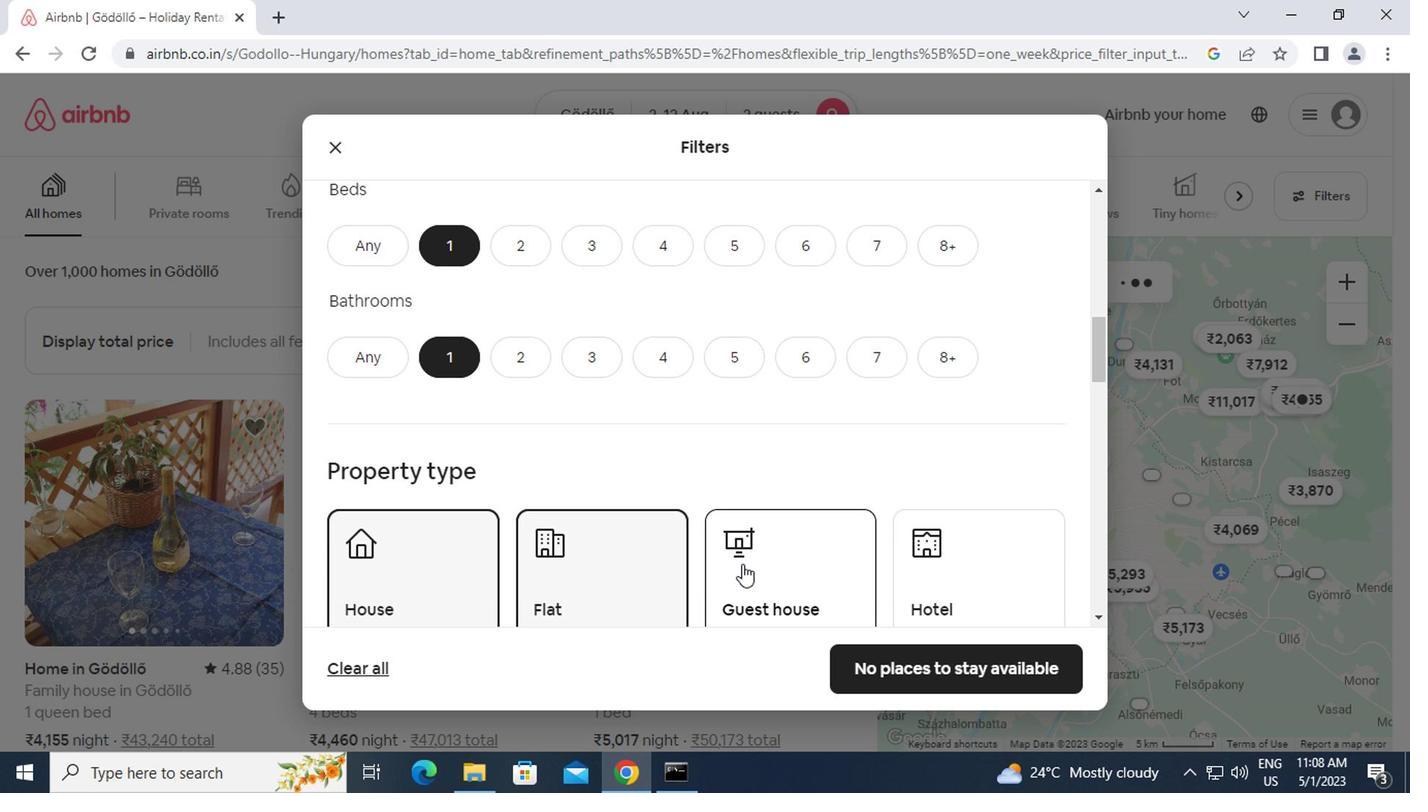 
Action: Mouse pressed left at (946, 559)
Screenshot: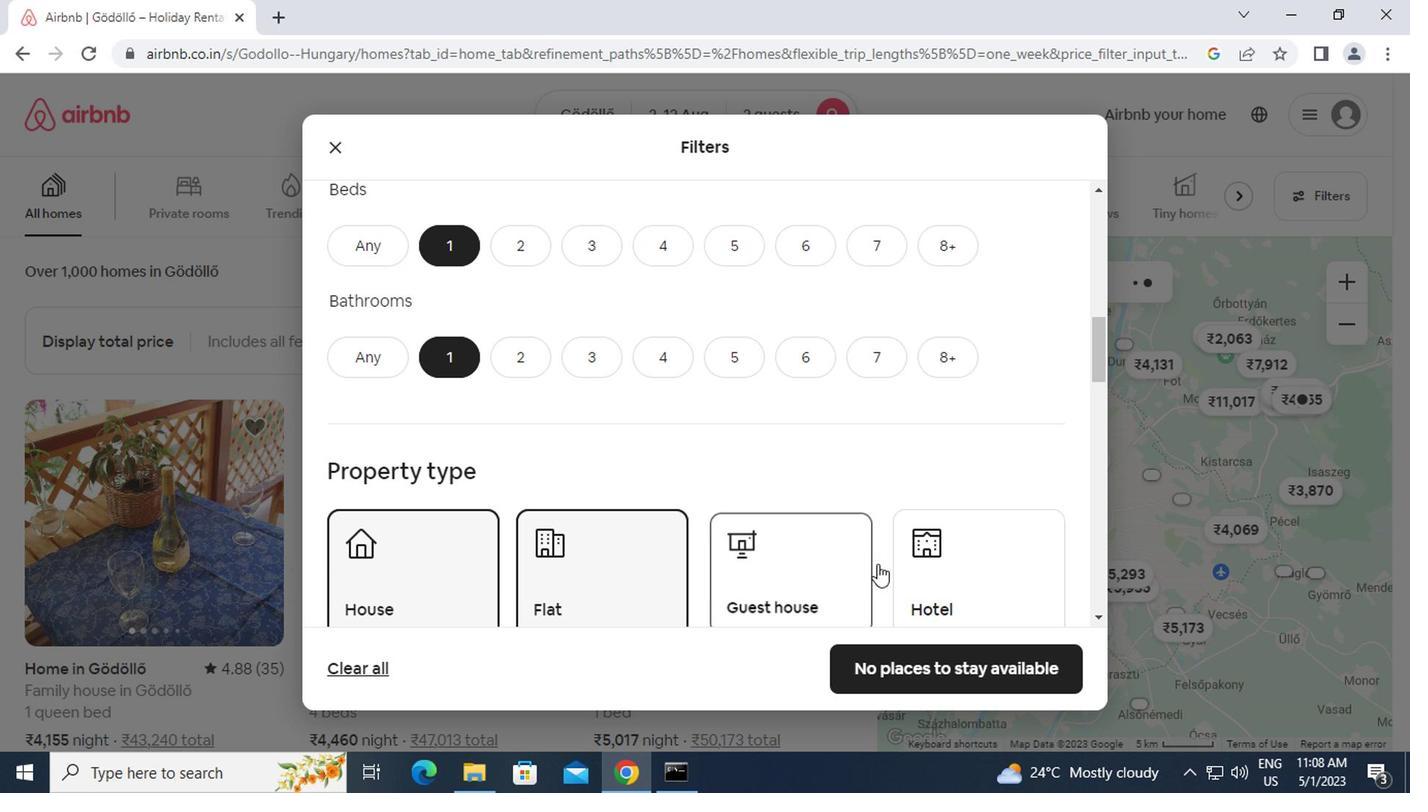 
Action: Mouse moved to (817, 541)
Screenshot: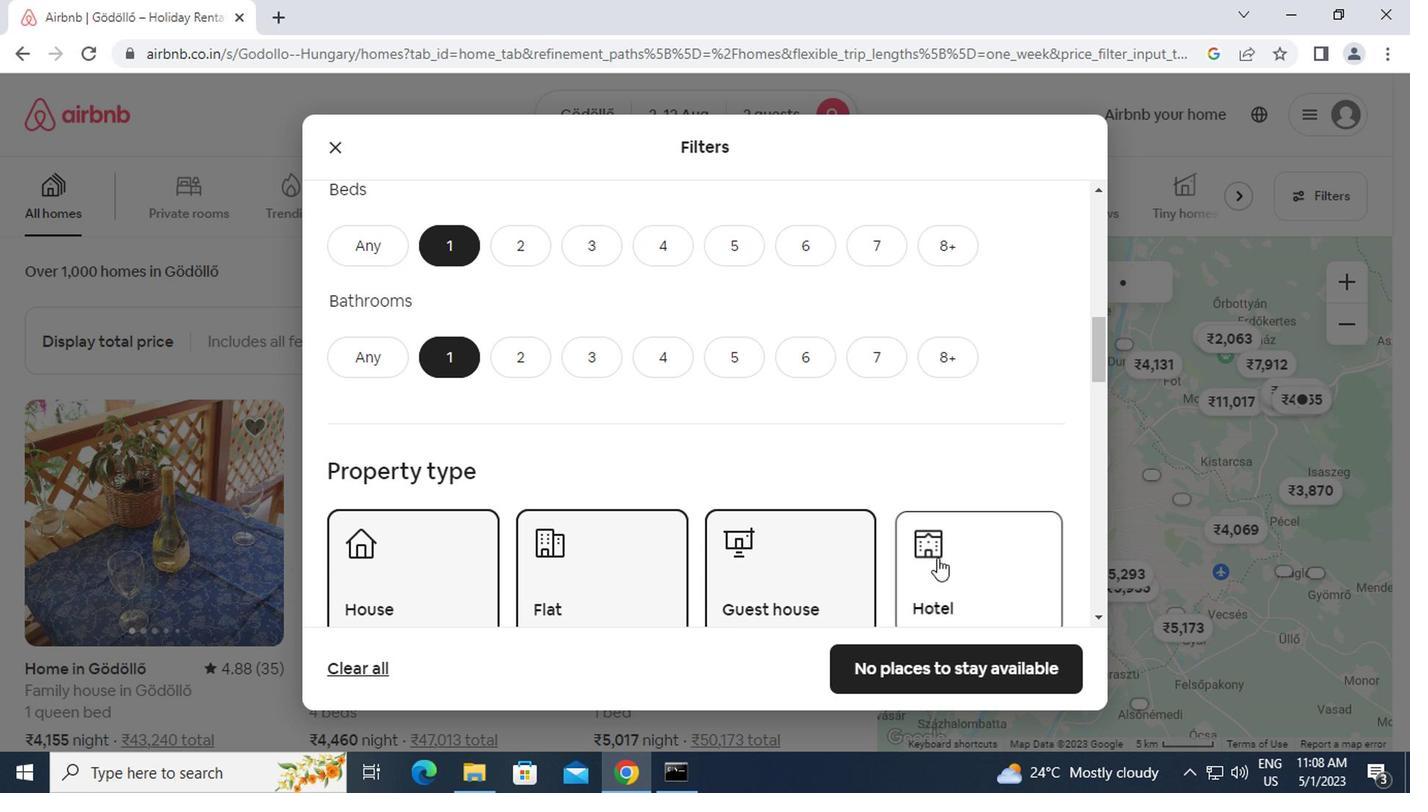 
Action: Mouse scrolled (817, 540) with delta (0, 0)
Screenshot: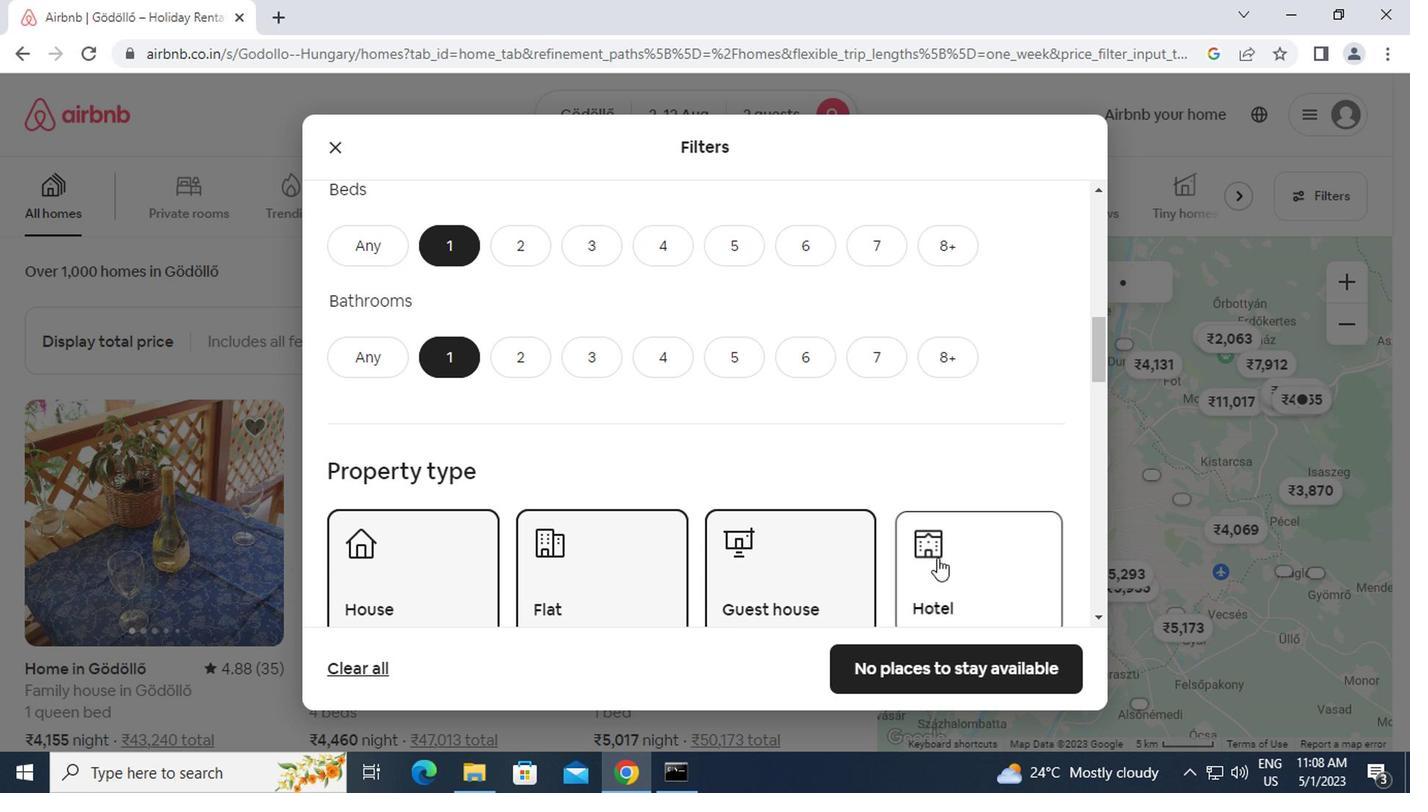 
Action: Mouse moved to (816, 543)
Screenshot: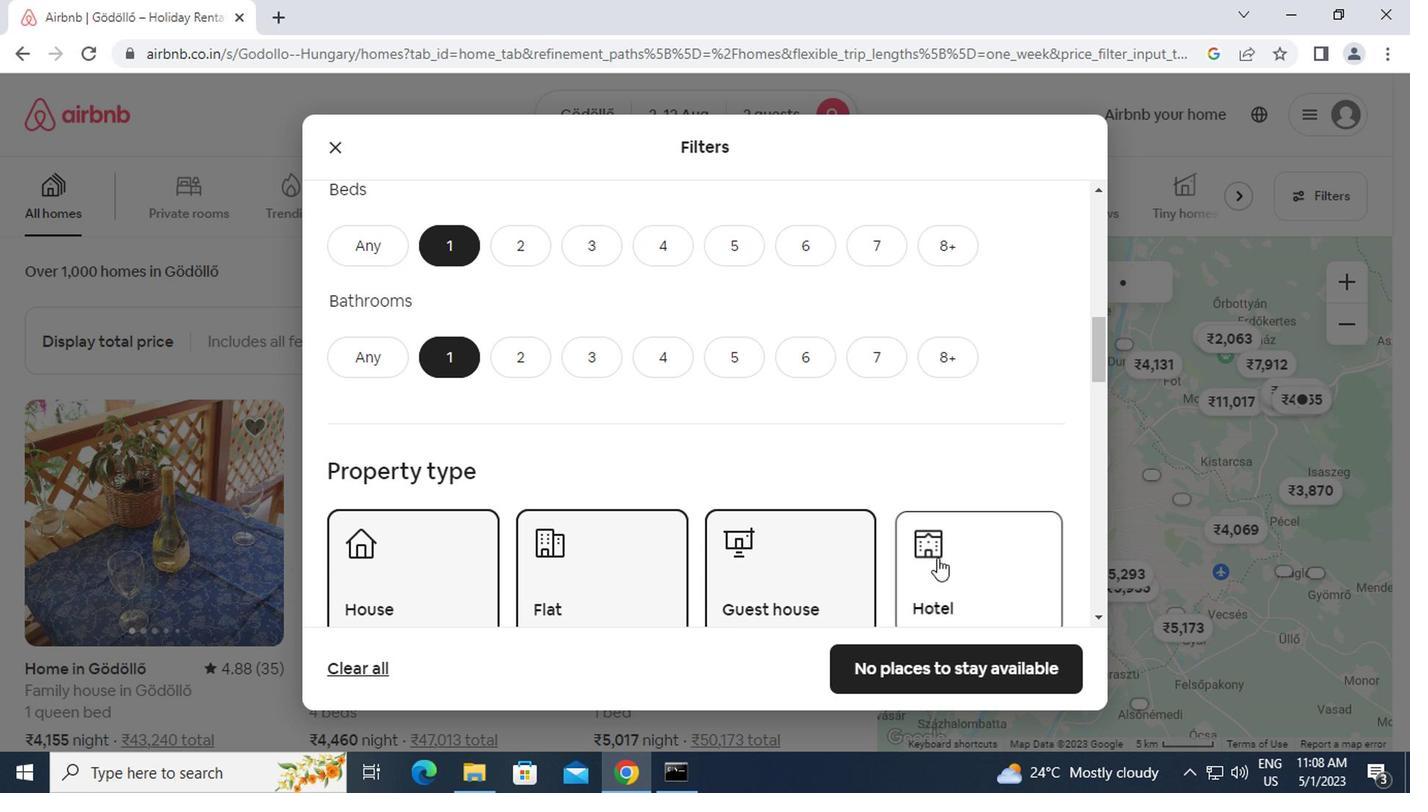 
Action: Mouse scrolled (816, 542) with delta (0, -1)
Screenshot: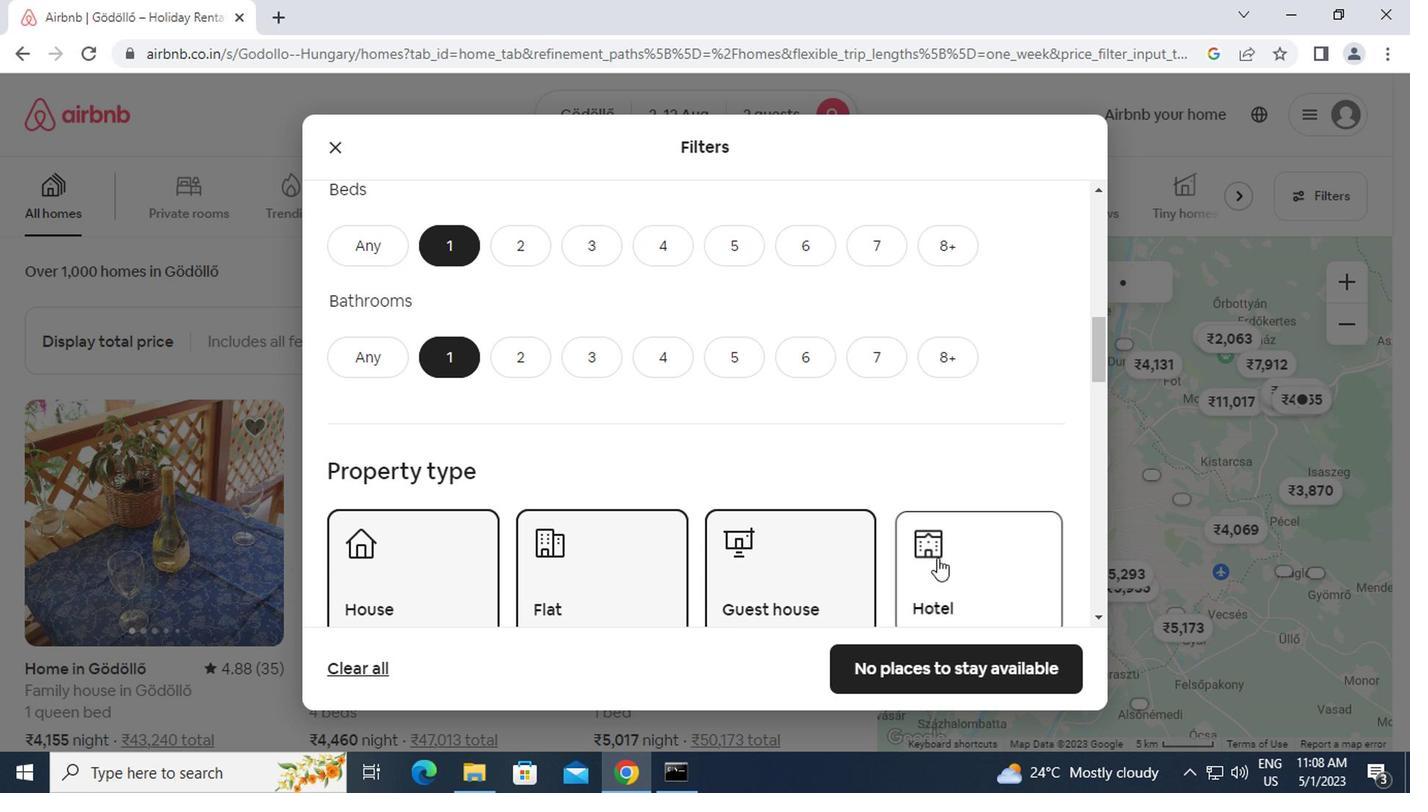 
Action: Mouse moved to (815, 543)
Screenshot: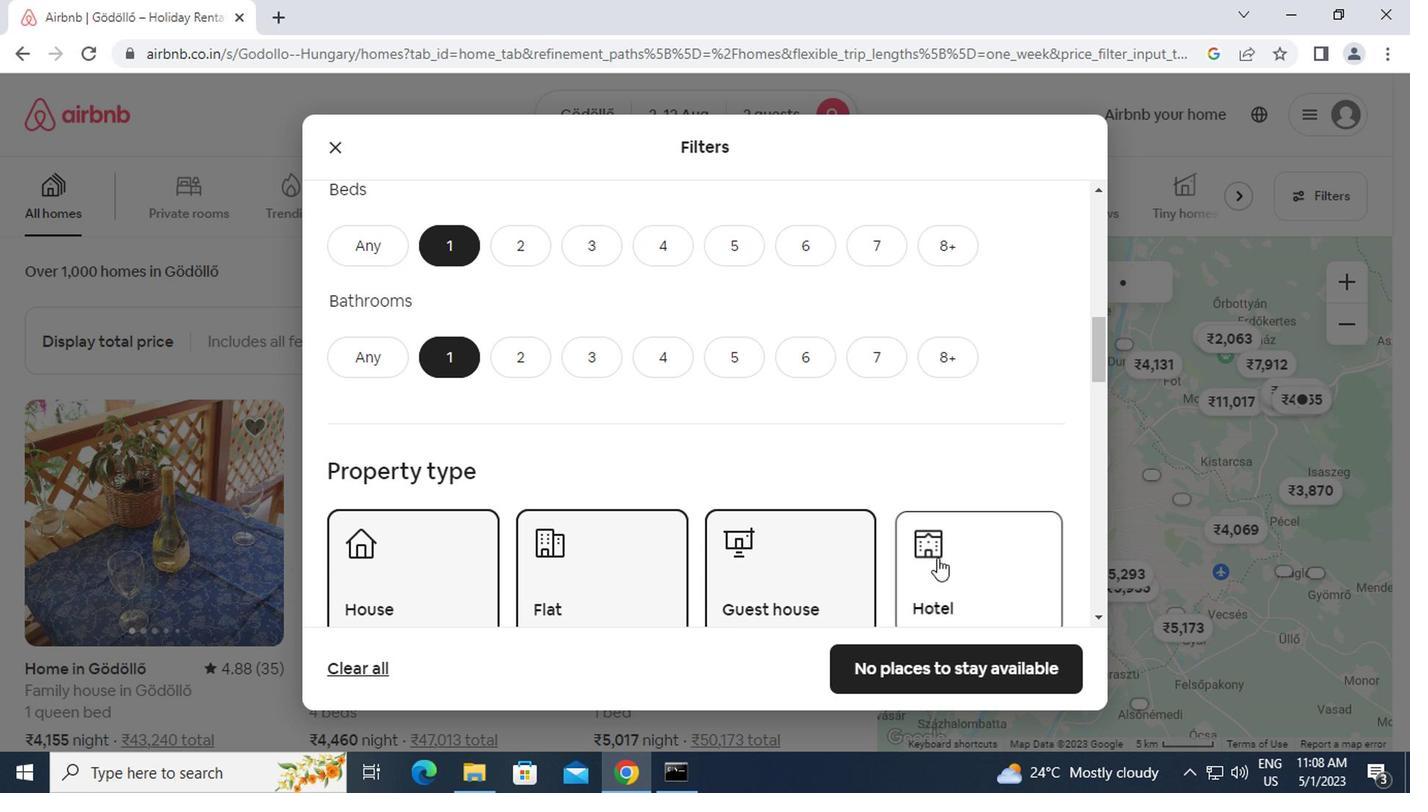 
Action: Mouse scrolled (815, 542) with delta (0, -1)
Screenshot: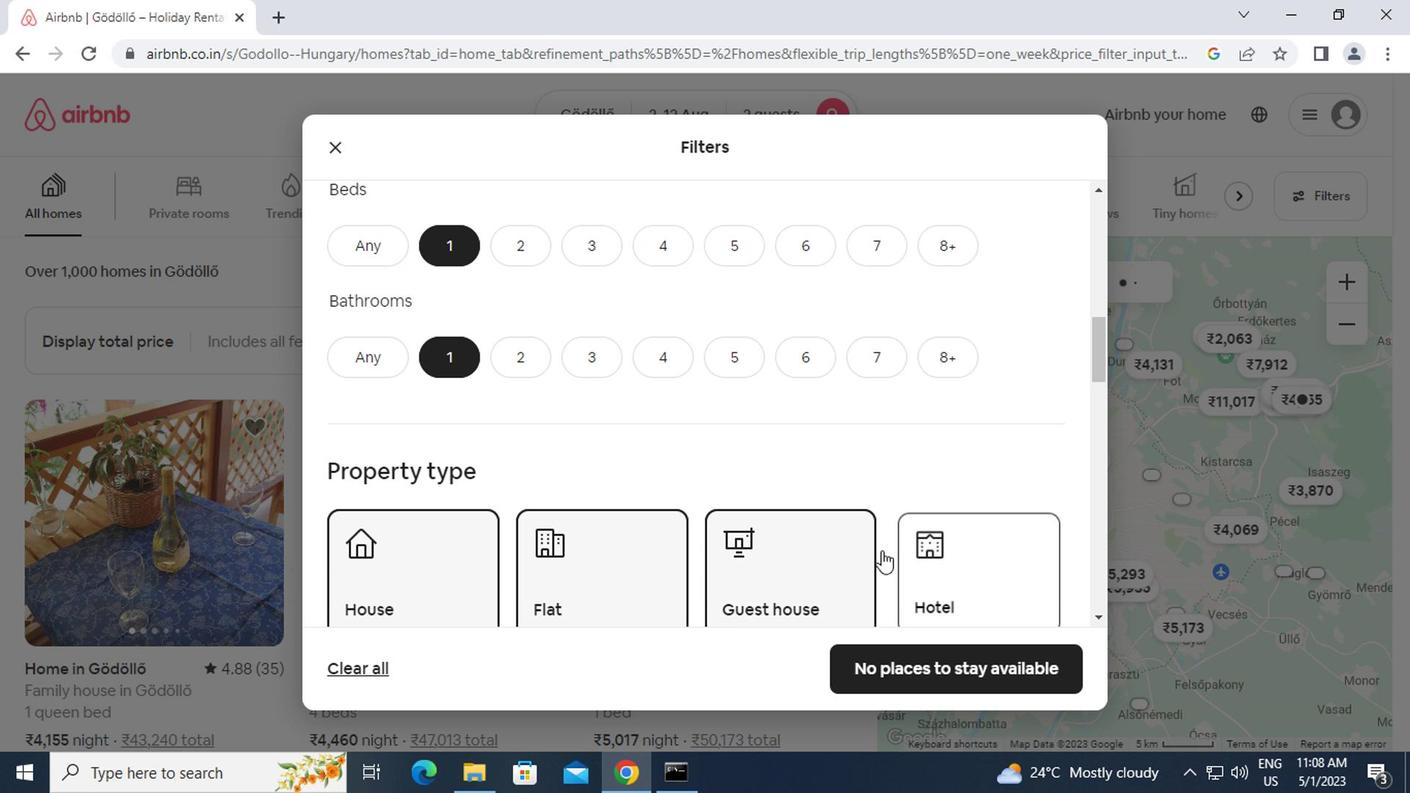 
Action: Mouse scrolled (815, 542) with delta (0, -1)
Screenshot: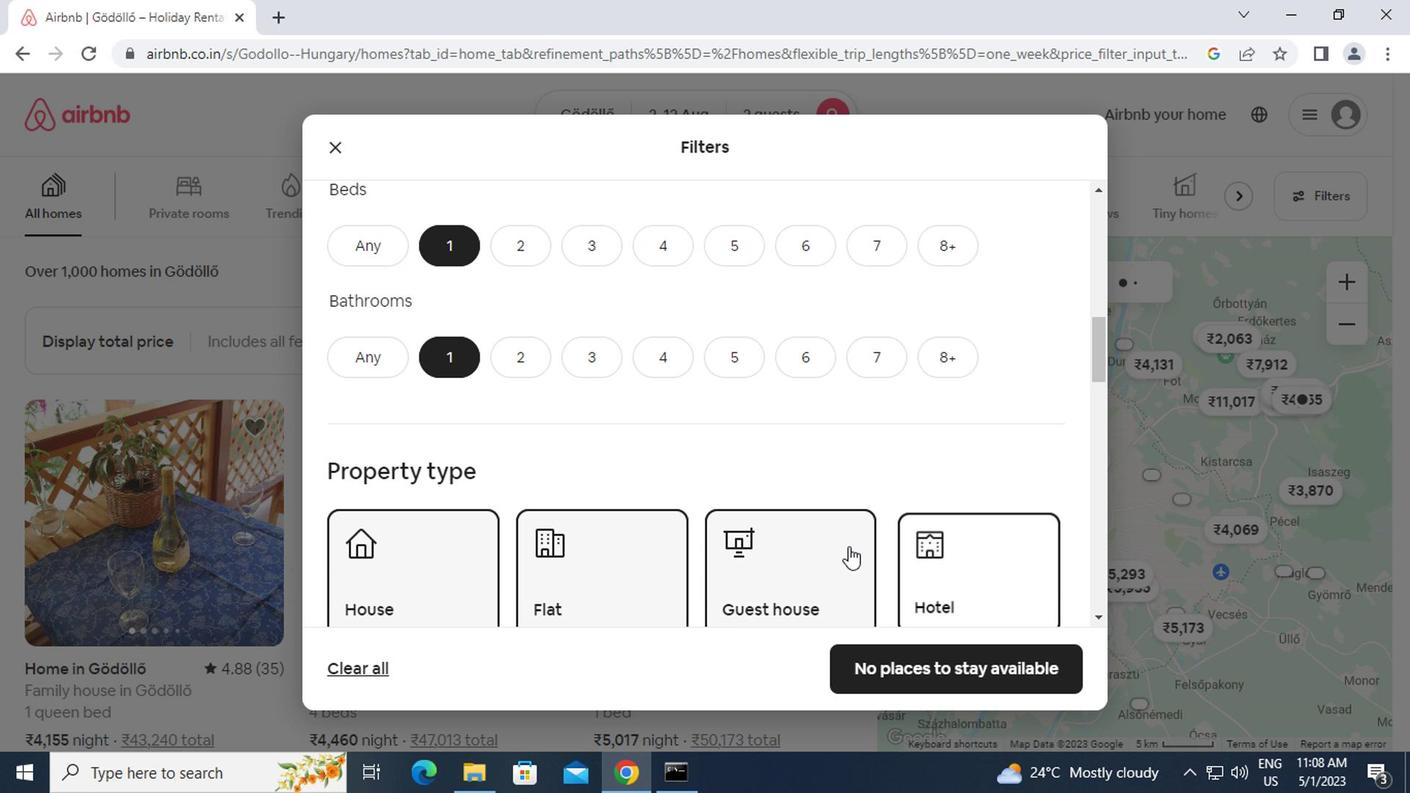 
Action: Mouse moved to (807, 535)
Screenshot: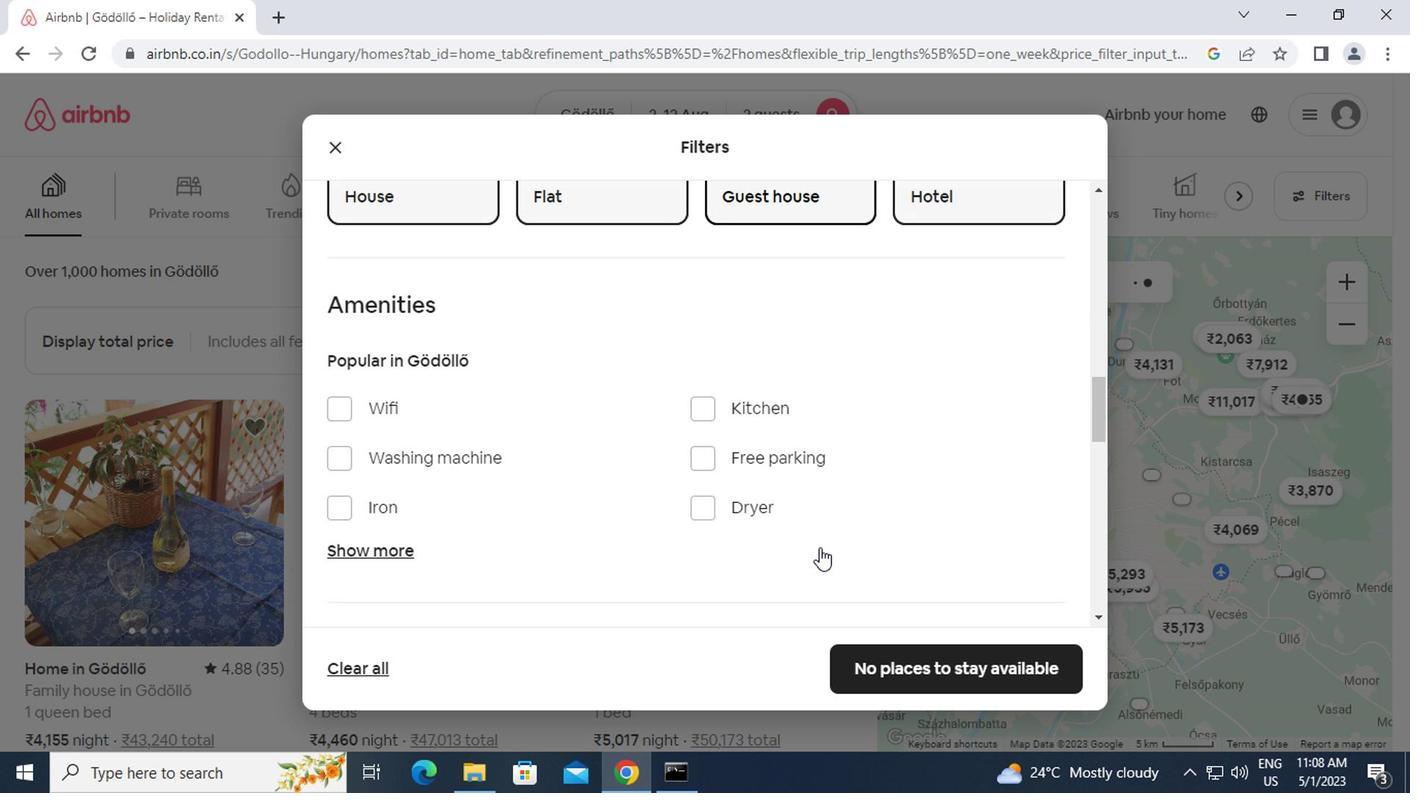 
Action: Mouse scrolled (807, 533) with delta (0, -1)
Screenshot: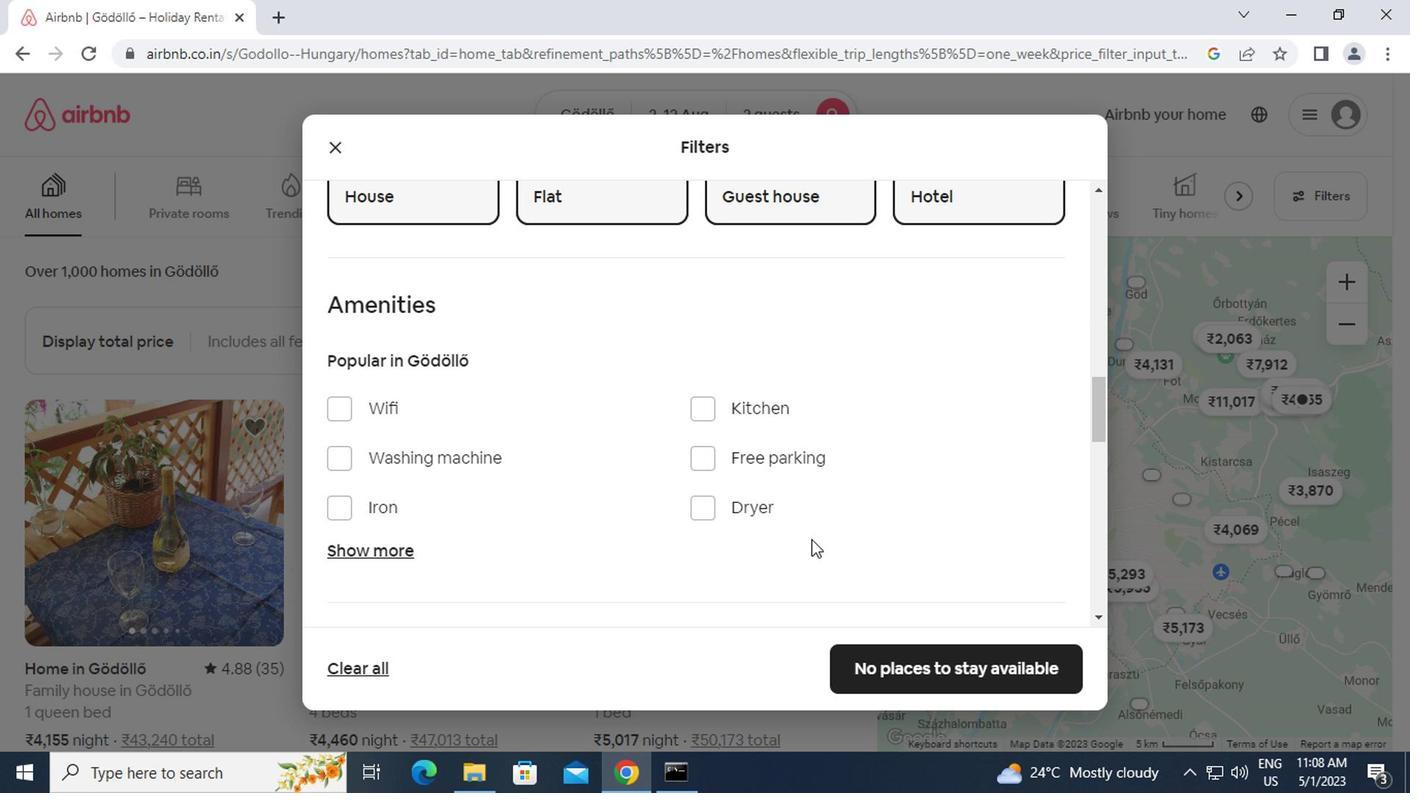 
Action: Mouse scrolled (807, 533) with delta (0, -1)
Screenshot: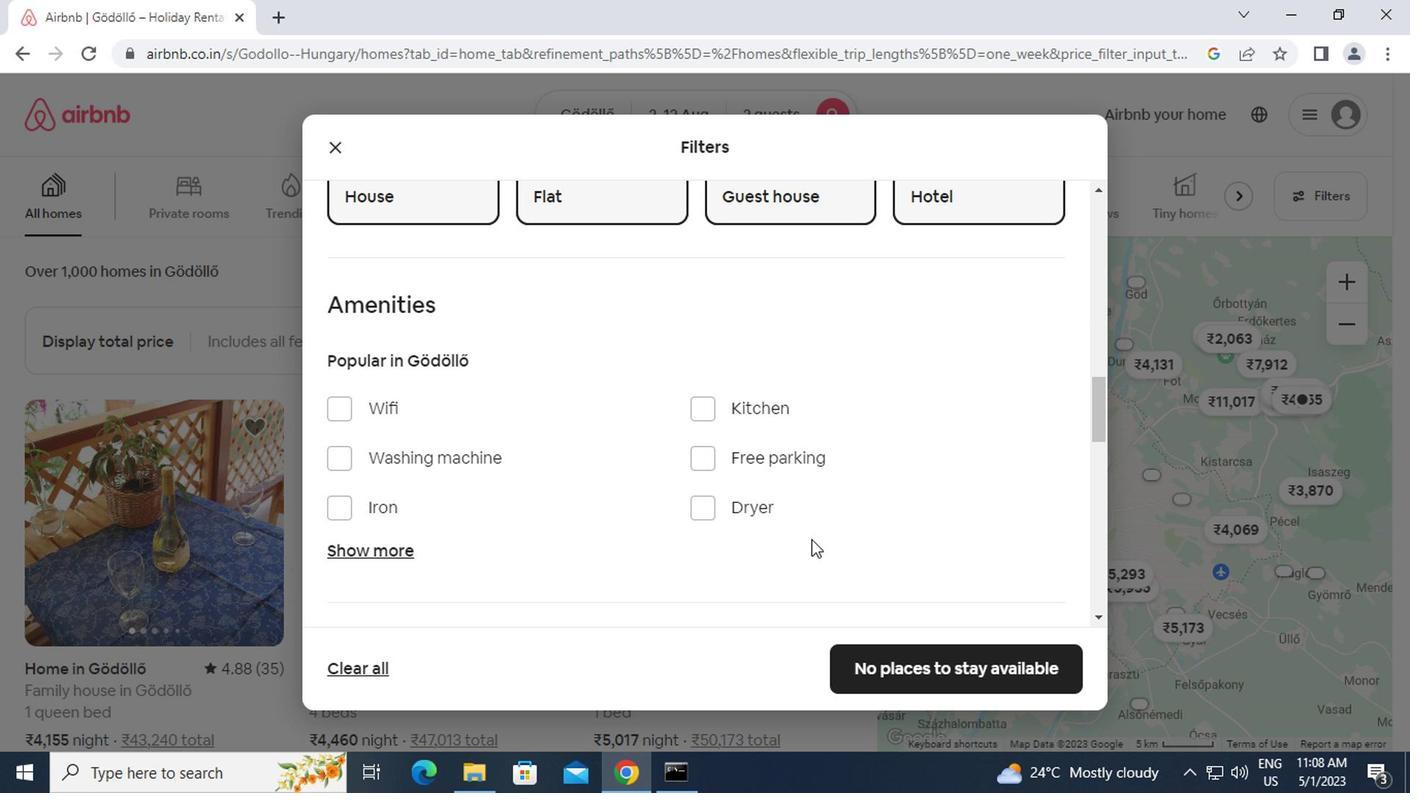 
Action: Mouse scrolled (807, 533) with delta (0, -1)
Screenshot: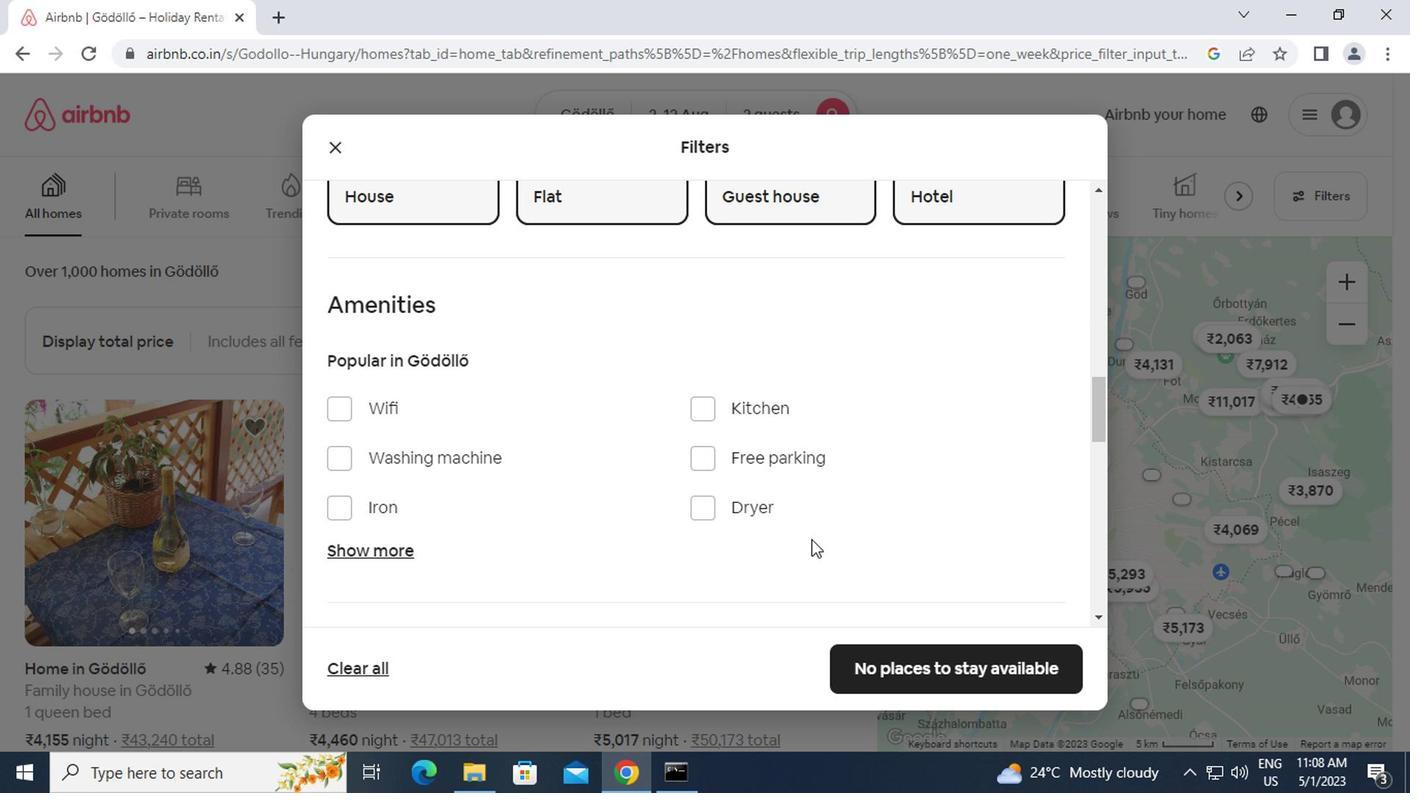 
Action: Mouse moved to (1012, 478)
Screenshot: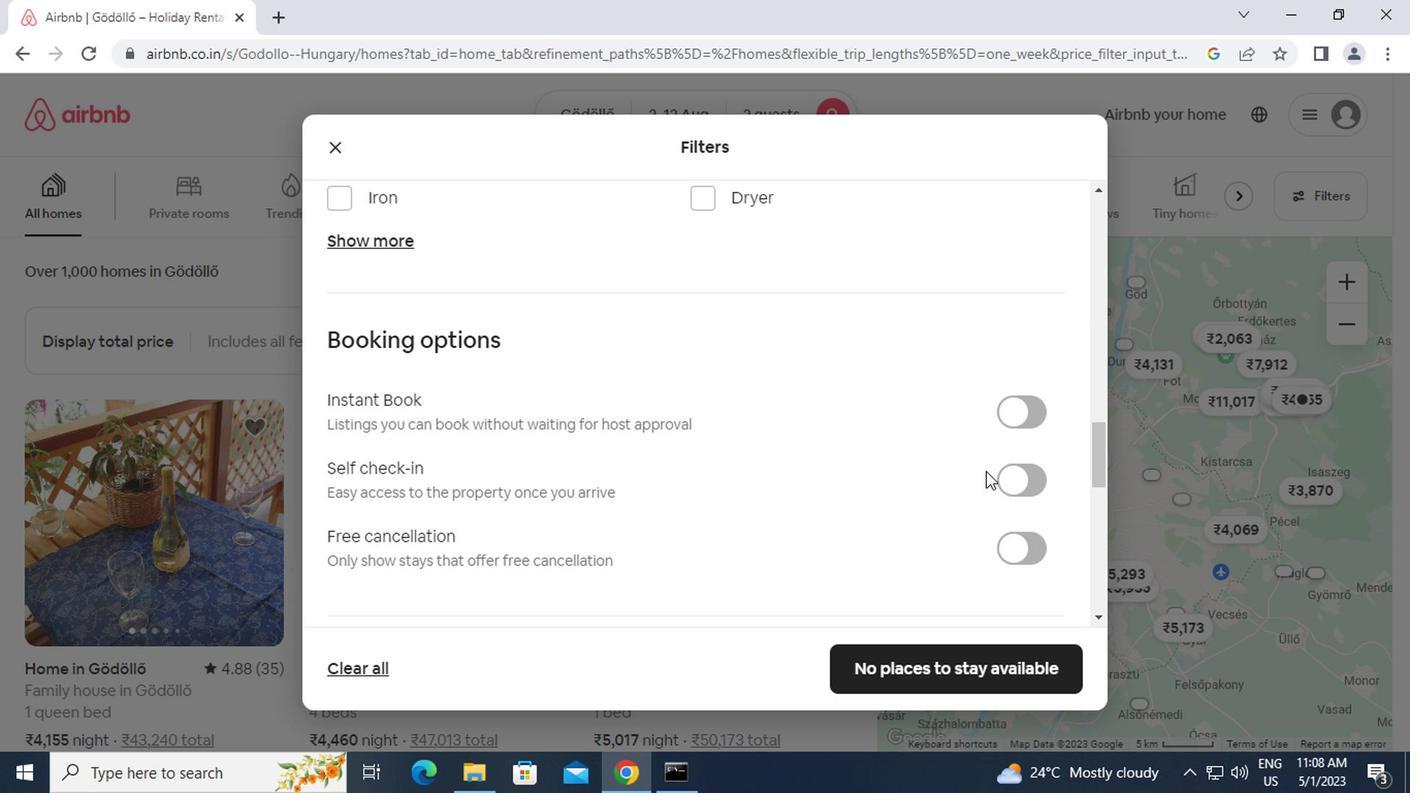 
Action: Mouse pressed left at (1012, 478)
Screenshot: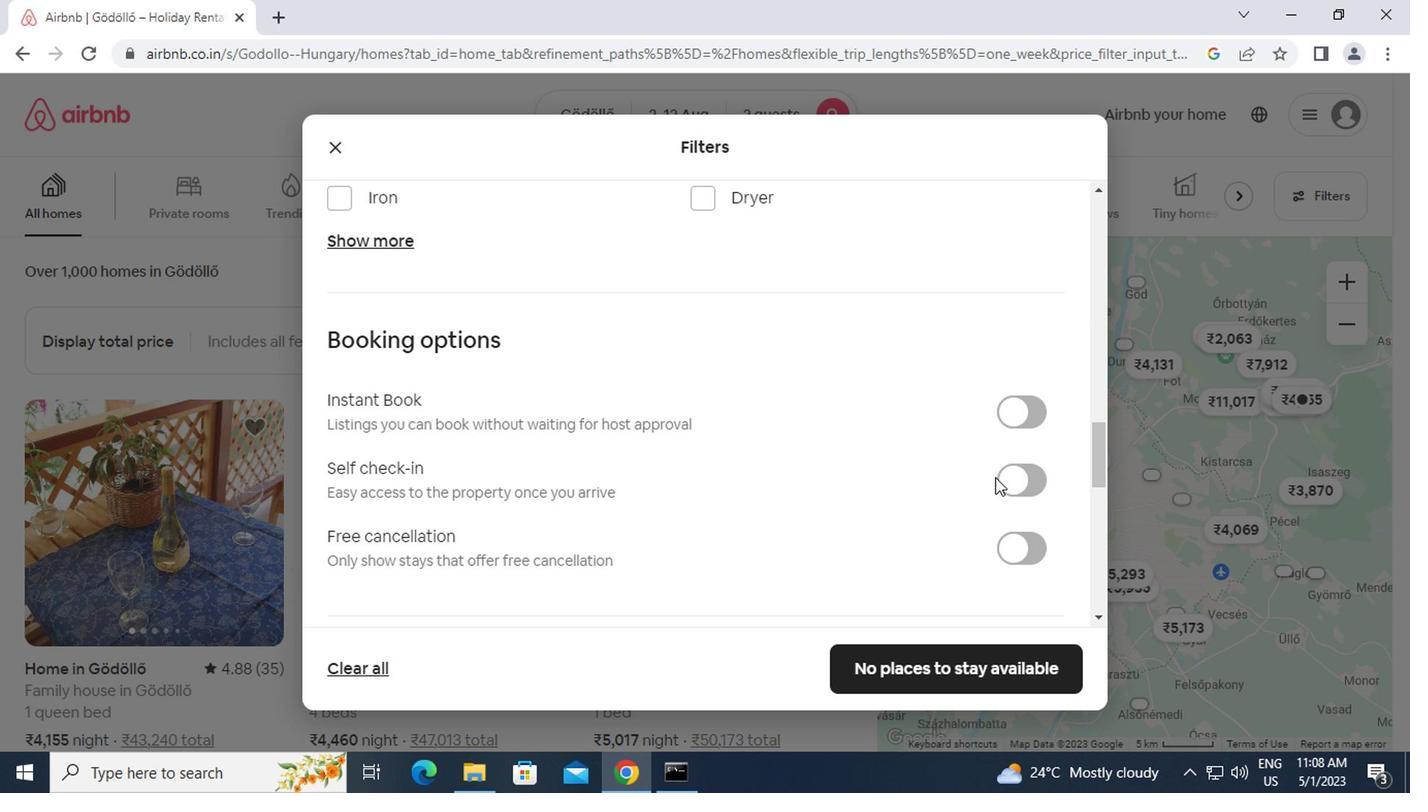 
Action: Mouse moved to (698, 528)
Screenshot: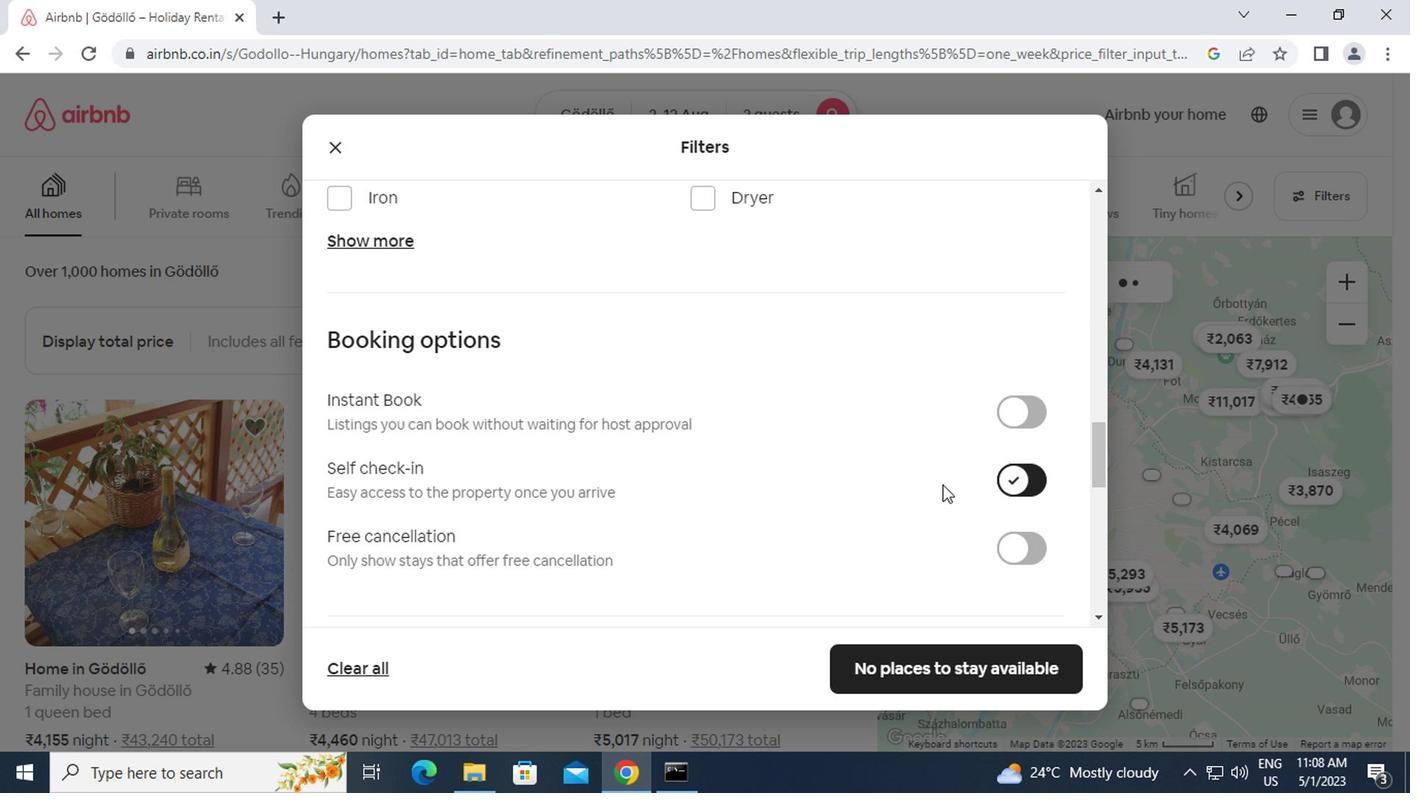 
Action: Mouse scrolled (698, 528) with delta (0, 0)
Screenshot: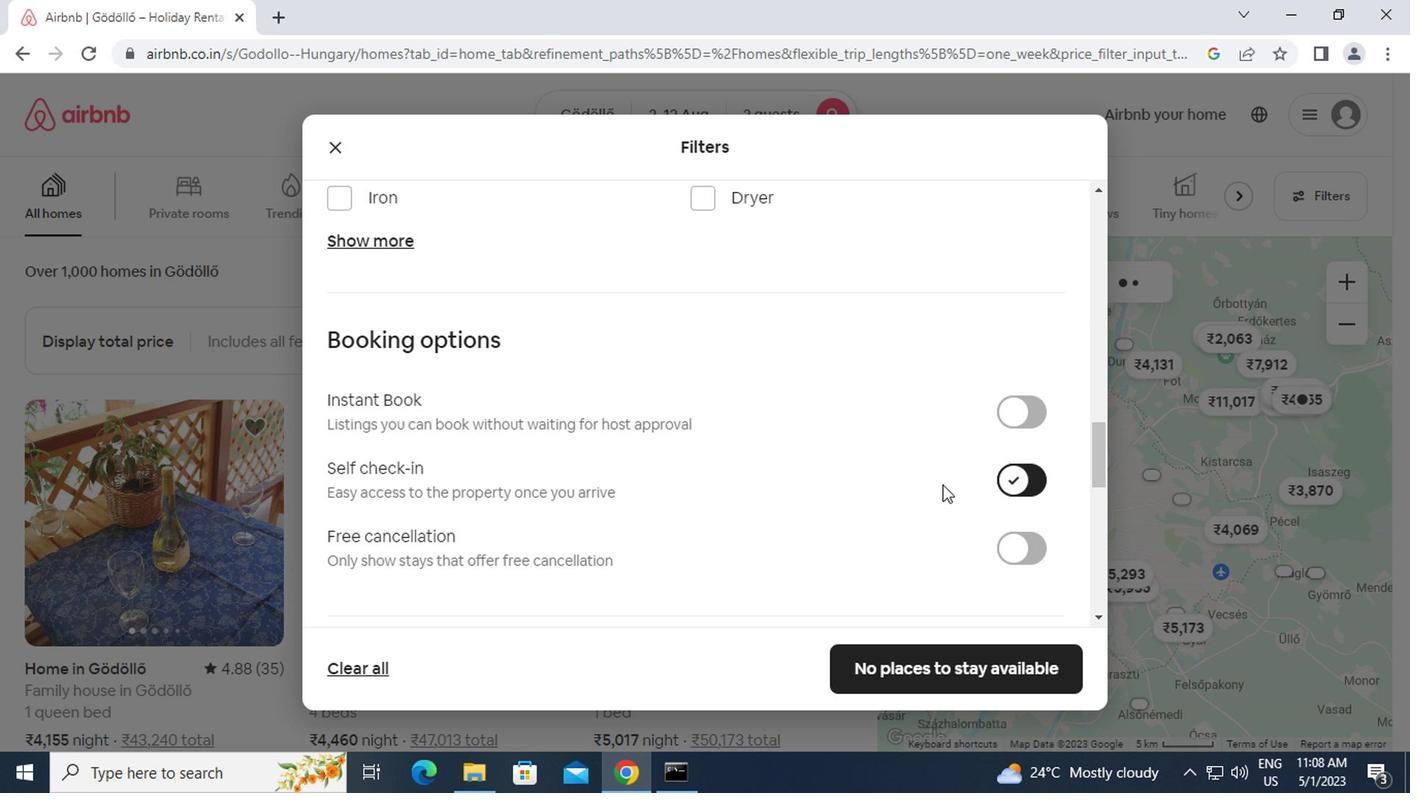 
Action: Mouse moved to (696, 531)
Screenshot: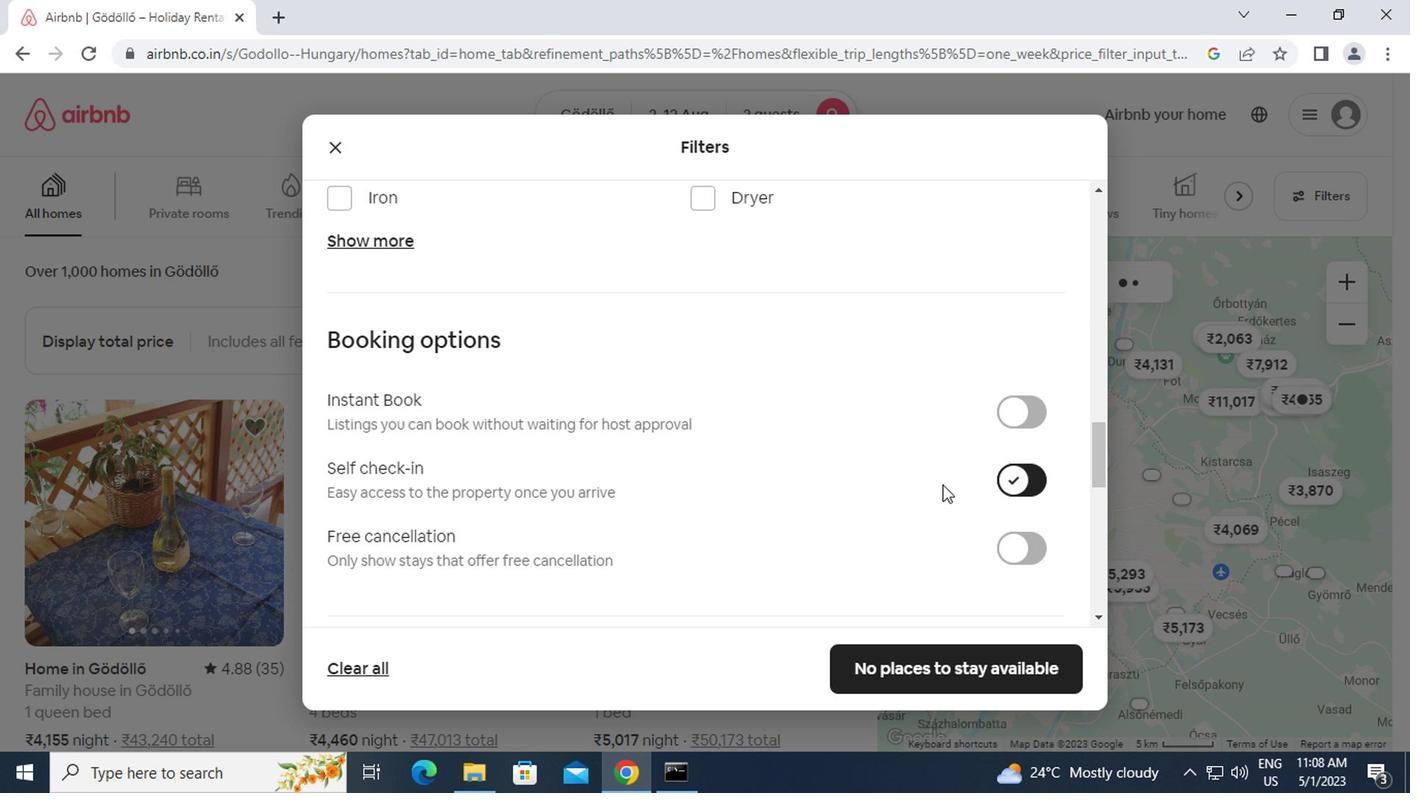 
Action: Mouse scrolled (696, 530) with delta (0, 0)
Screenshot: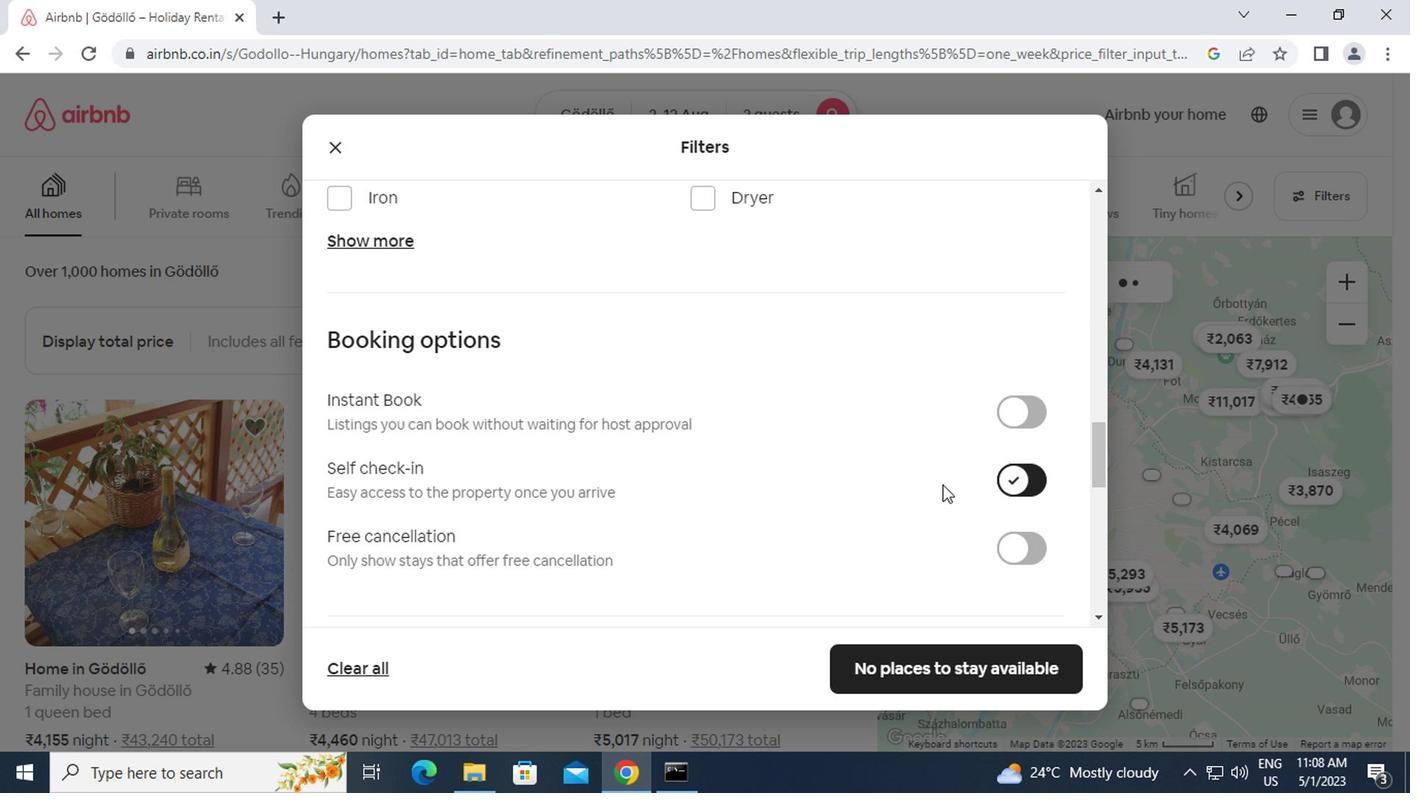 
Action: Mouse scrolled (696, 530) with delta (0, 0)
Screenshot: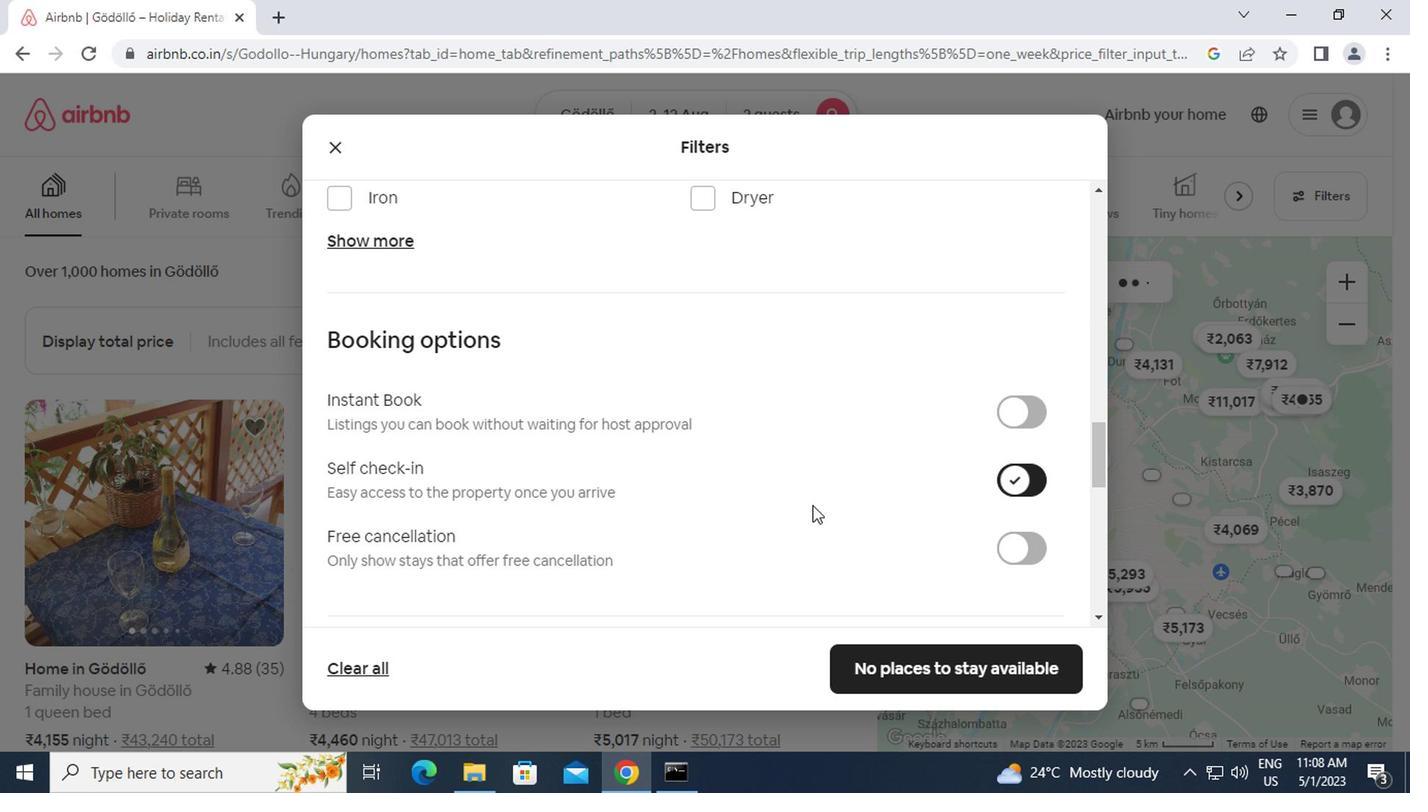 
Action: Mouse scrolled (696, 530) with delta (0, 0)
Screenshot: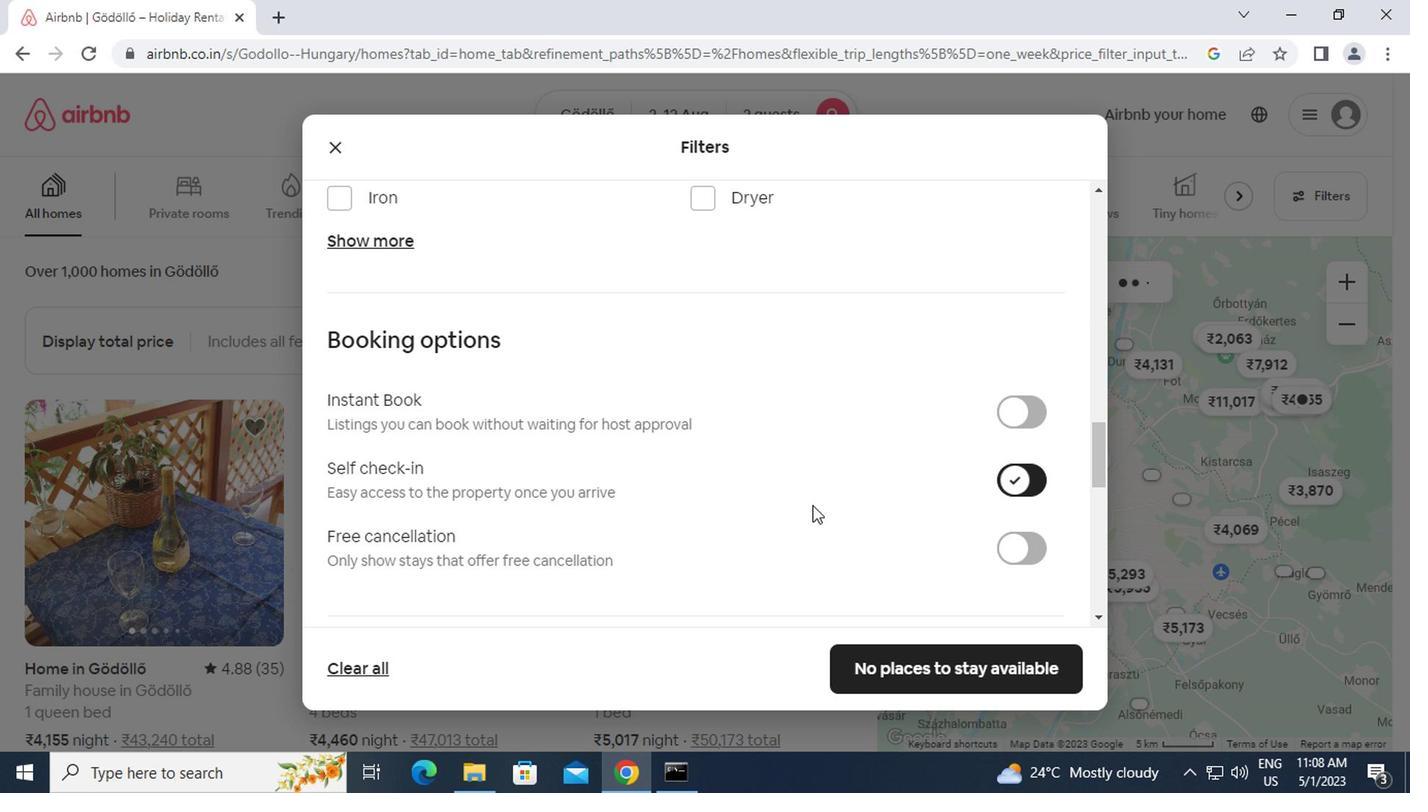 
Action: Mouse scrolled (696, 530) with delta (0, 0)
Screenshot: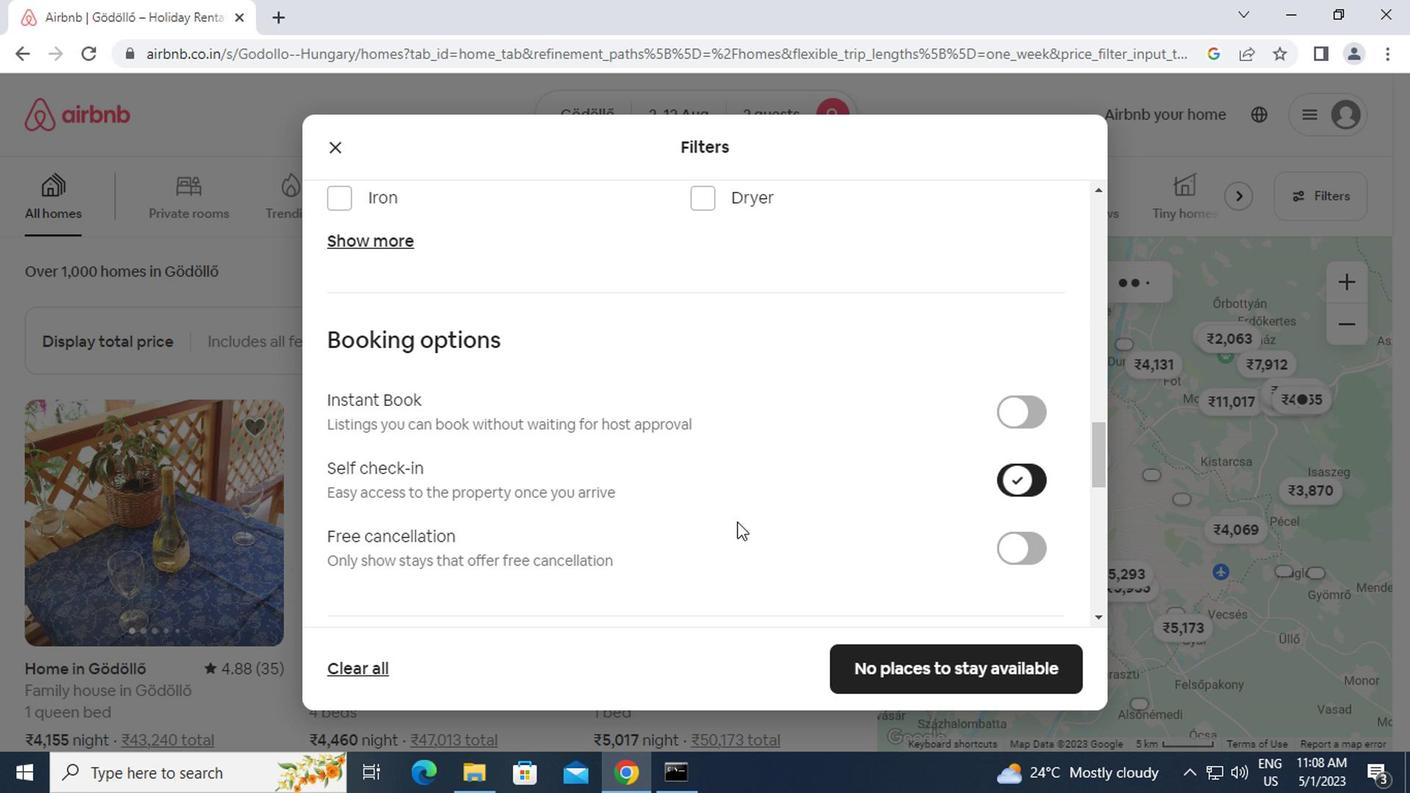 
Action: Mouse scrolled (696, 530) with delta (0, 0)
Screenshot: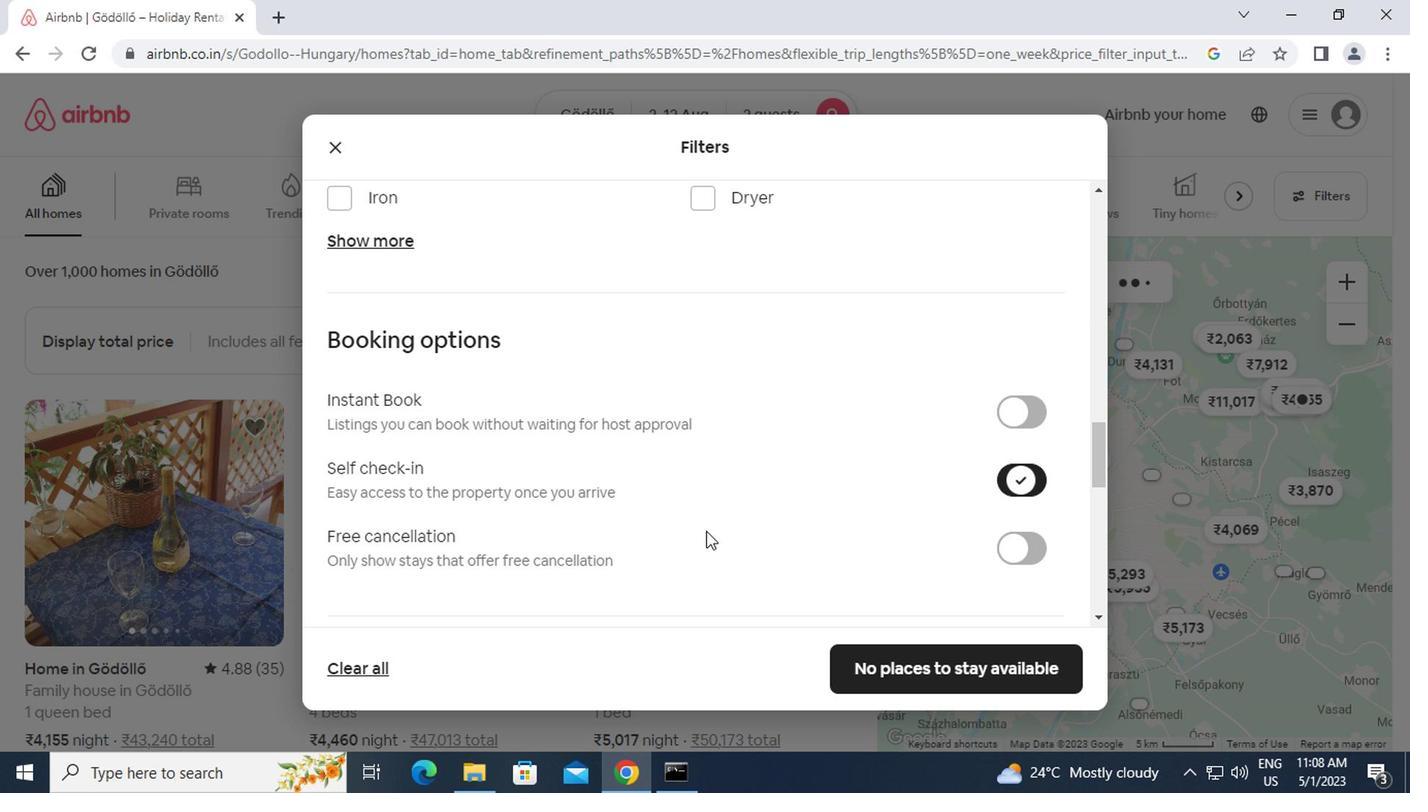 
Action: Mouse moved to (371, 470)
Screenshot: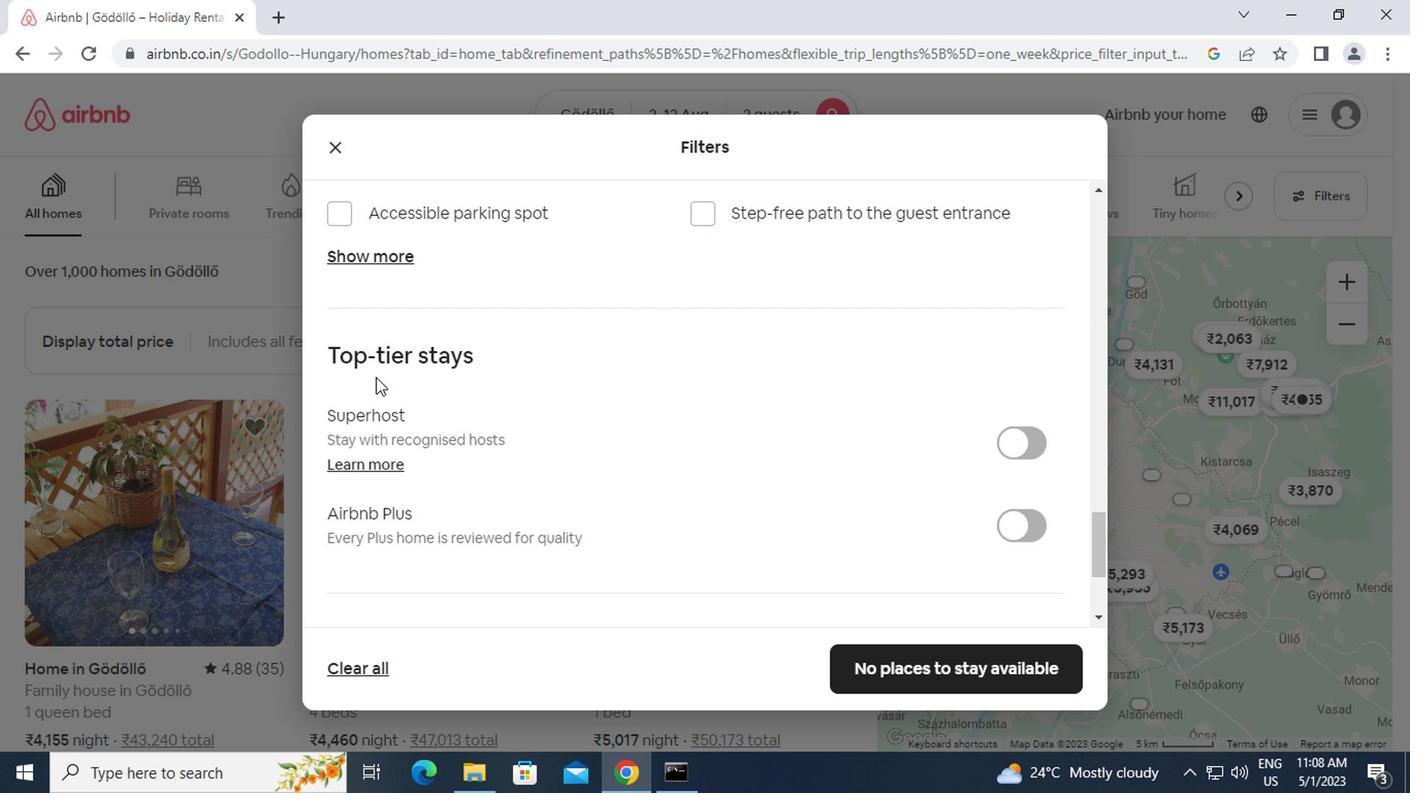 
Action: Mouse scrolled (371, 469) with delta (0, -1)
Screenshot: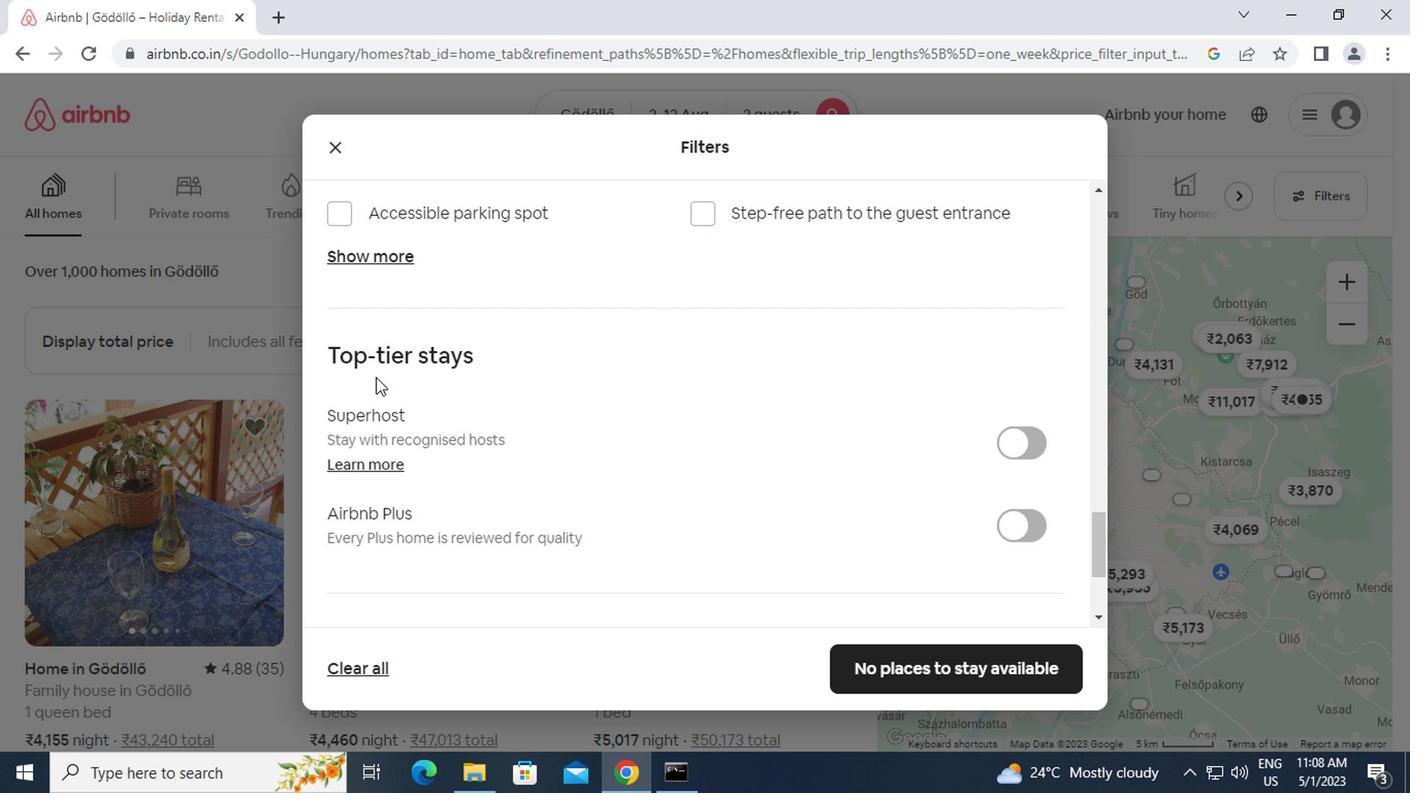 
Action: Mouse moved to (370, 474)
Screenshot: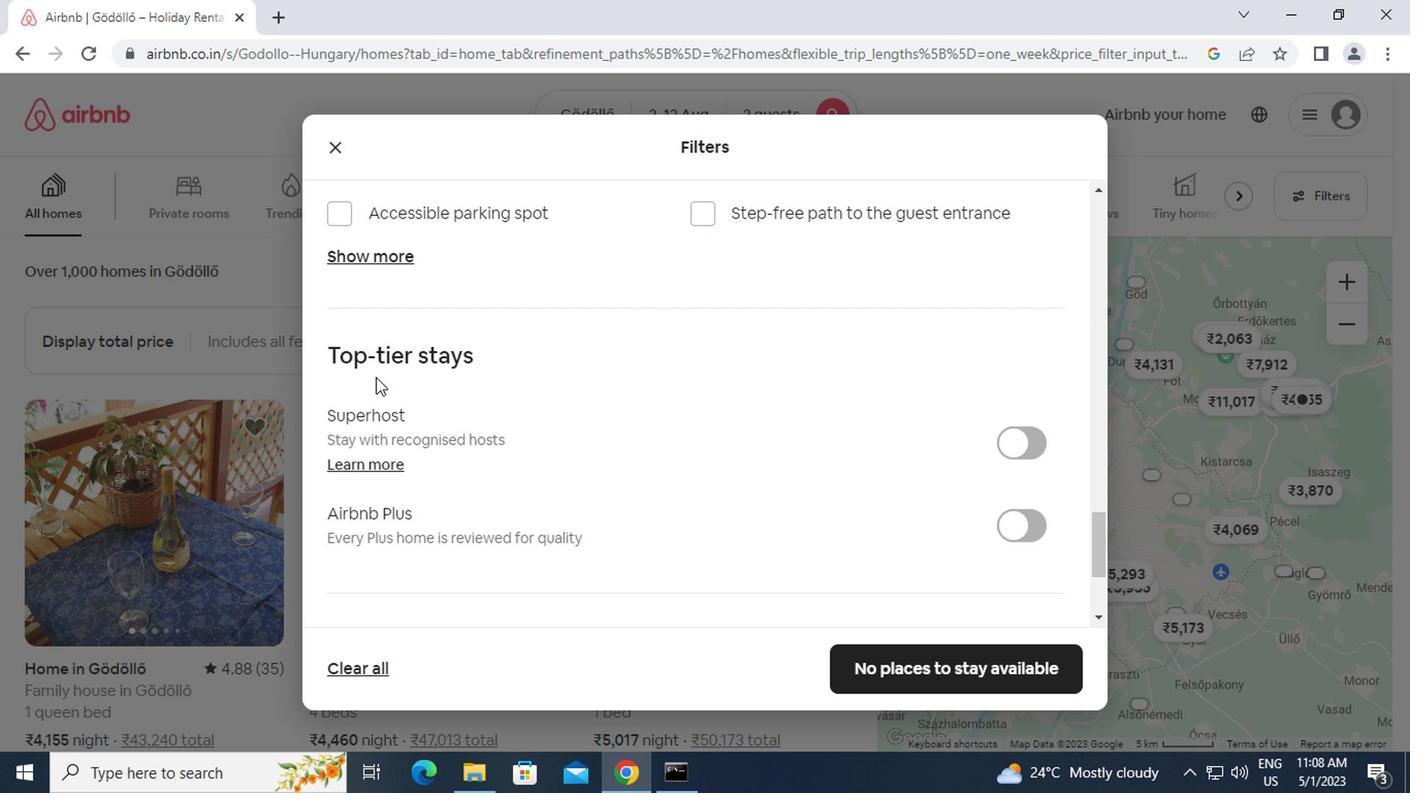 
Action: Mouse scrolled (370, 473) with delta (0, 0)
Screenshot: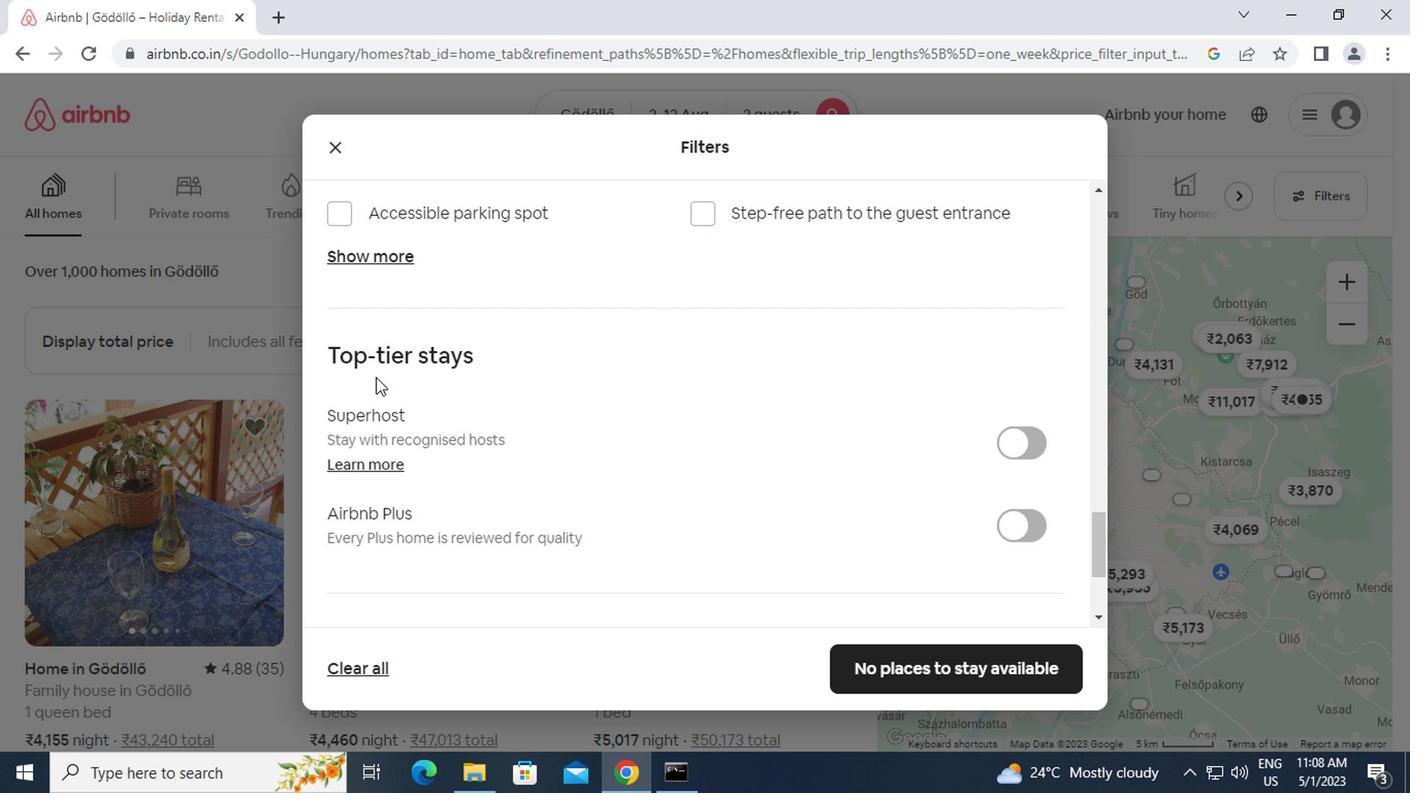 
Action: Mouse scrolled (370, 473) with delta (0, 0)
Screenshot: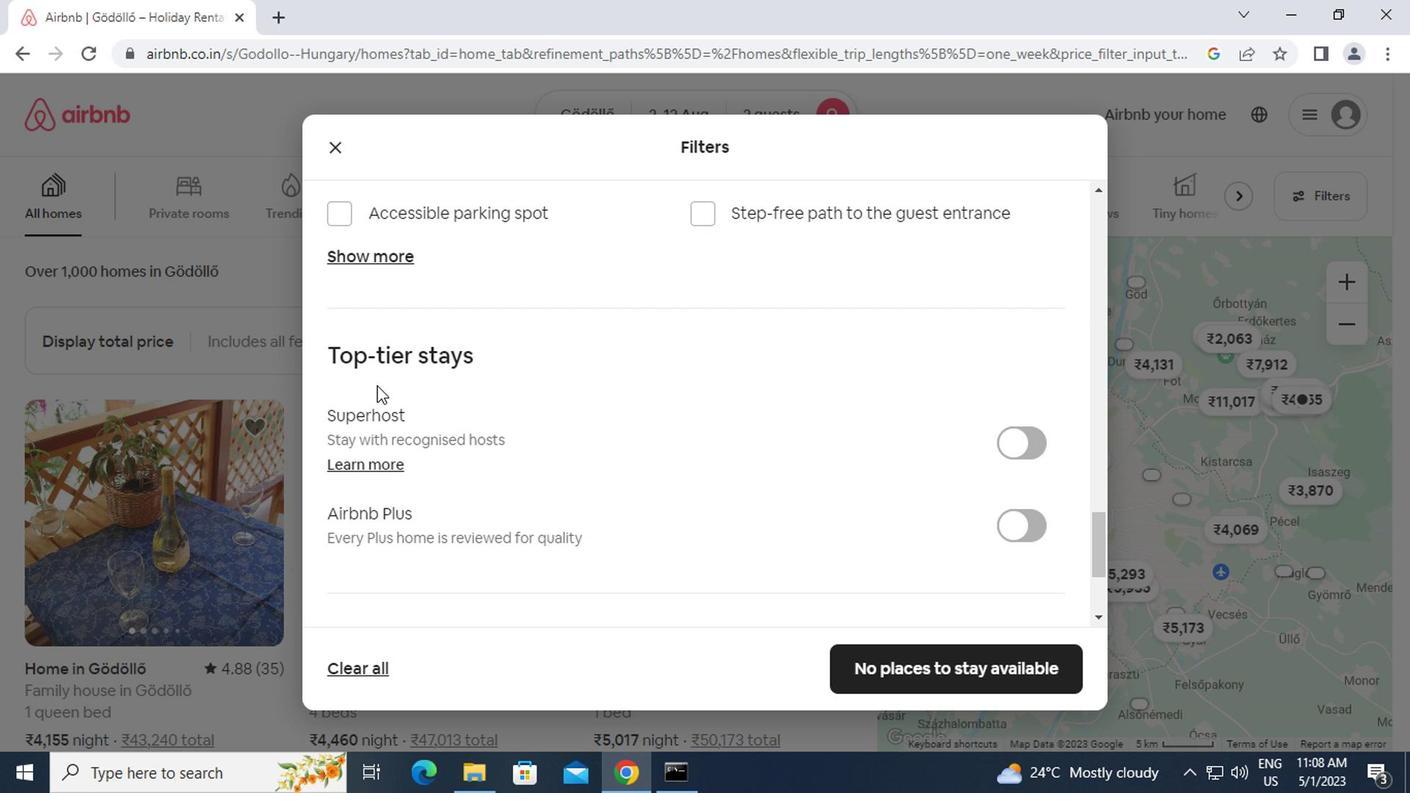 
Action: Mouse moved to (370, 475)
Screenshot: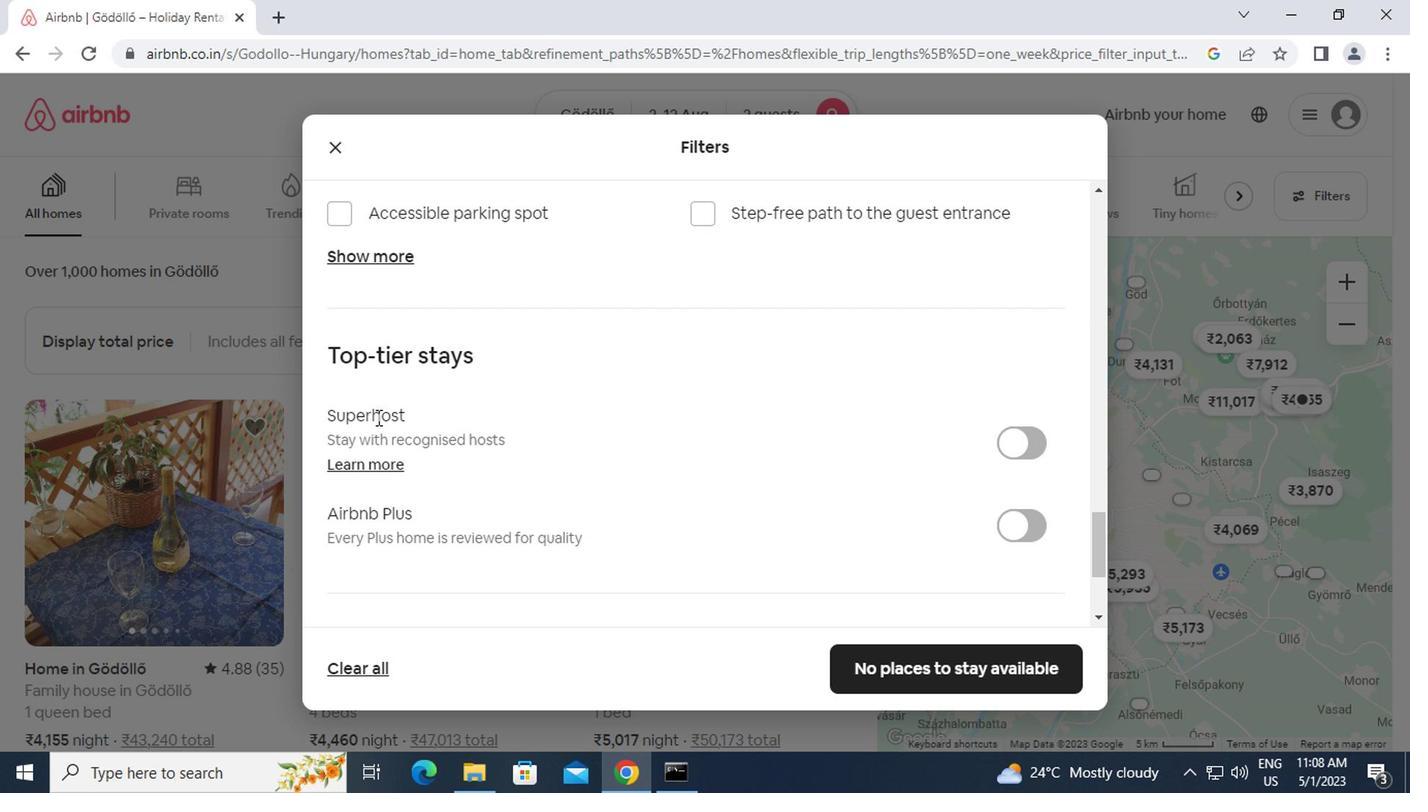 
Action: Mouse scrolled (370, 474) with delta (0, 0)
Screenshot: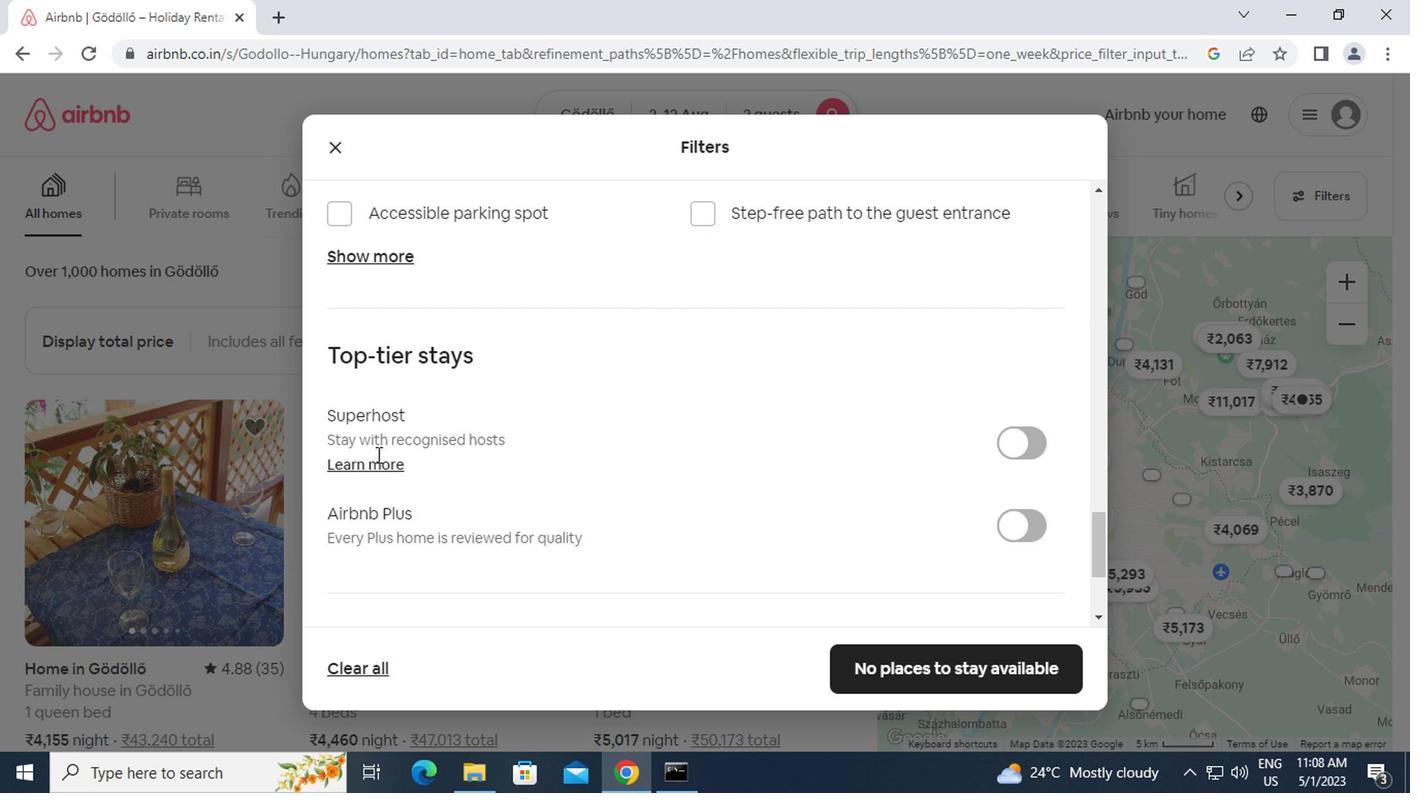 
Action: Mouse moved to (334, 482)
Screenshot: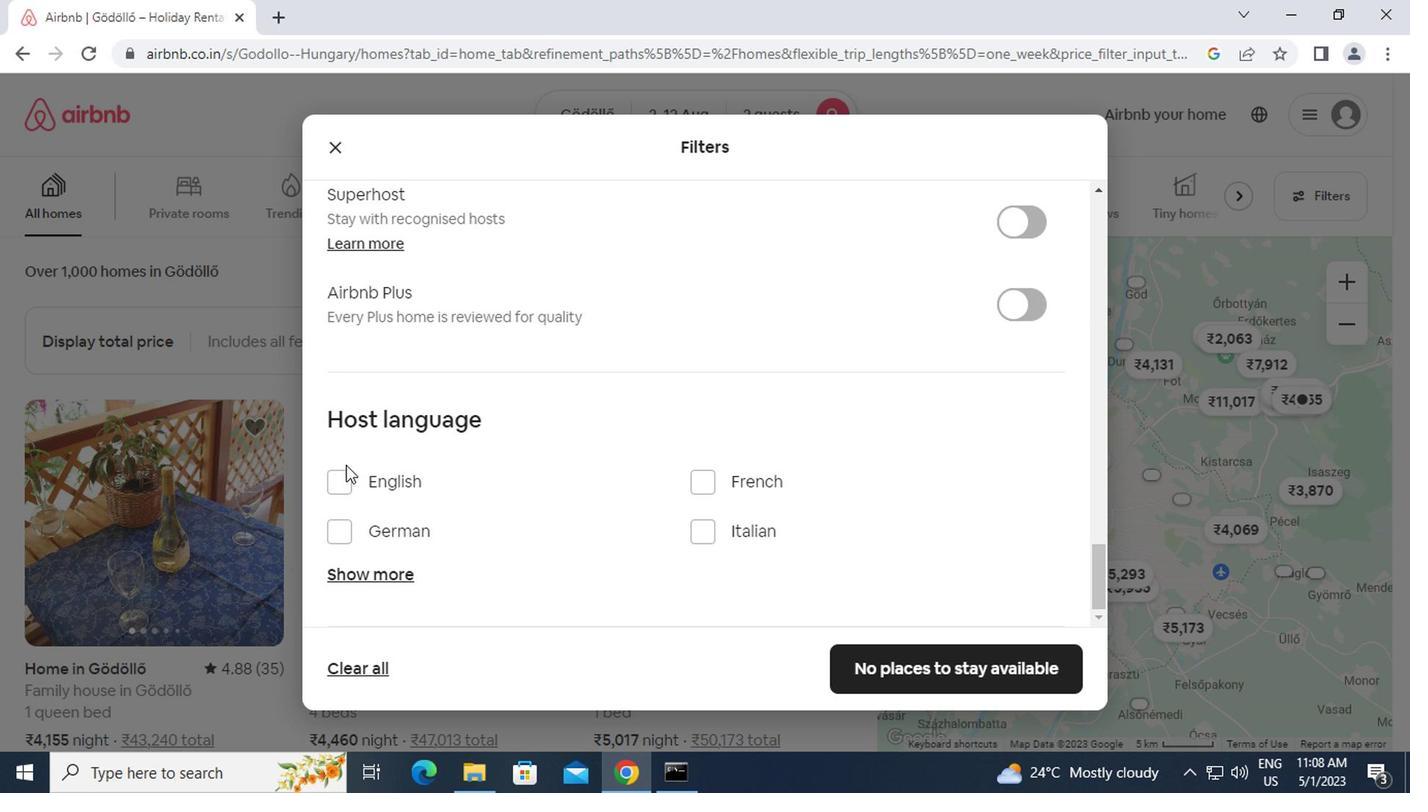 
Action: Mouse pressed left at (334, 482)
Screenshot: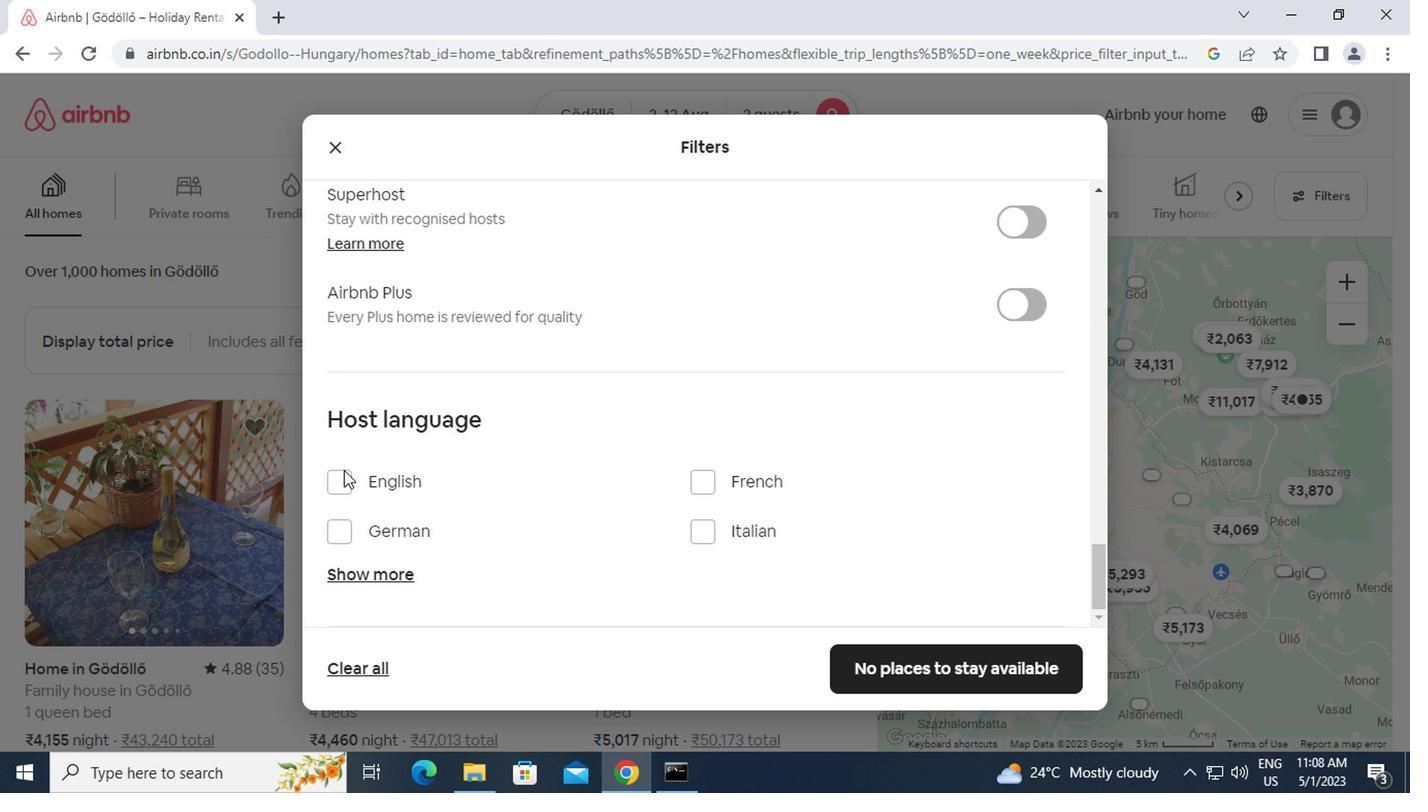 
Action: Mouse moved to (888, 666)
Screenshot: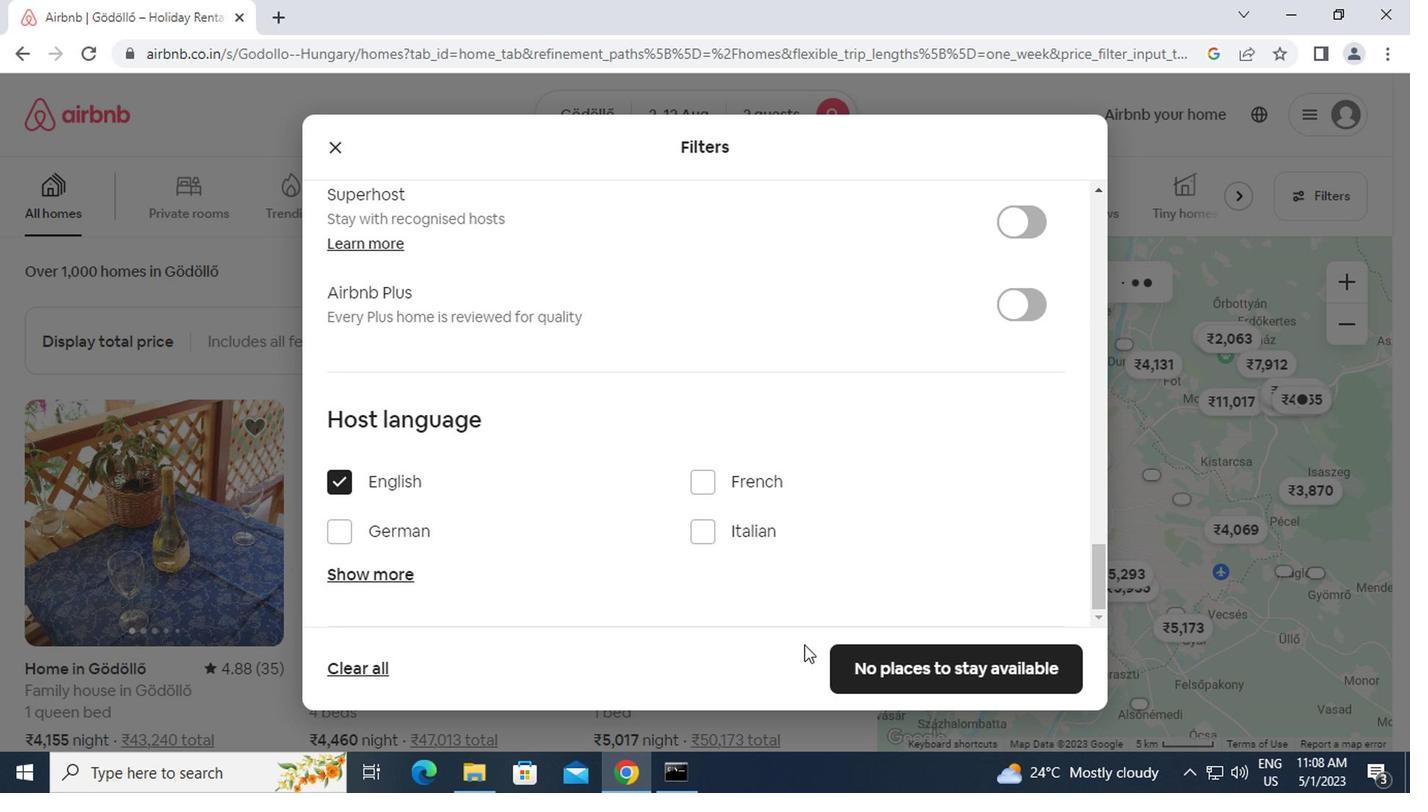 
Action: Mouse pressed left at (888, 666)
Screenshot: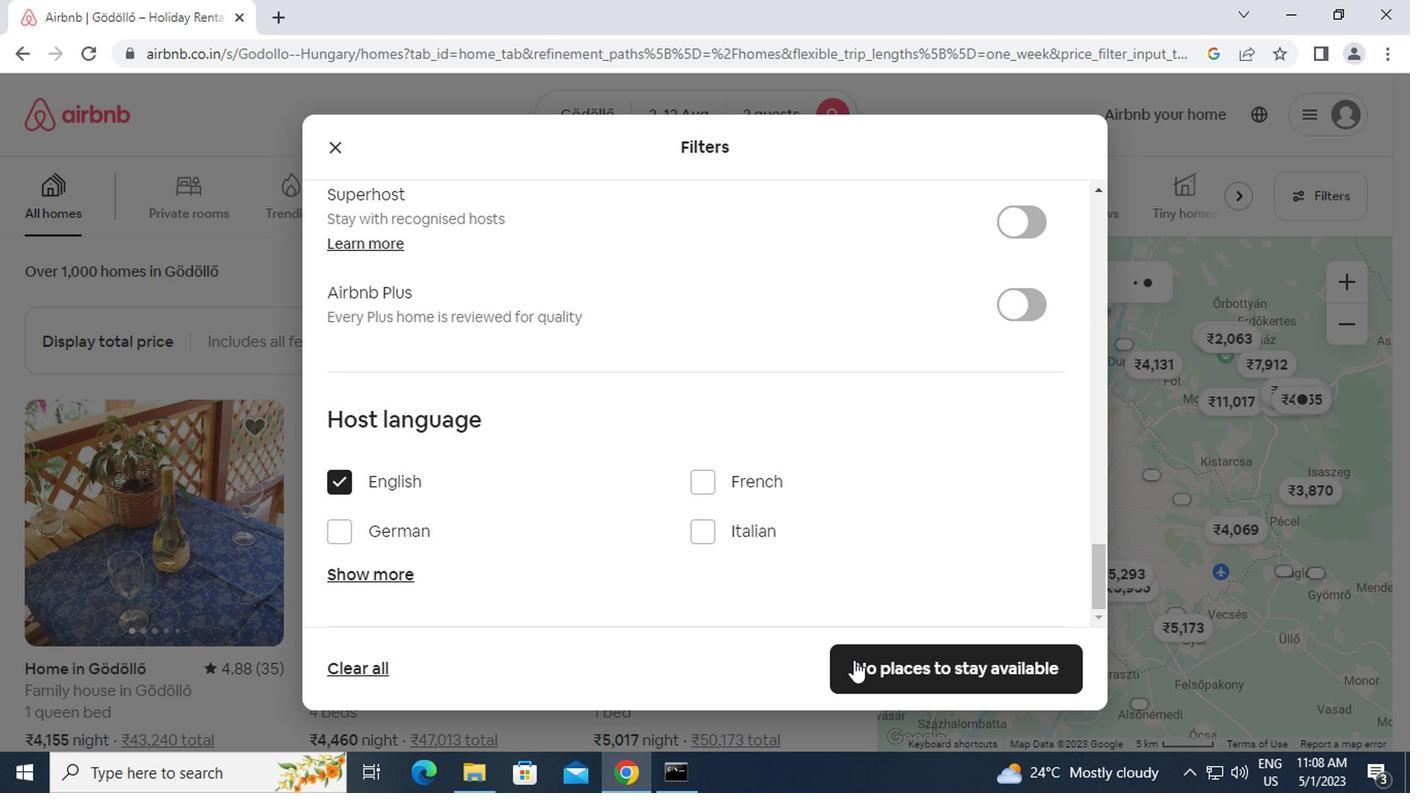 
